 Task: Find a guest house in Lexington-Fayette, United States, for 6 guests from 7th to 15th July, with a price range of ₹15,000 to ₹20,000, 3 bedrooms, 3 beds, 3 bathrooms, self check-in, and English-speaking host.
Action: Mouse moved to (558, 137)
Screenshot: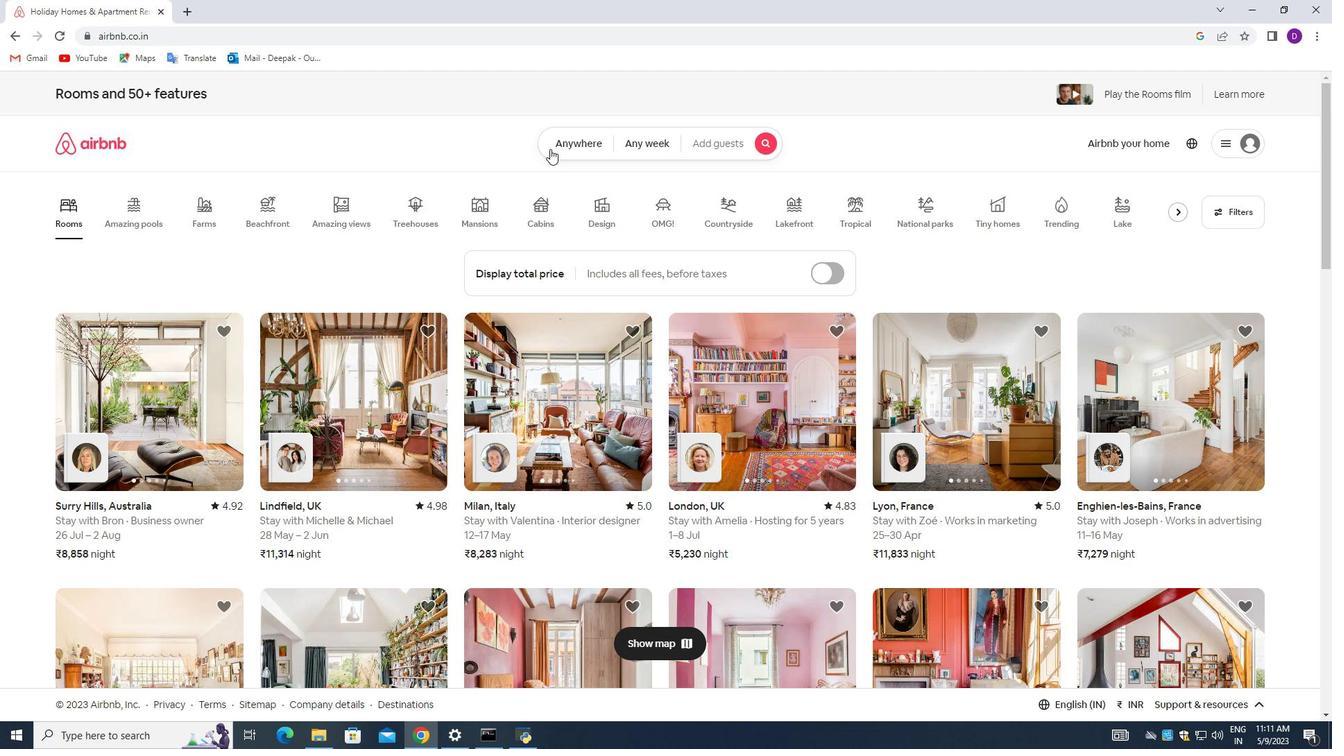 
Action: Mouse pressed left at (558, 137)
Screenshot: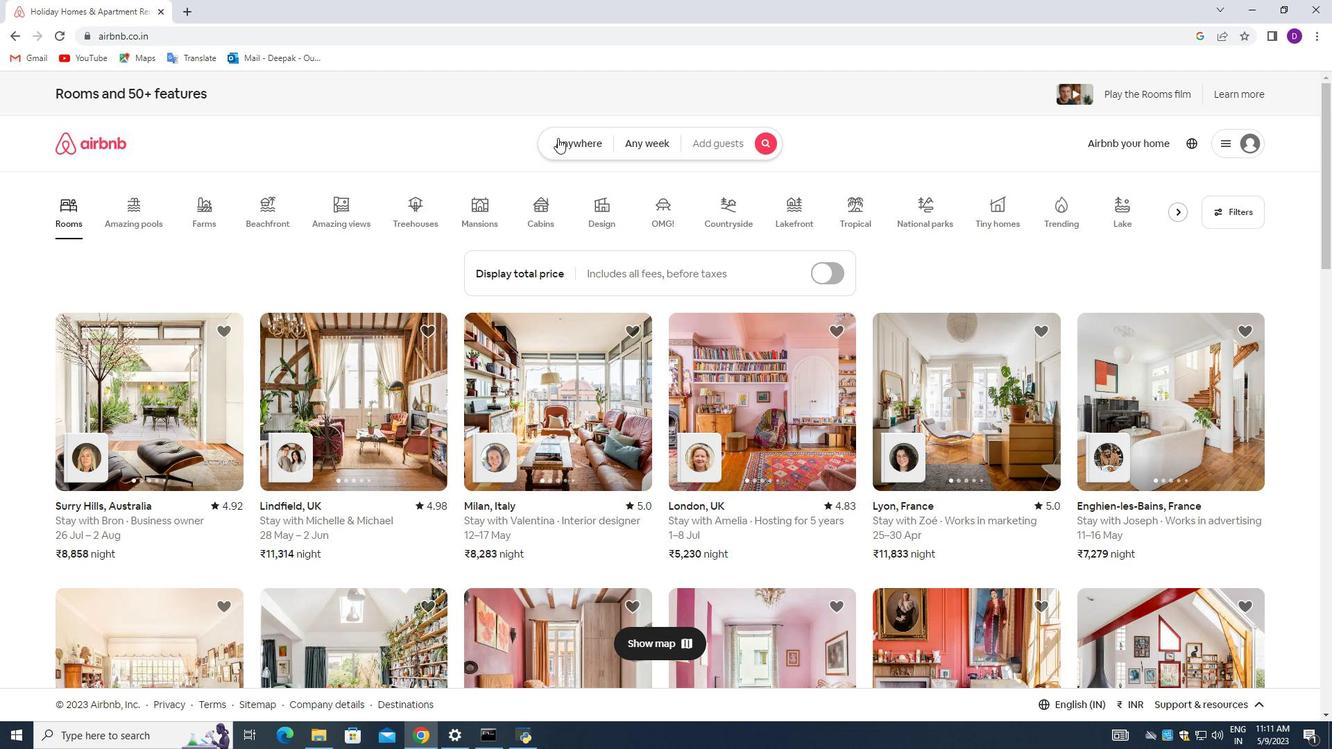
Action: Mouse moved to (463, 196)
Screenshot: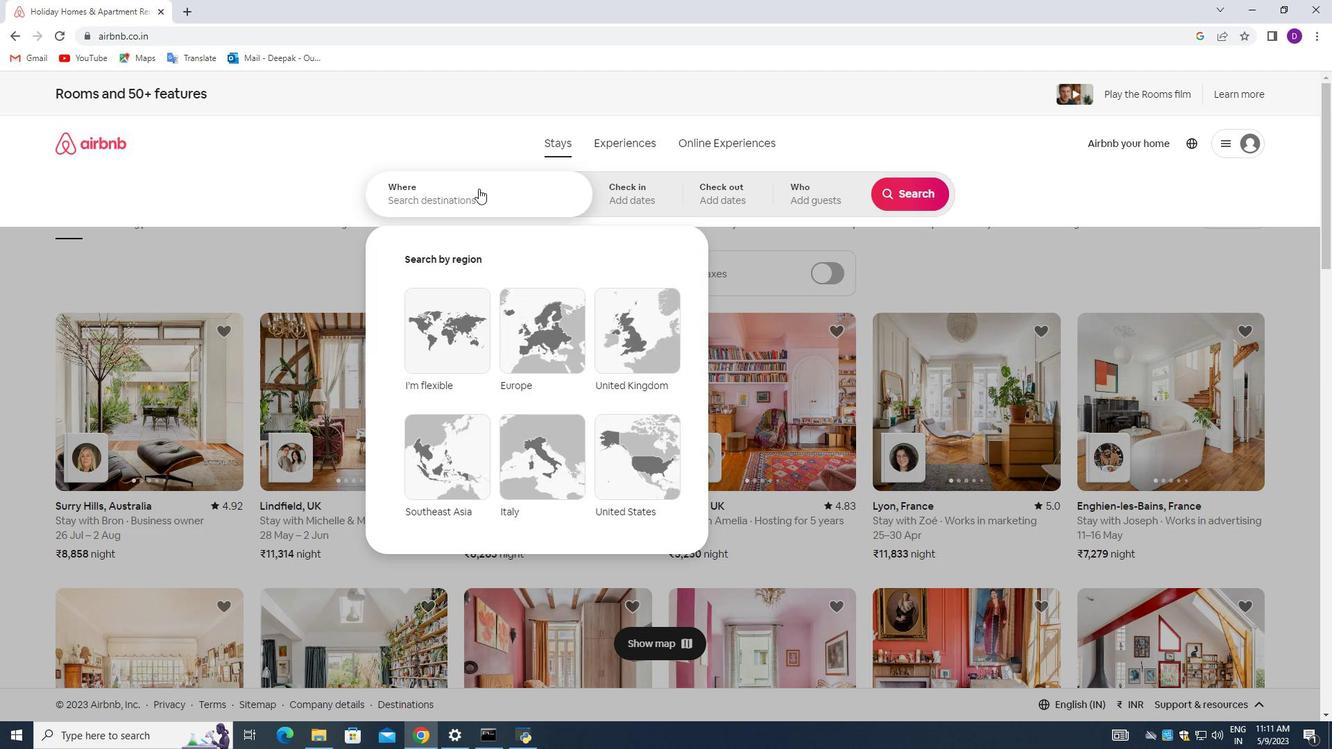 
Action: Mouse pressed left at (463, 196)
Screenshot: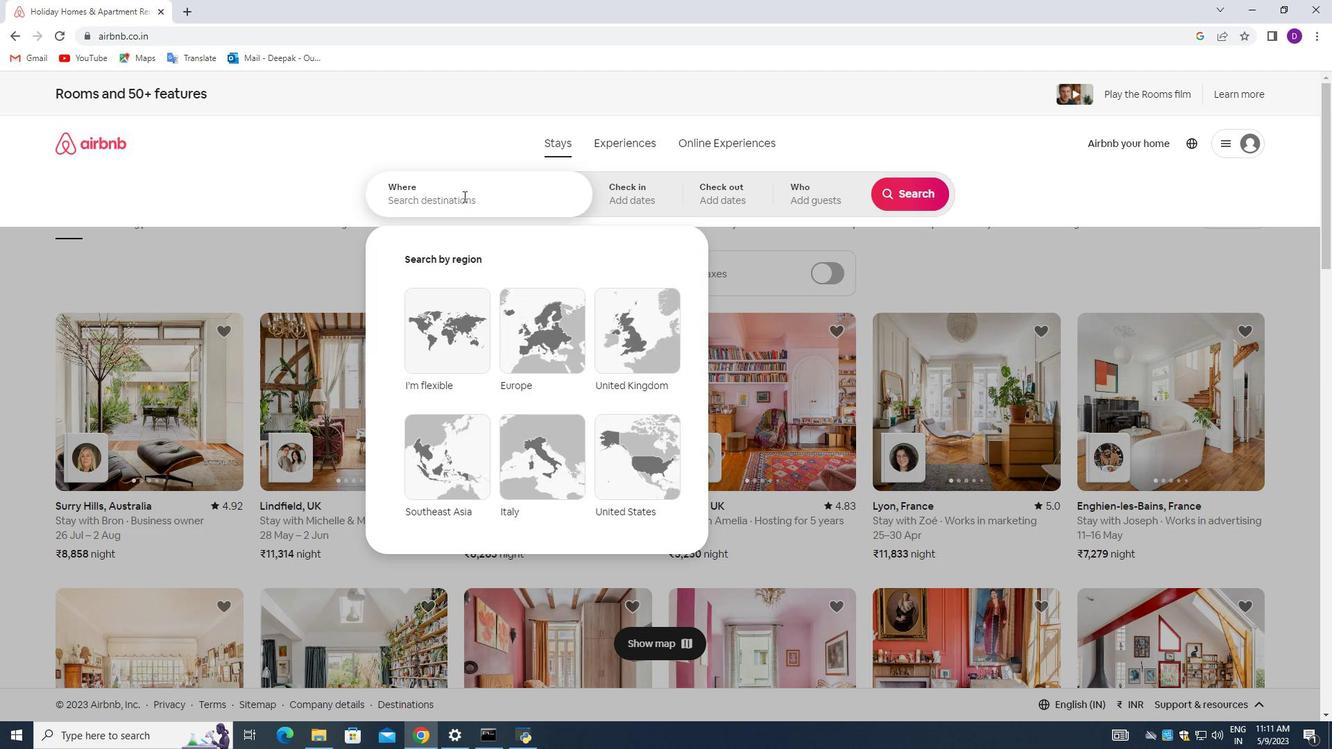 
Action: Mouse moved to (292, 279)
Screenshot: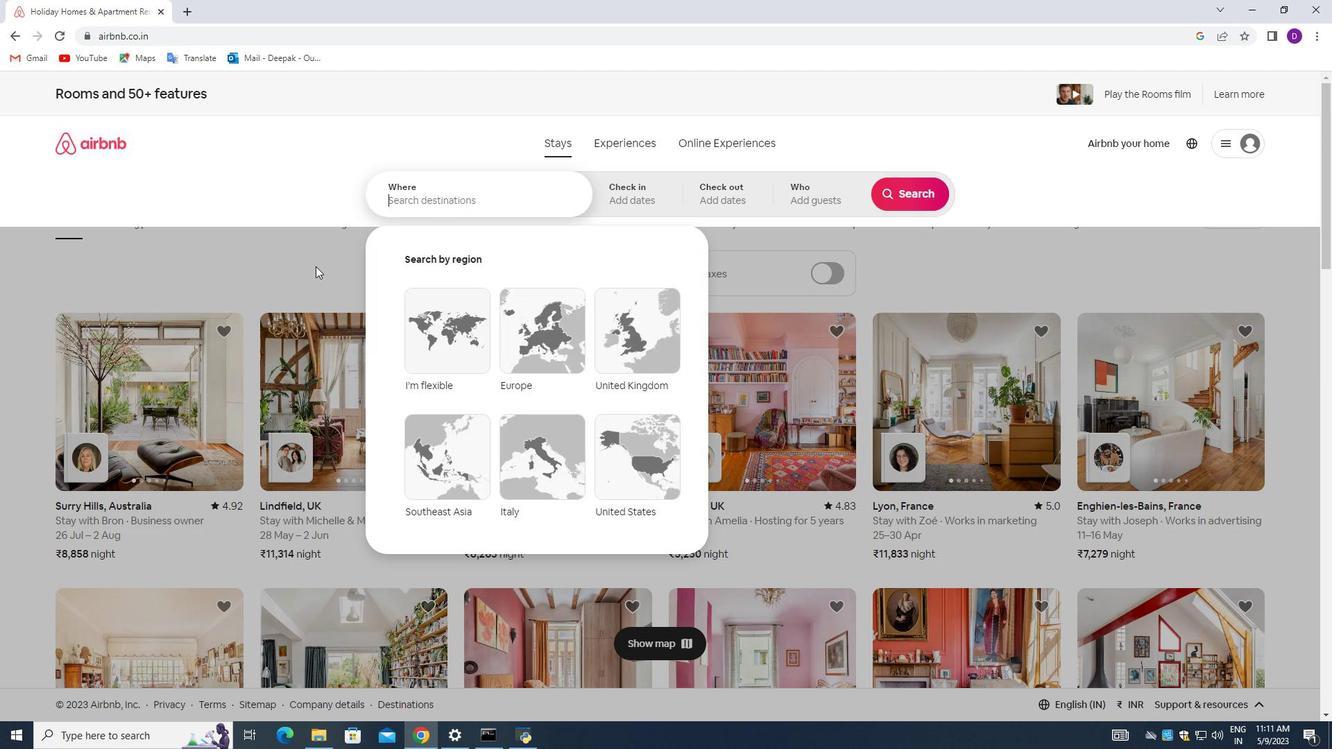 
Action: Key pressed <Key.shift>Lexington-<Key.shift_r>Fayette,<Key.space><Key.shift>Unites<Key.space><Key.backspace><Key.backspace>d<Key.space><Key.shift_r>States<Key.enter>
Screenshot: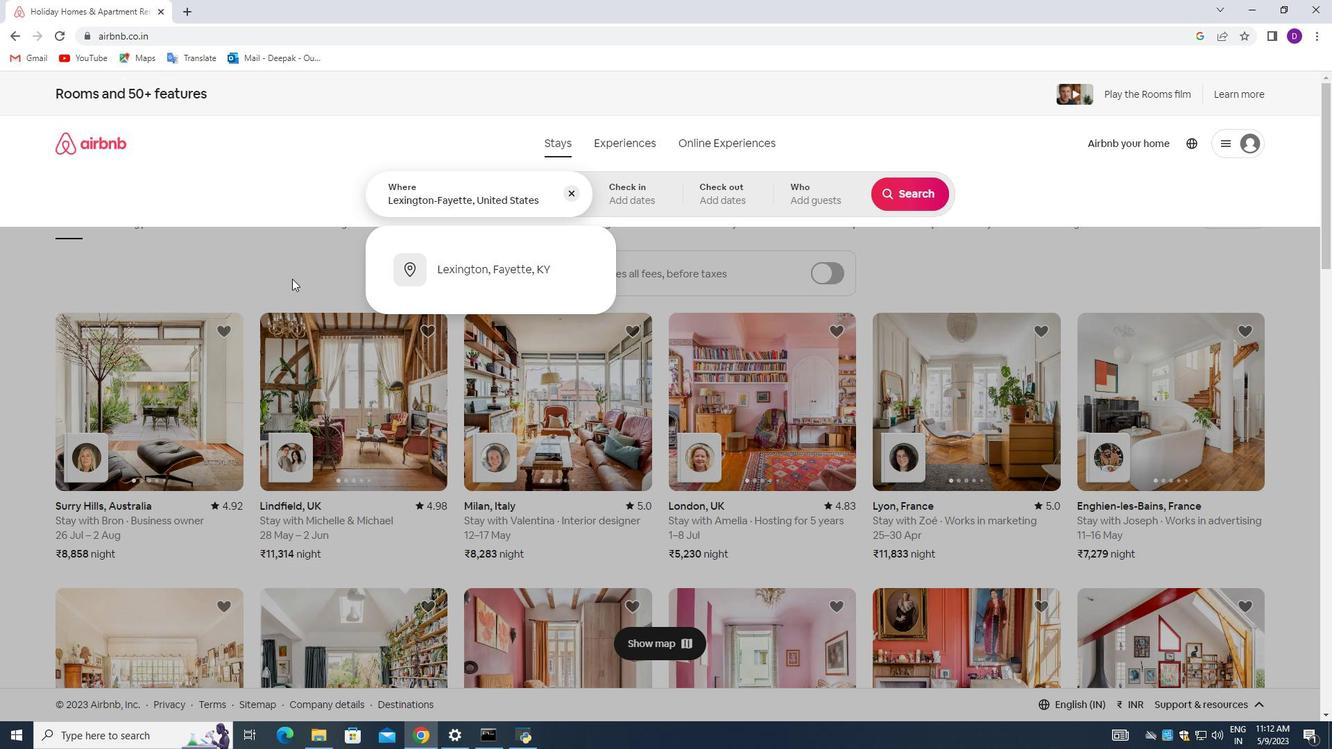 
Action: Mouse moved to (905, 304)
Screenshot: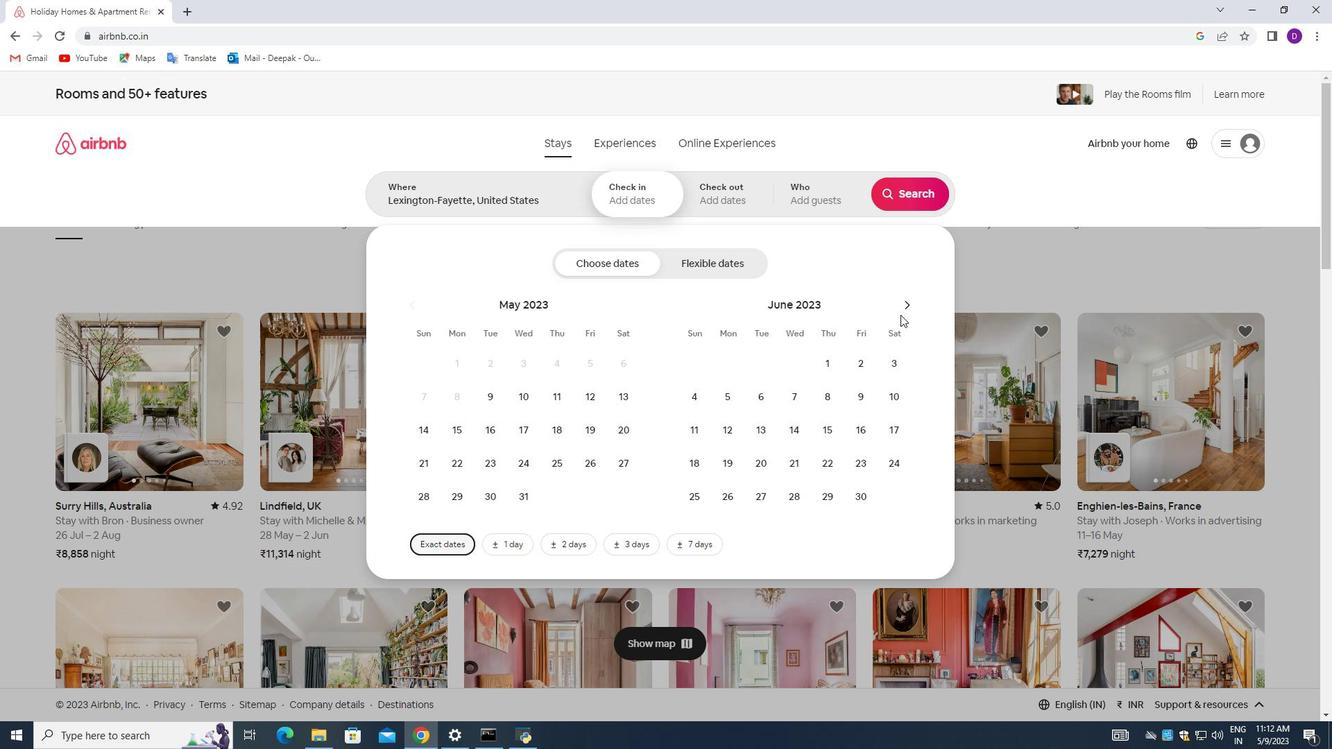 
Action: Mouse pressed left at (905, 304)
Screenshot: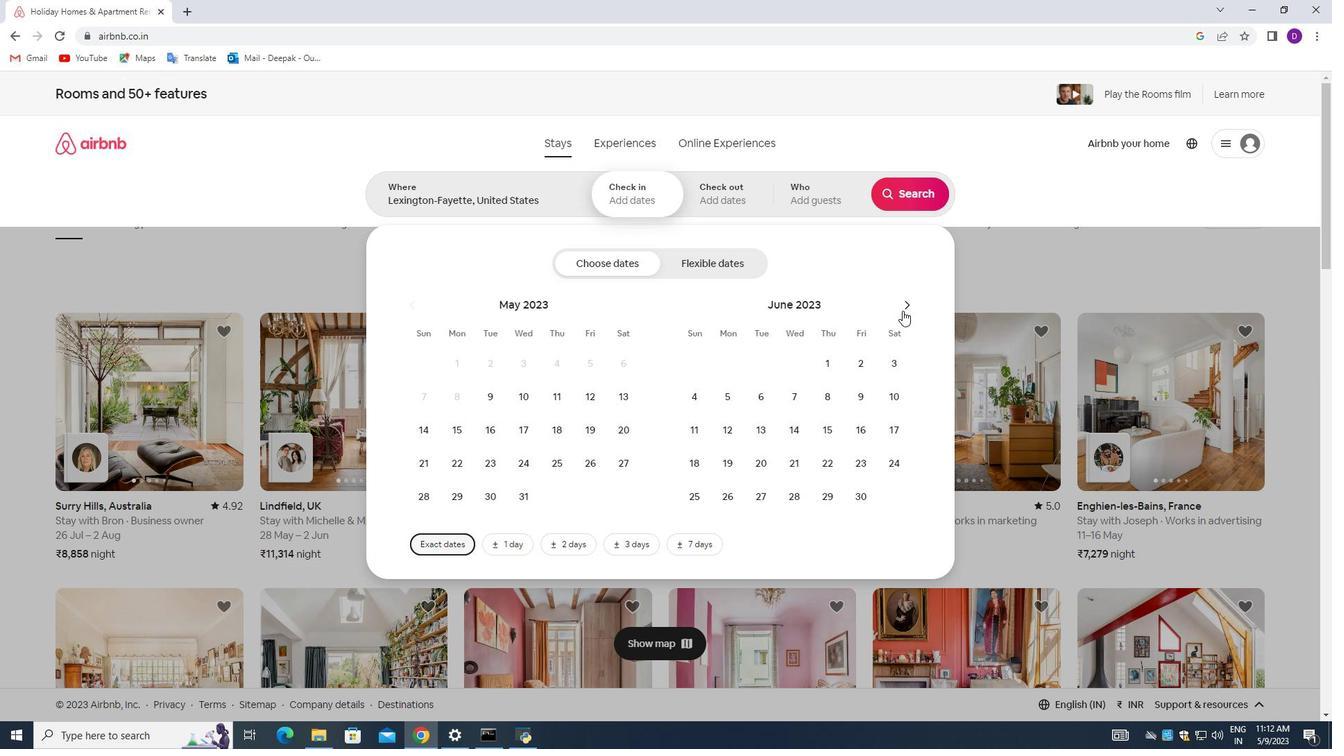 
Action: Mouse moved to (857, 392)
Screenshot: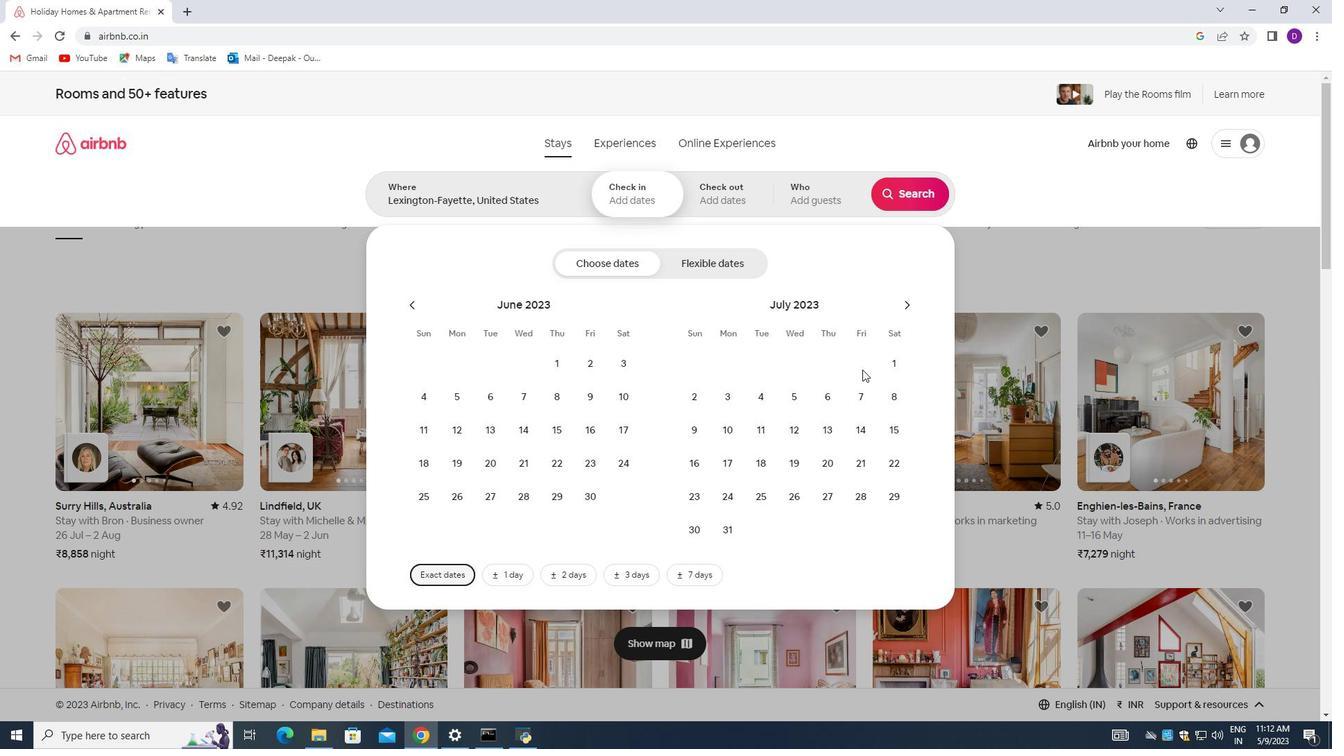 
Action: Mouse pressed left at (857, 392)
Screenshot: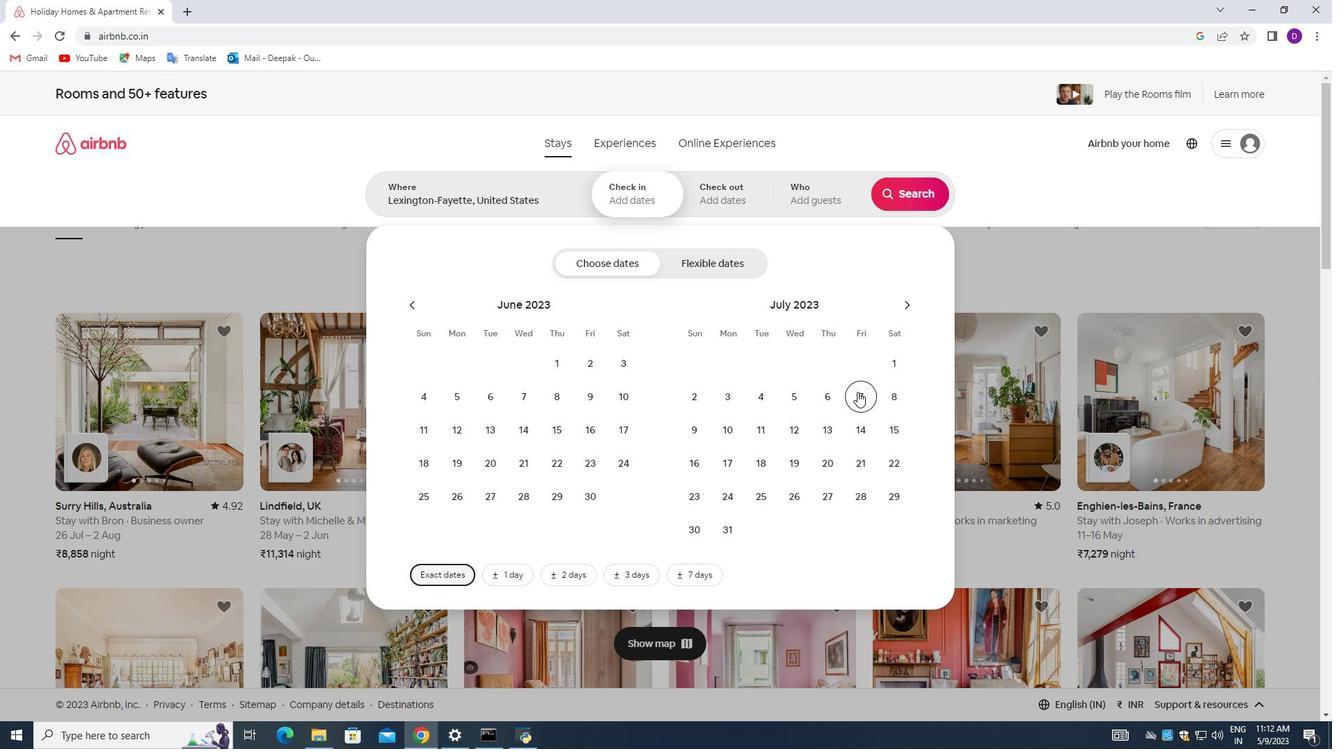 
Action: Mouse moved to (882, 417)
Screenshot: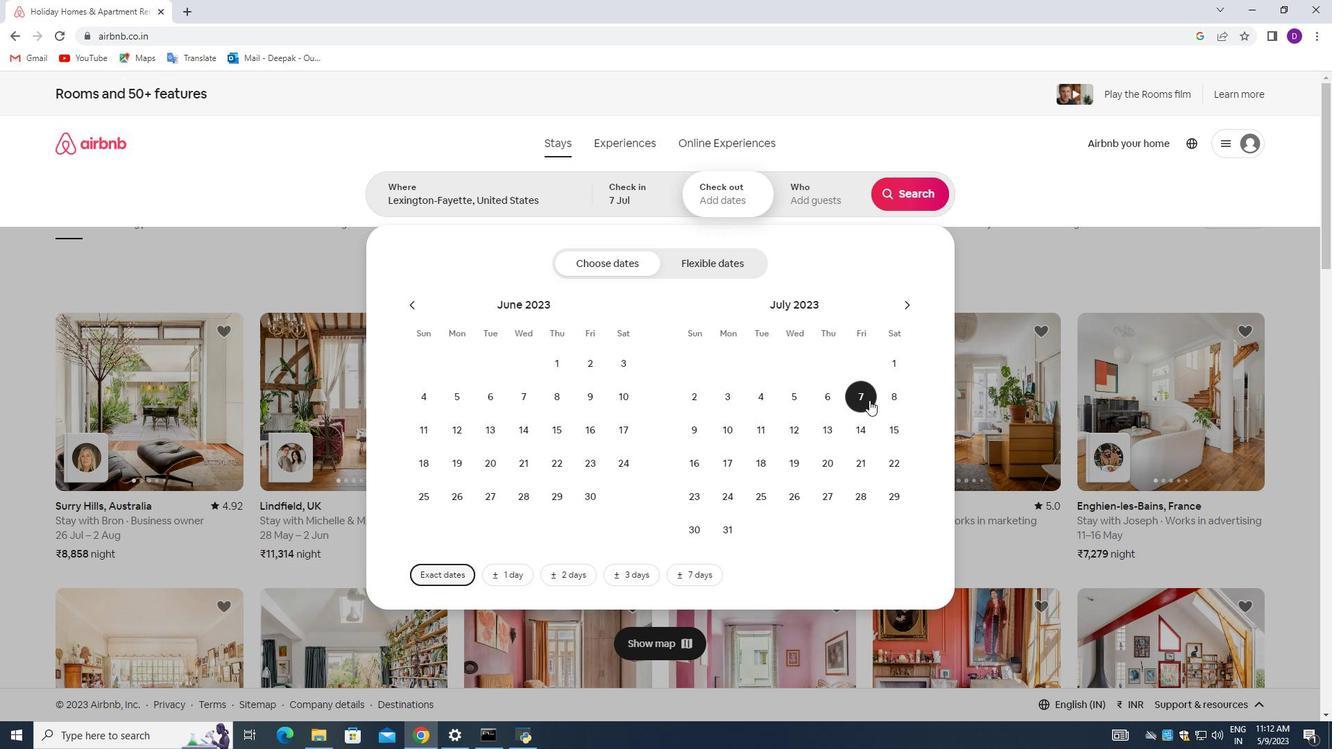 
Action: Mouse pressed left at (882, 417)
Screenshot: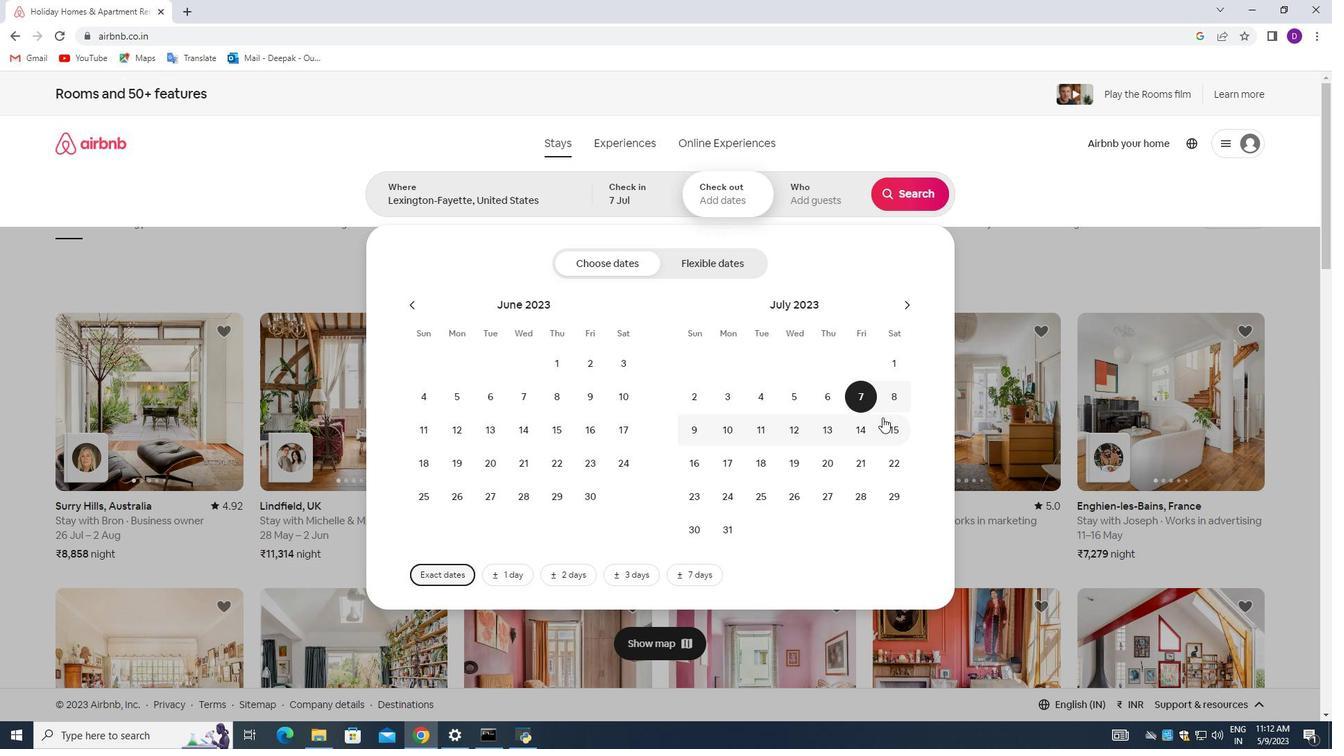 
Action: Mouse moved to (803, 208)
Screenshot: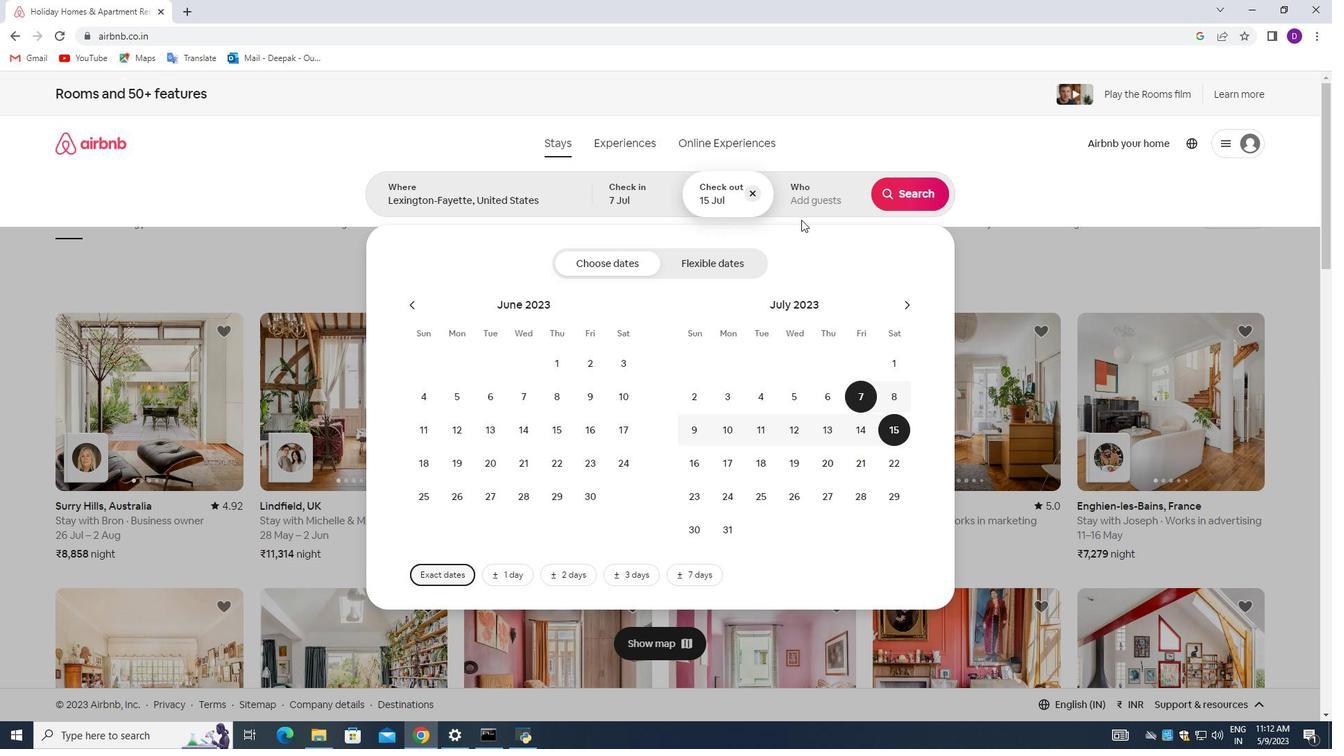 
Action: Mouse pressed left at (803, 208)
Screenshot: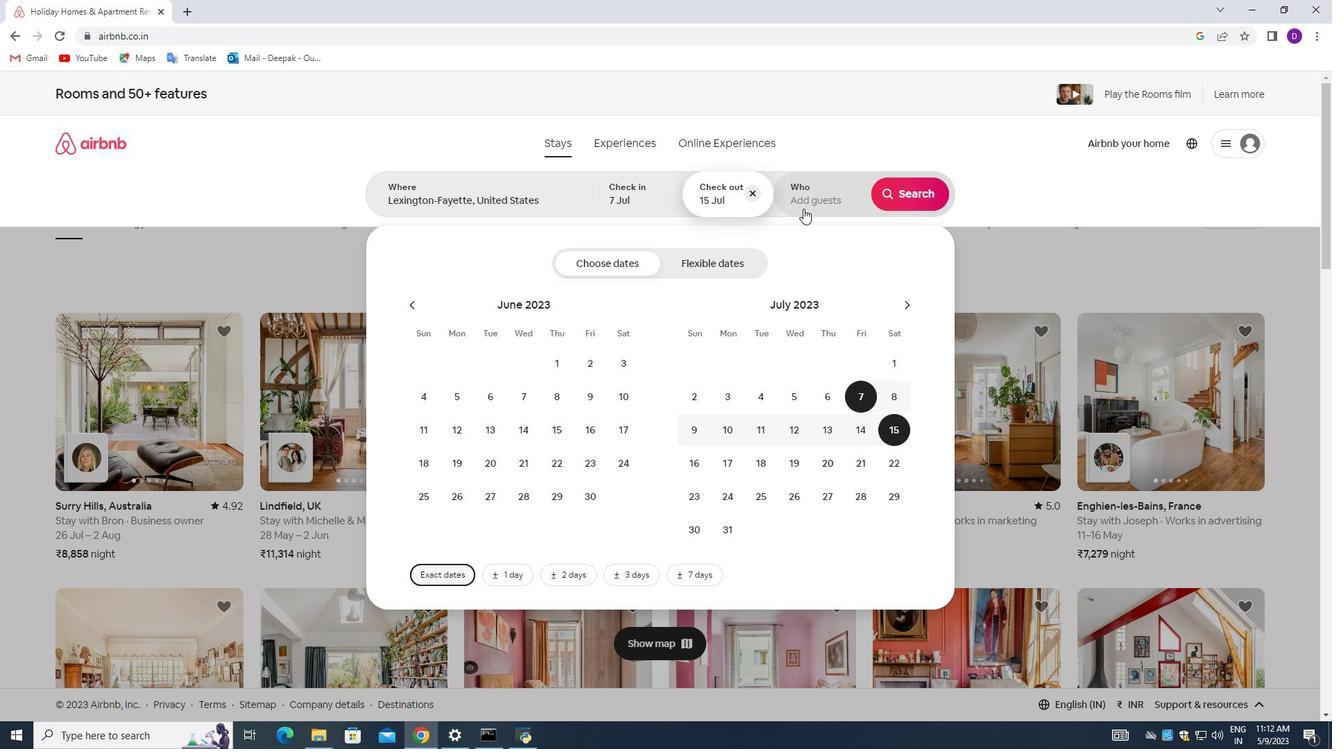
Action: Mouse moved to (905, 271)
Screenshot: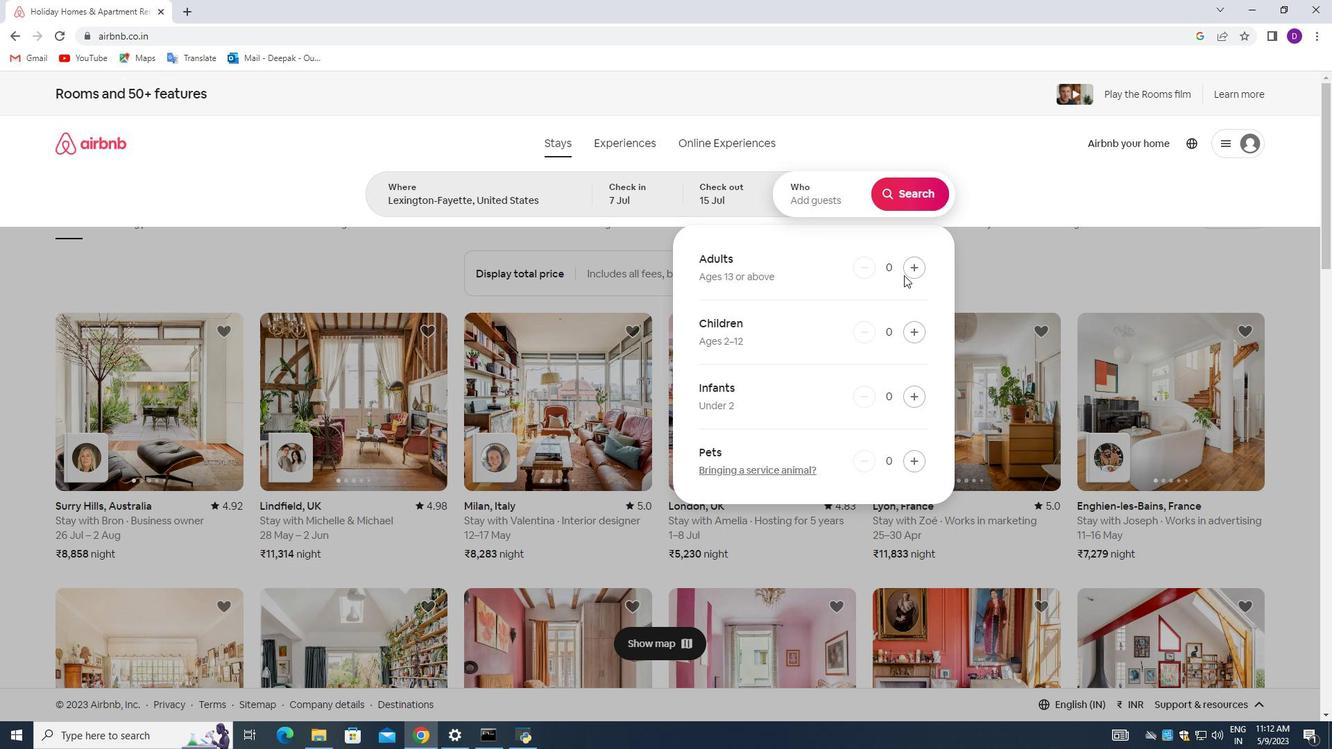 
Action: Mouse pressed left at (905, 271)
Screenshot: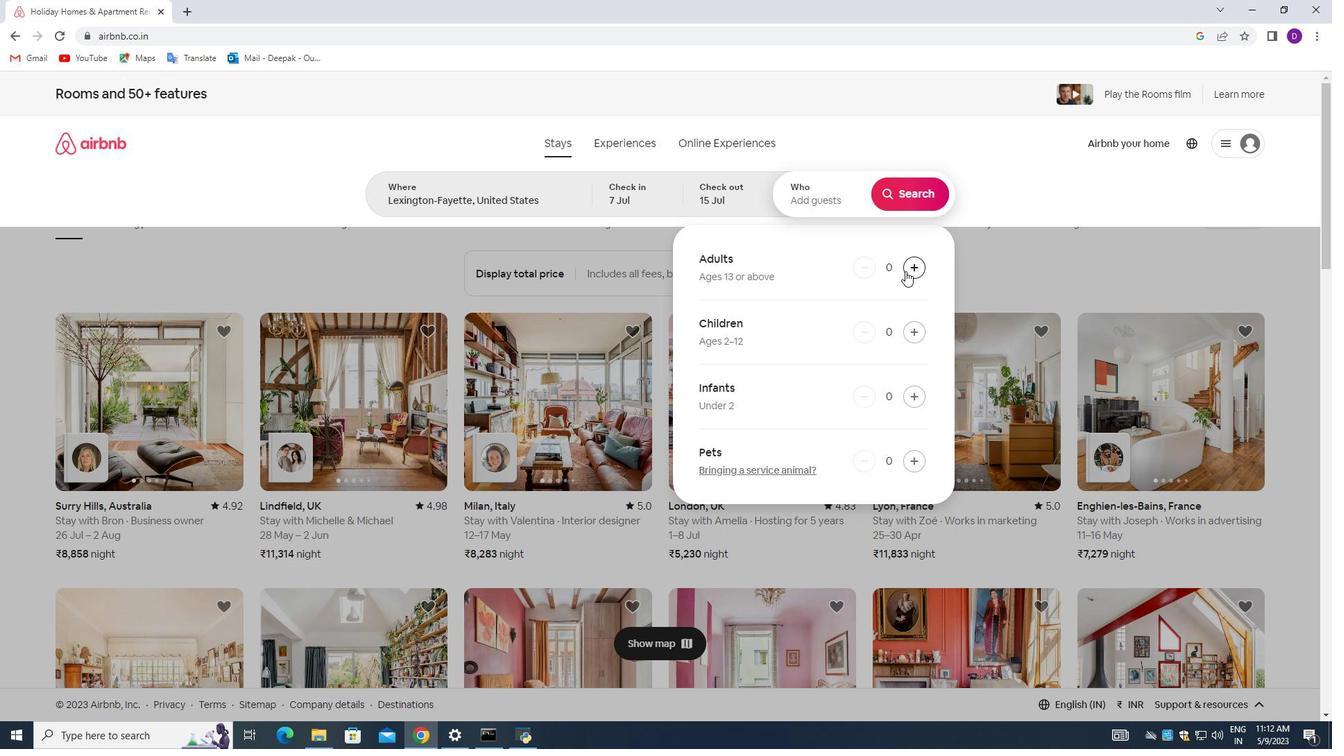 
Action: Mouse moved to (907, 270)
Screenshot: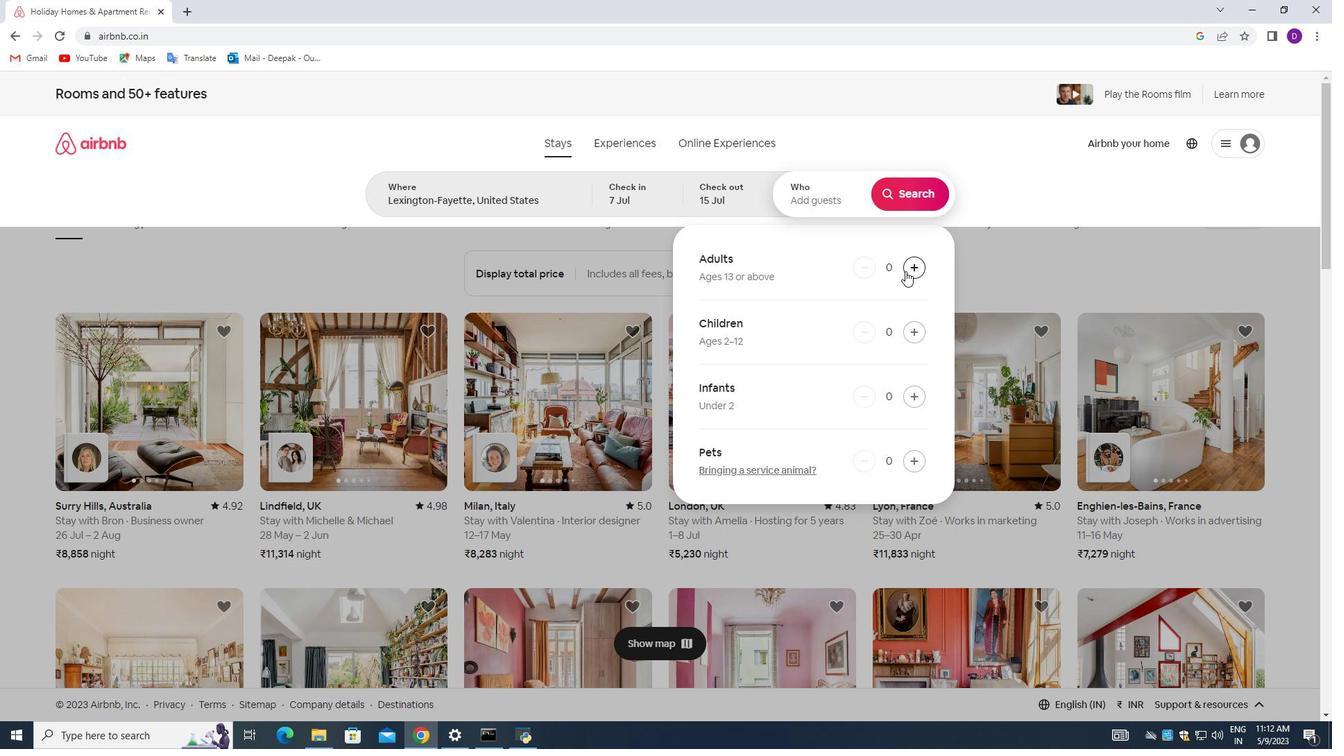 
Action: Mouse pressed left at (907, 270)
Screenshot: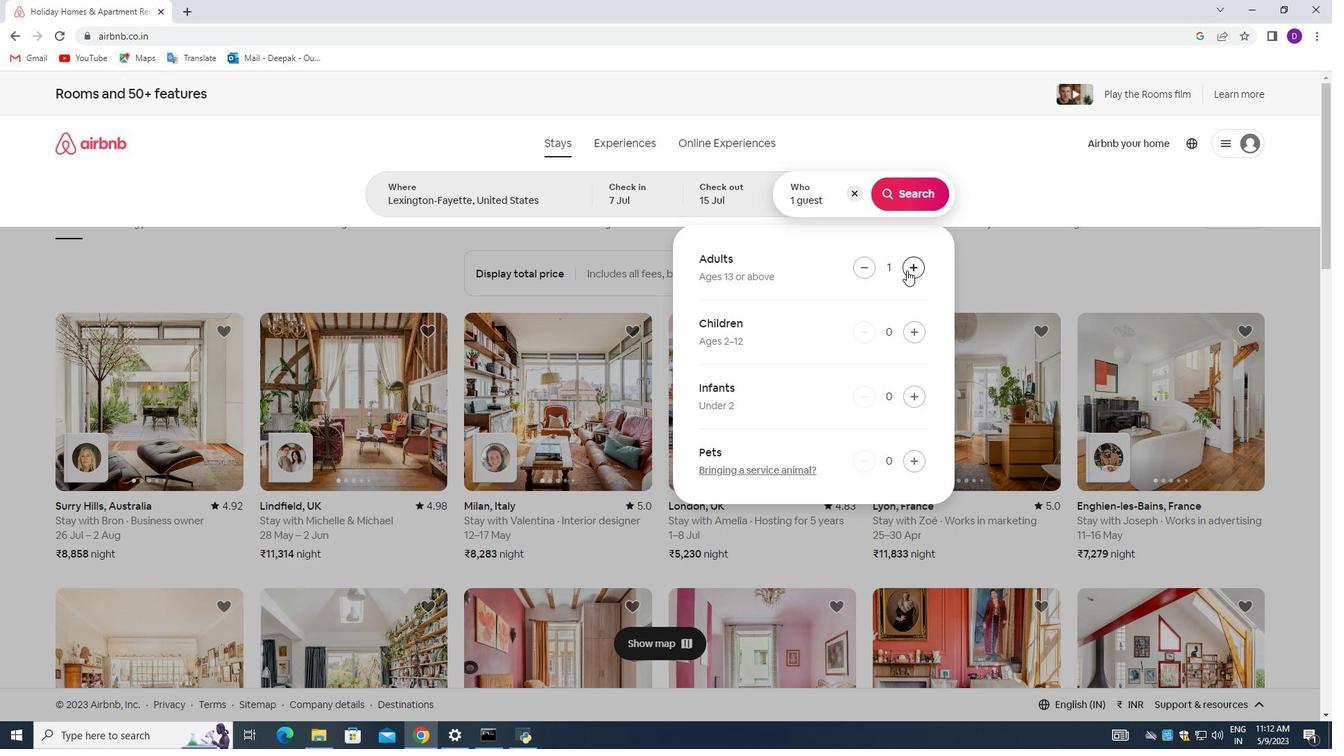 
Action: Mouse pressed left at (907, 270)
Screenshot: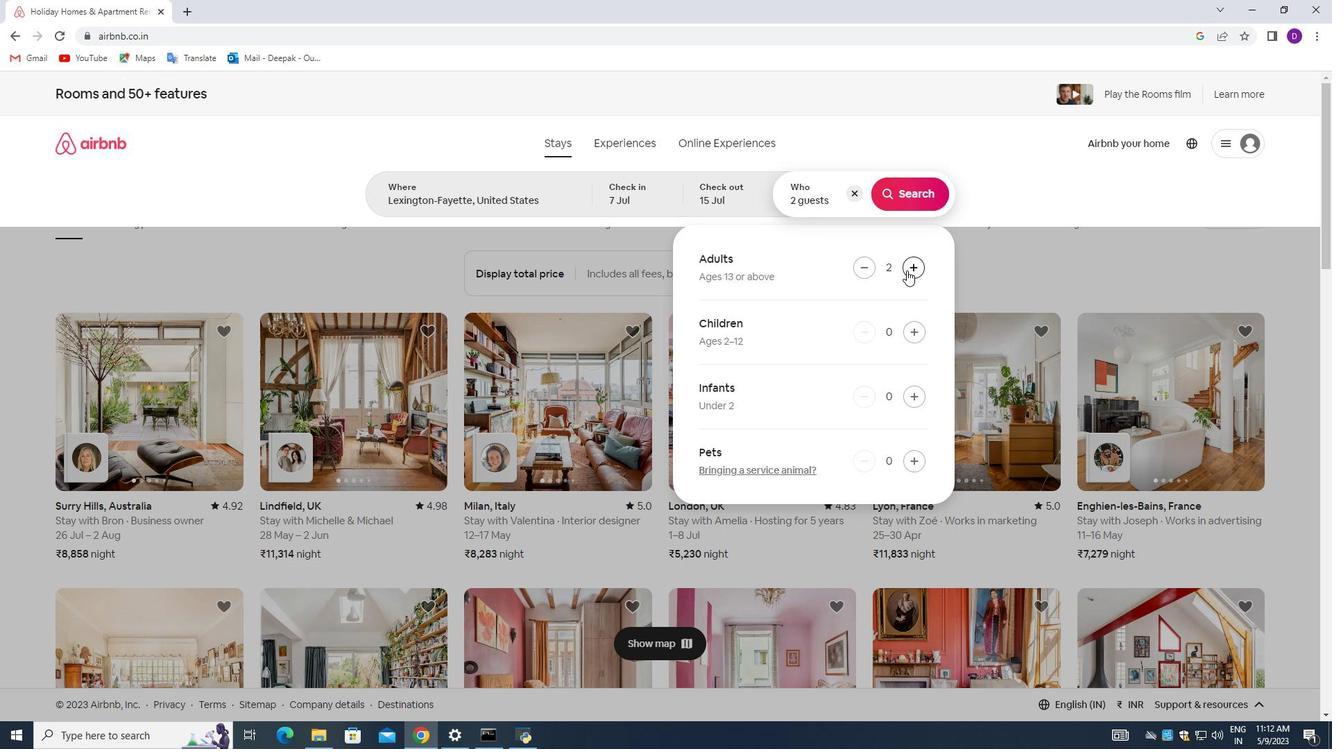 
Action: Mouse pressed left at (907, 270)
Screenshot: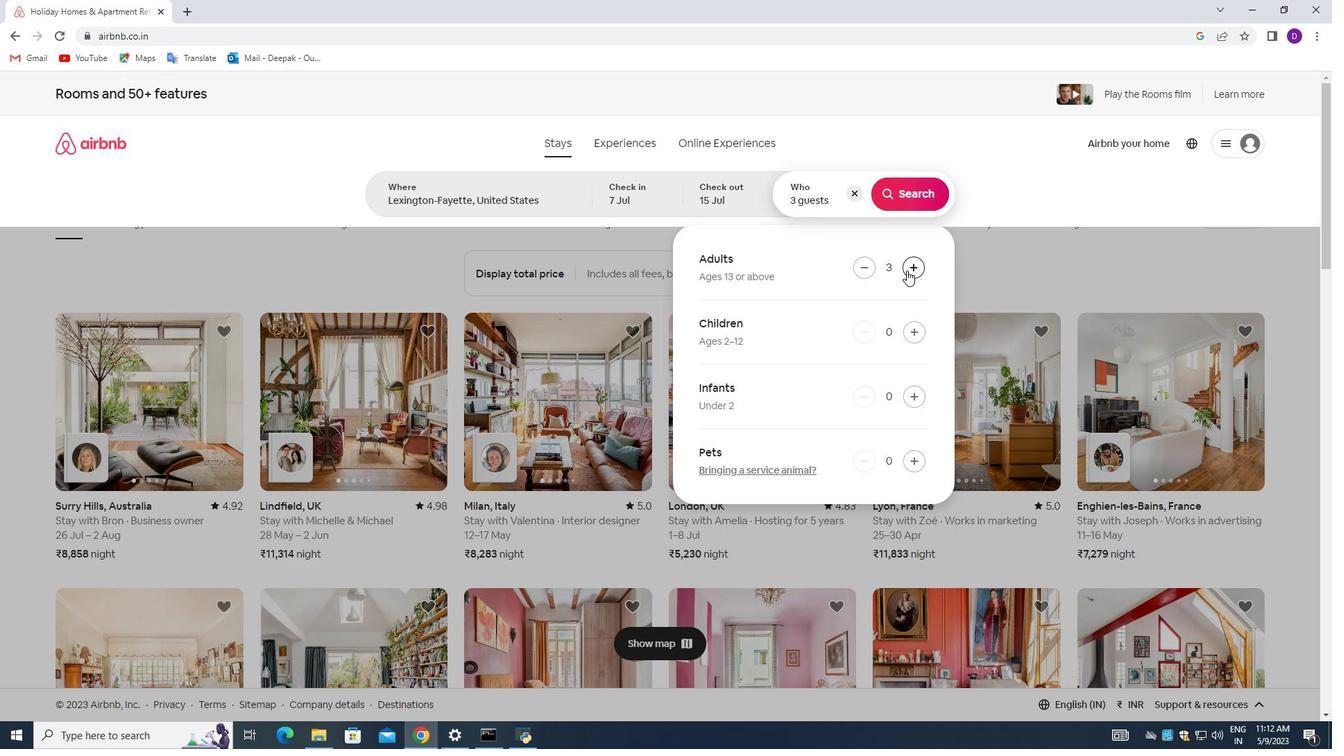 
Action: Mouse pressed left at (907, 270)
Screenshot: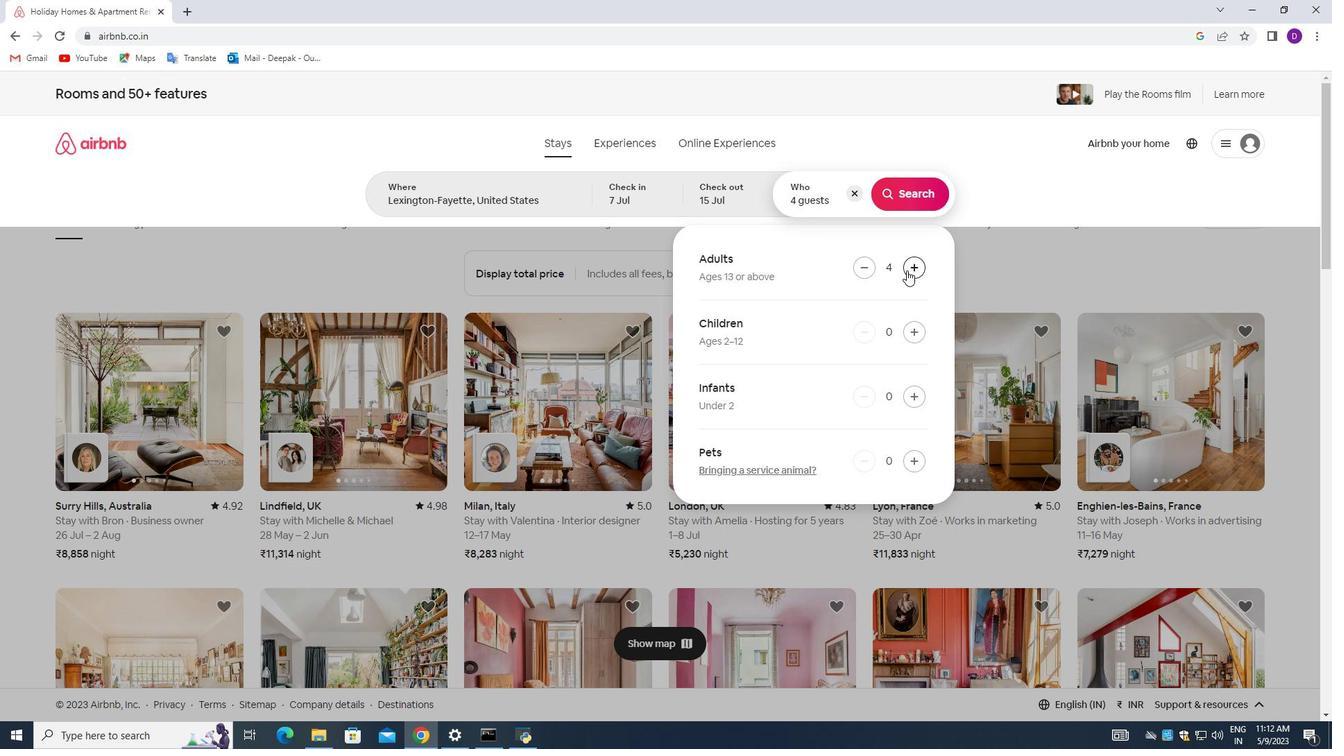 
Action: Mouse pressed left at (907, 270)
Screenshot: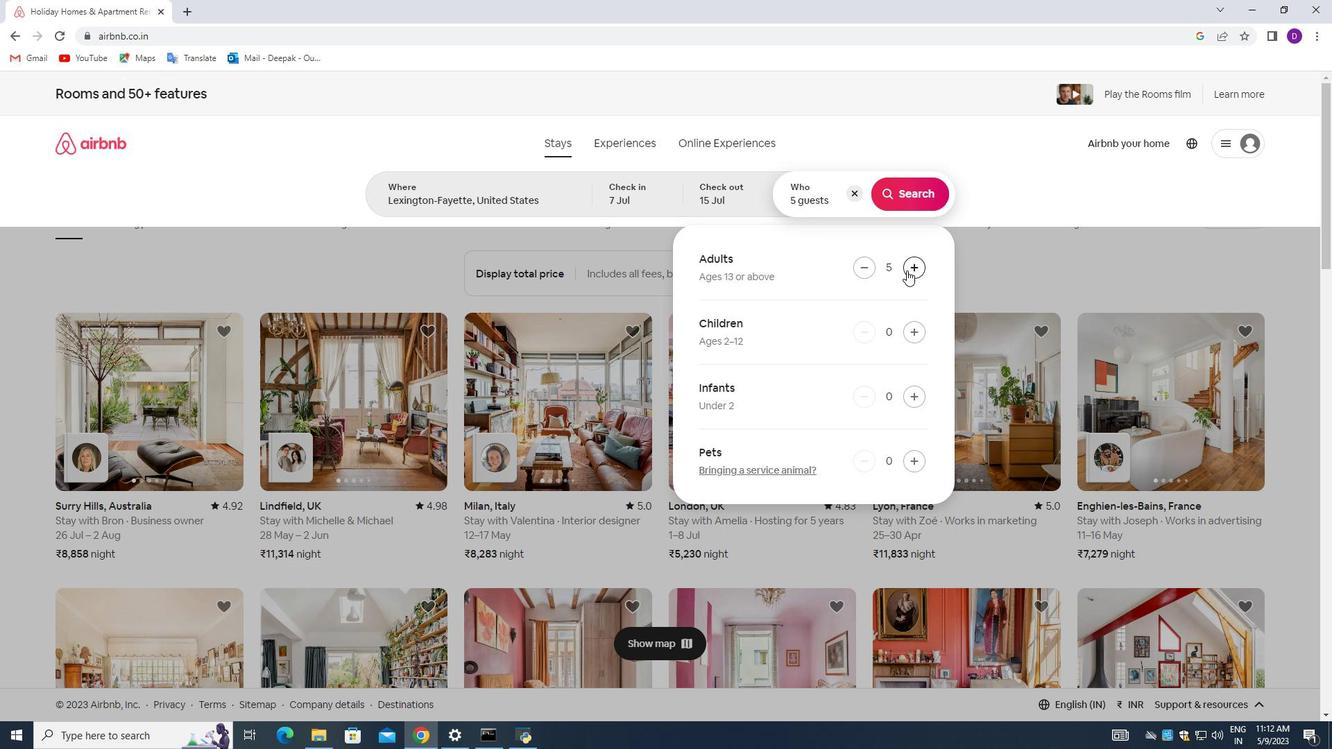 
Action: Mouse moved to (905, 200)
Screenshot: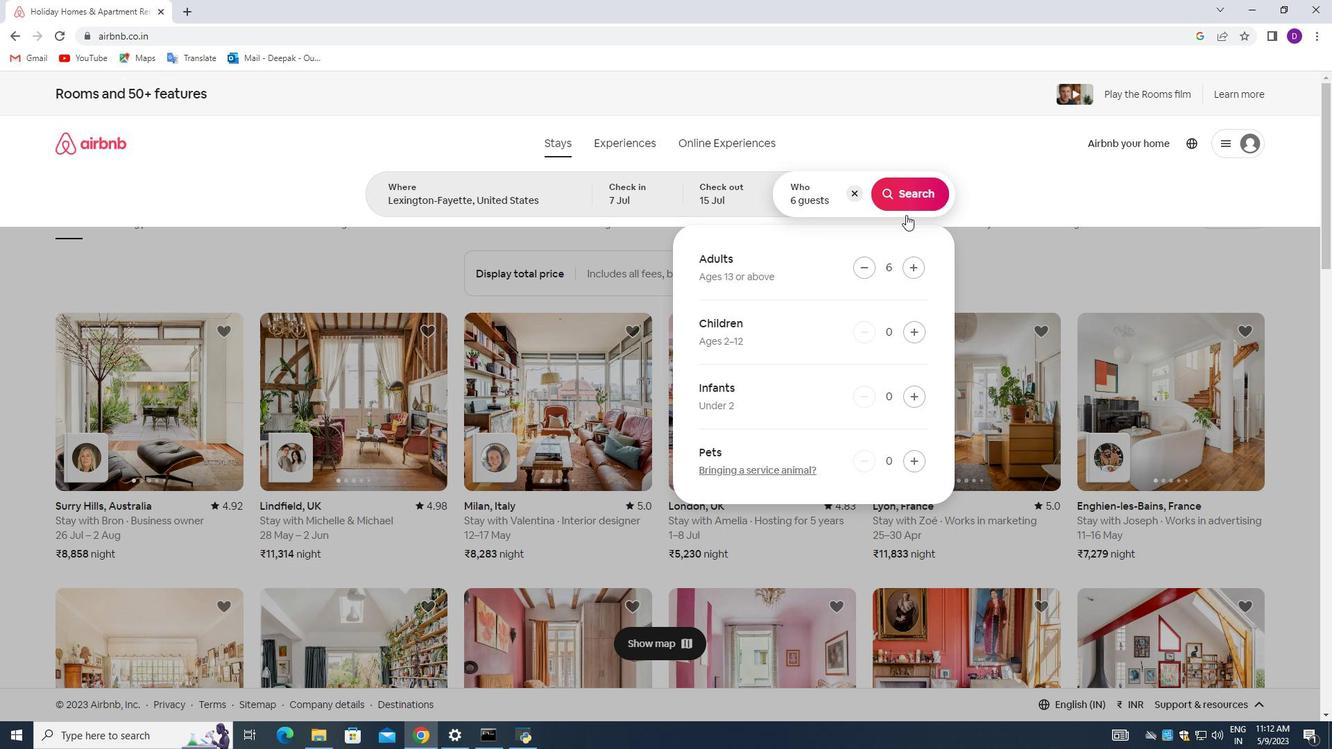 
Action: Mouse pressed left at (905, 200)
Screenshot: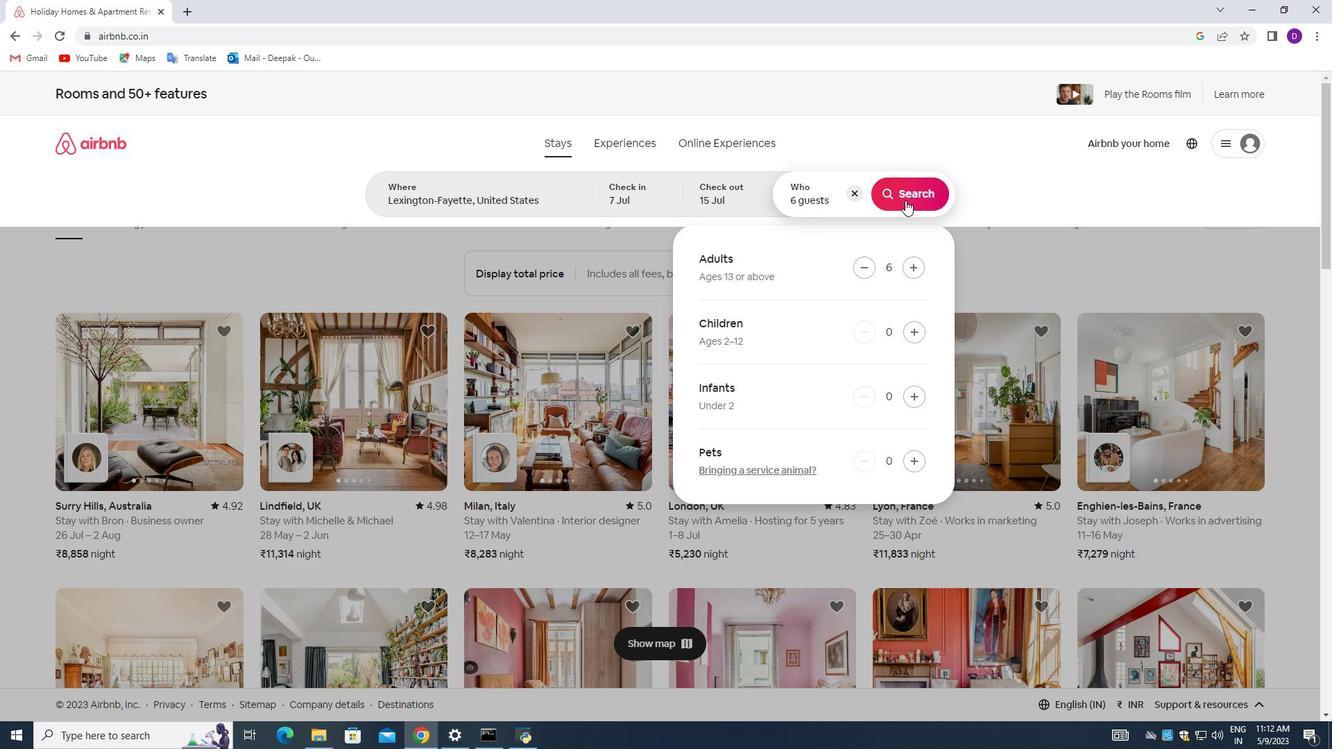 
Action: Mouse moved to (1261, 154)
Screenshot: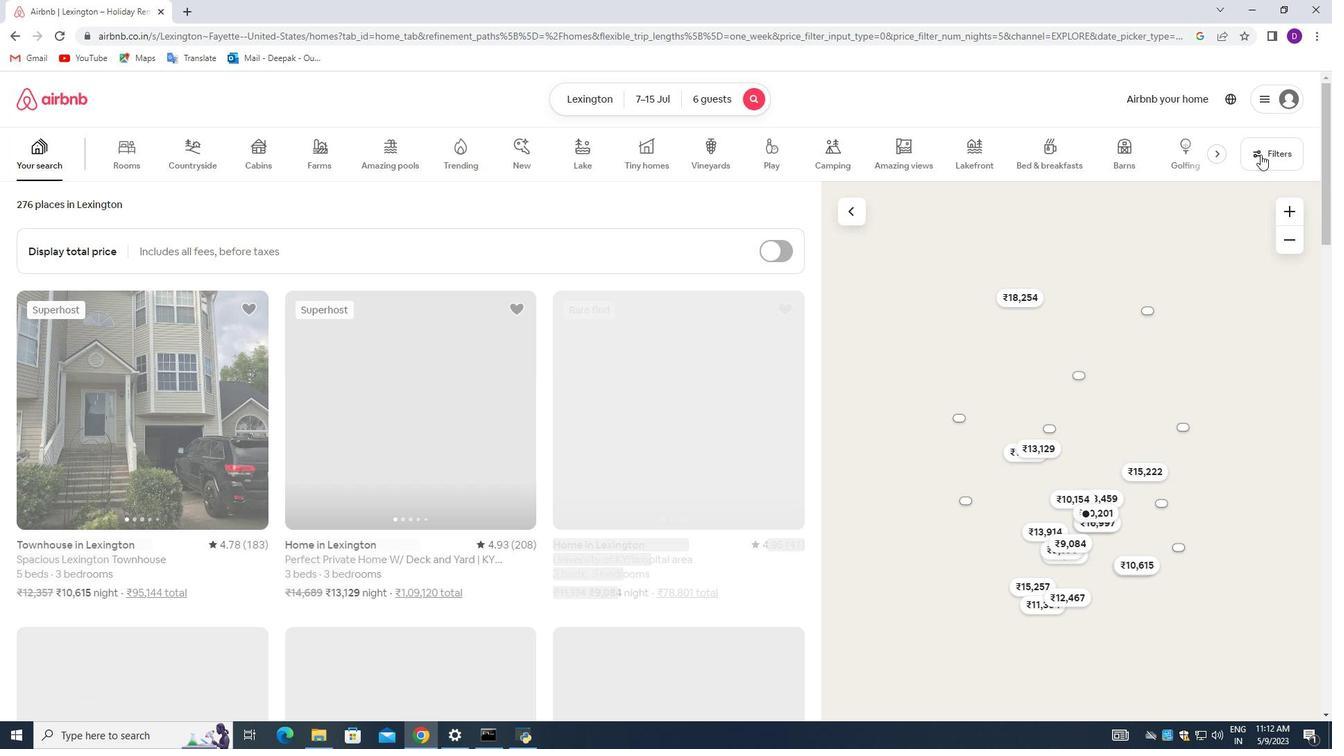
Action: Mouse pressed left at (1261, 154)
Screenshot: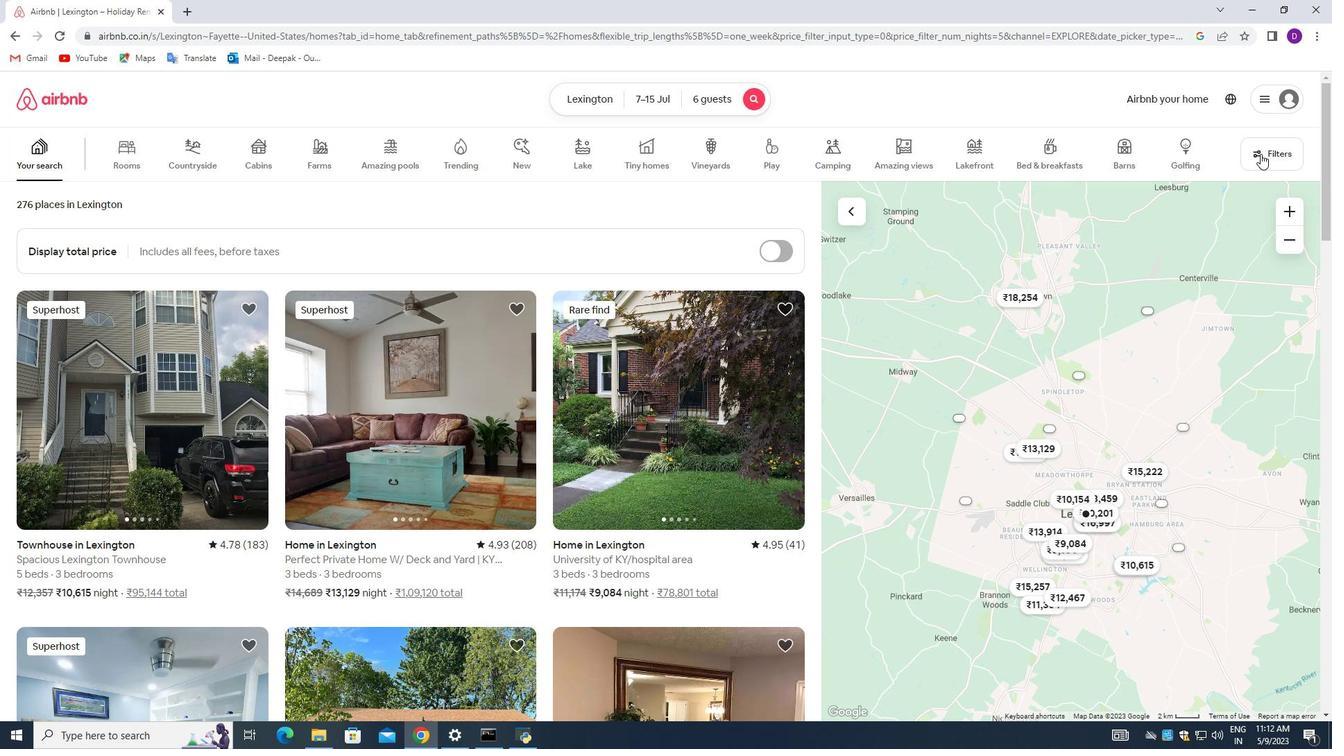 
Action: Mouse moved to (497, 493)
Screenshot: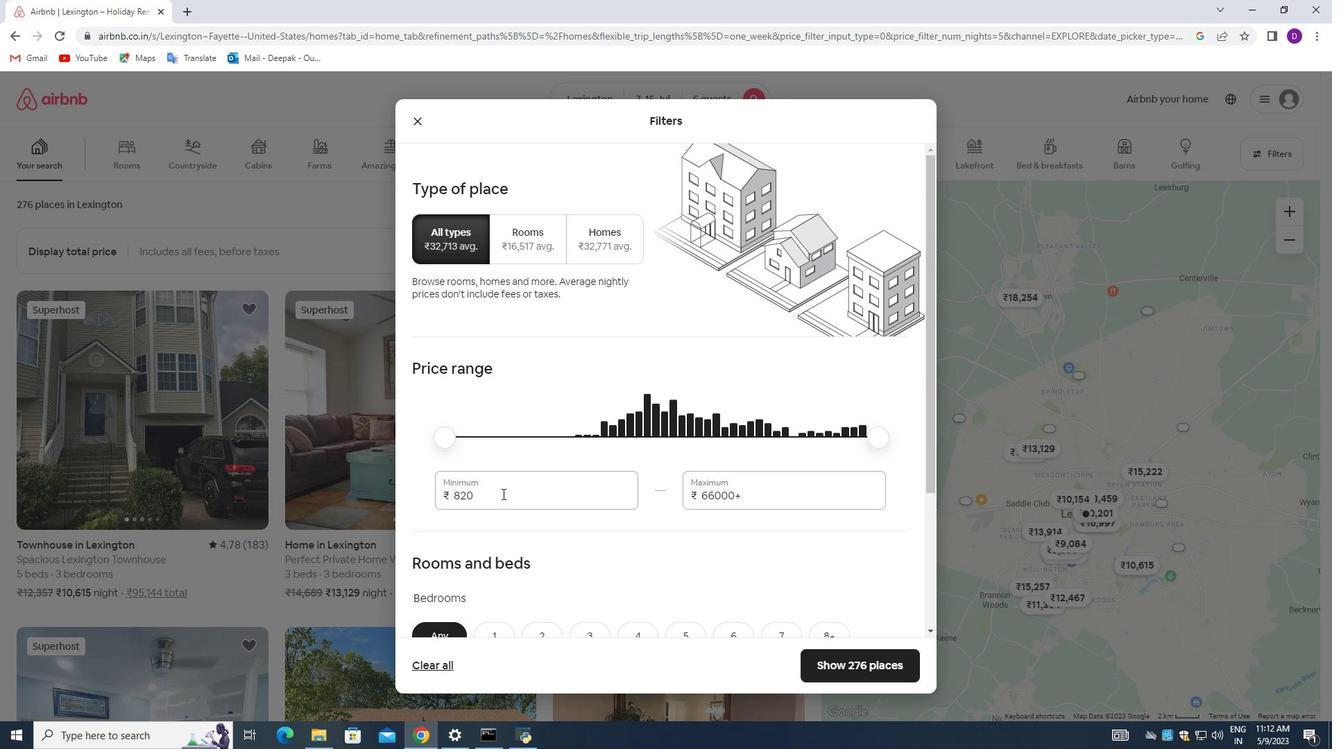 
Action: Mouse pressed left at (497, 493)
Screenshot: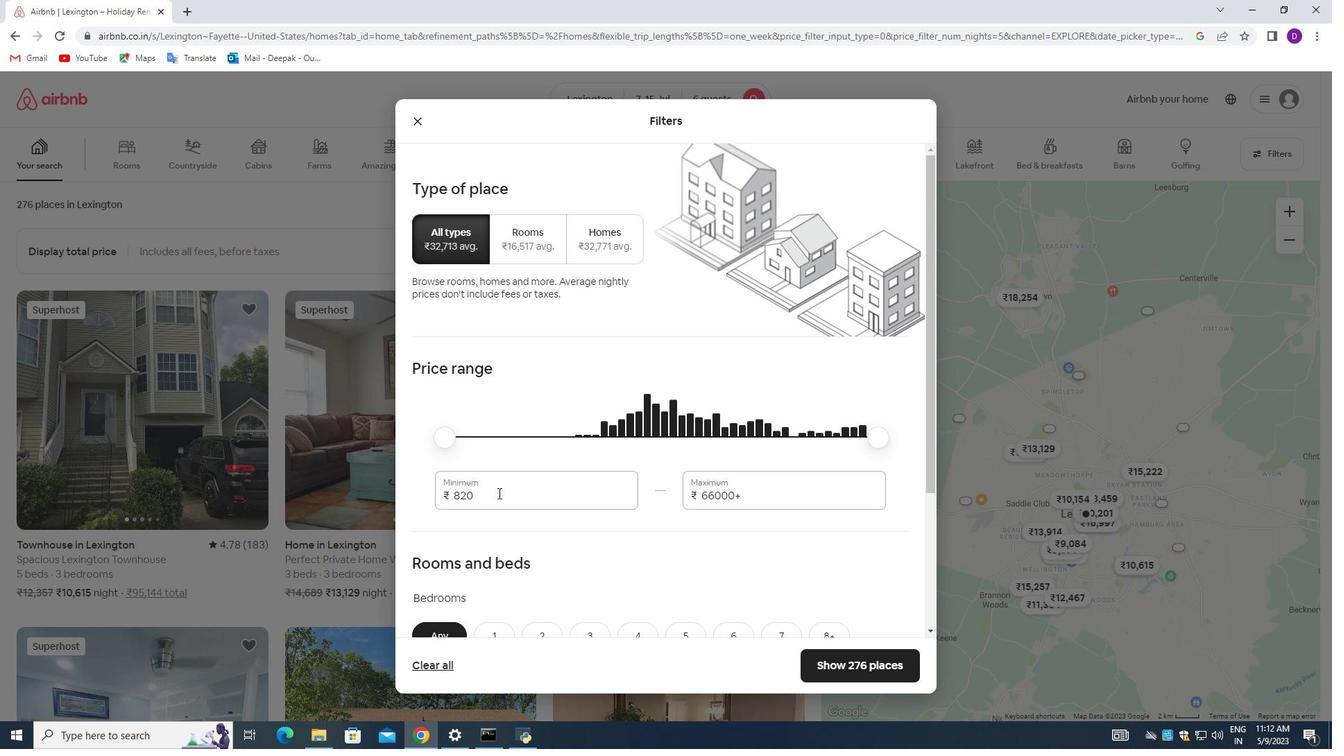 
Action: Mouse pressed left at (497, 493)
Screenshot: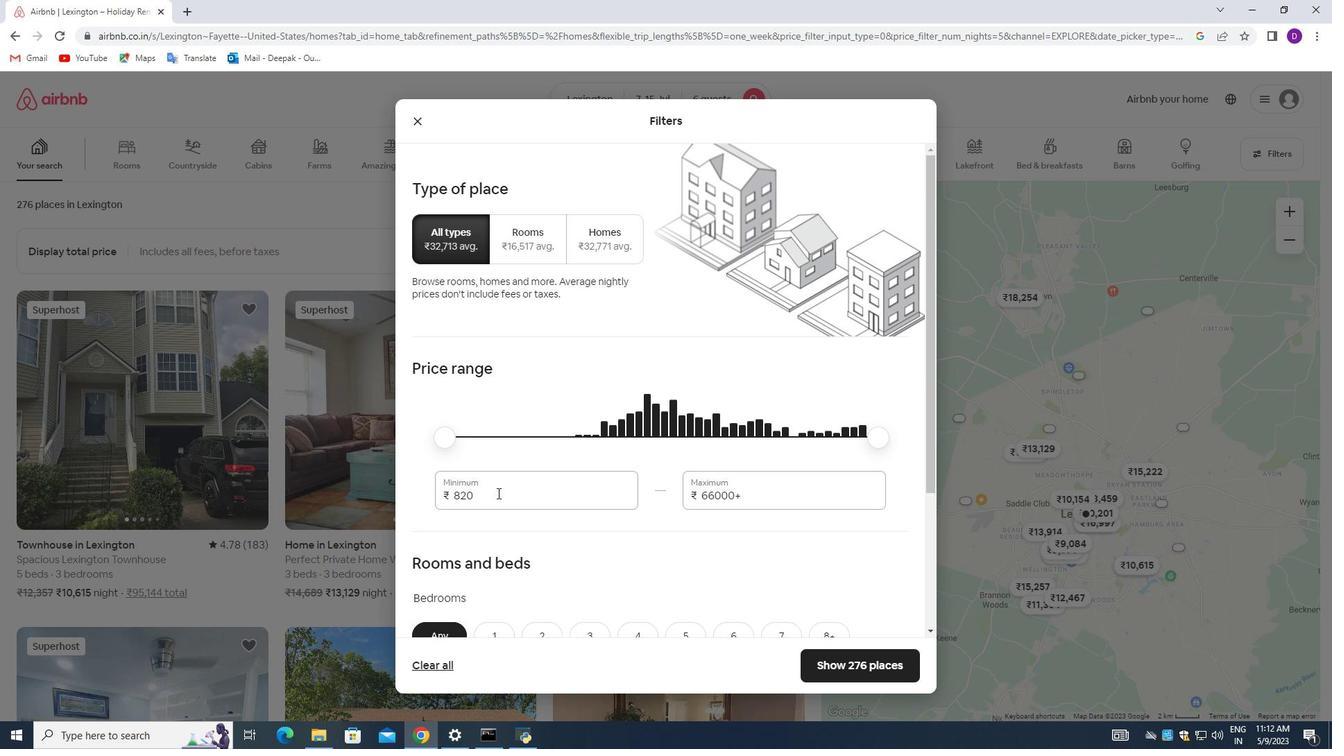 
Action: Key pressed 15000<Key.tab>20000
Screenshot: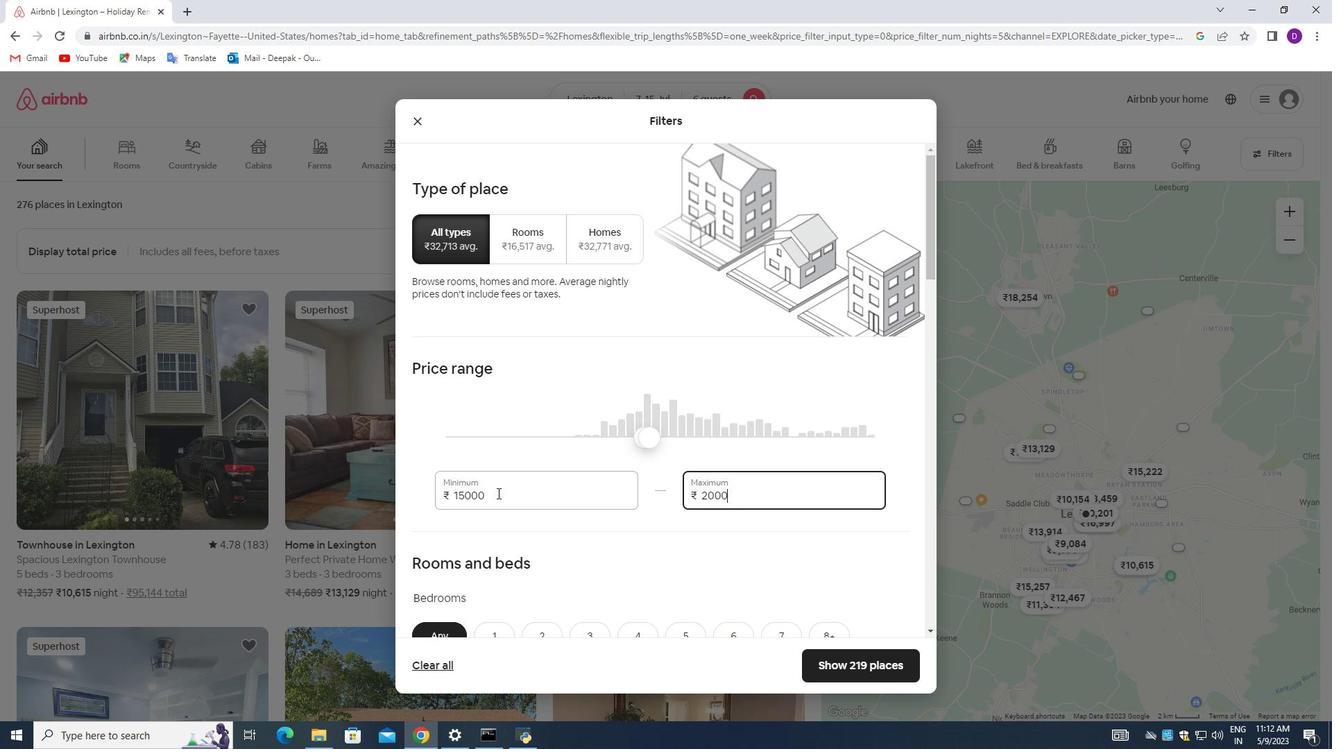 
Action: Mouse moved to (623, 446)
Screenshot: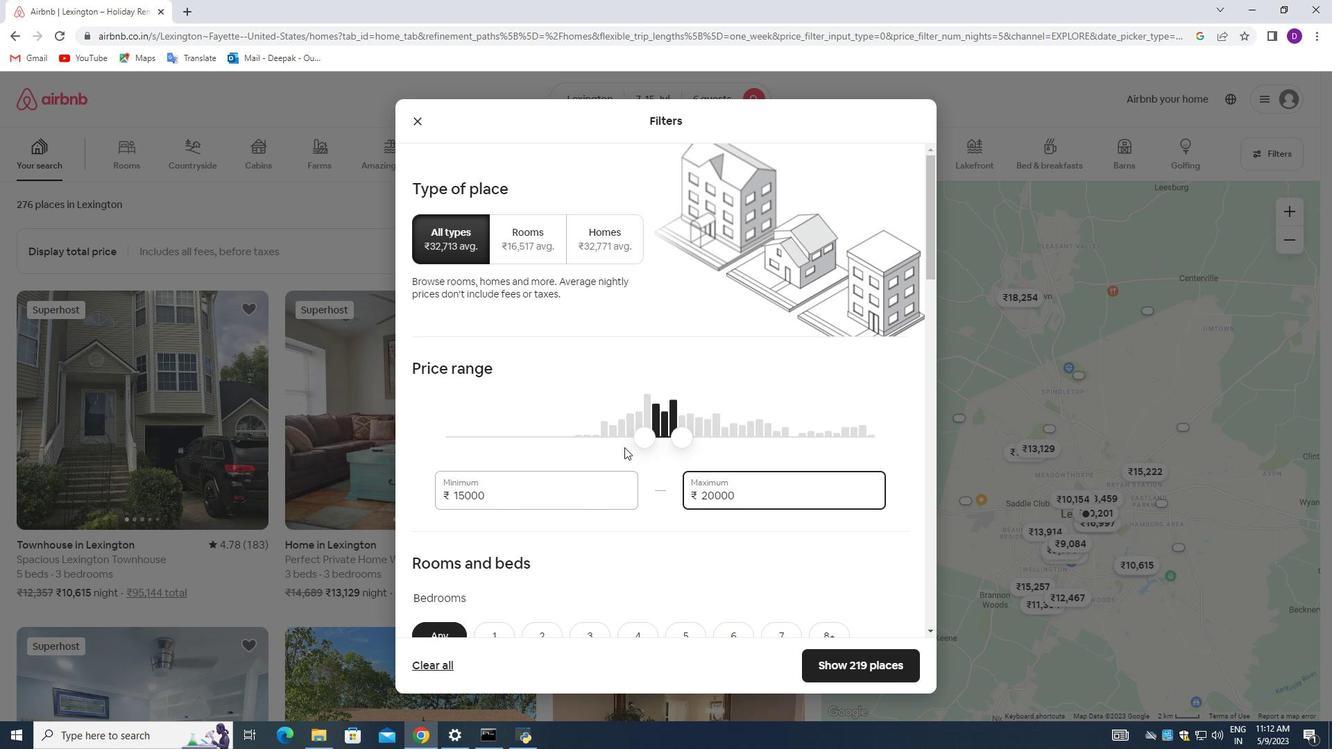 
Action: Mouse scrolled (623, 445) with delta (0, 0)
Screenshot: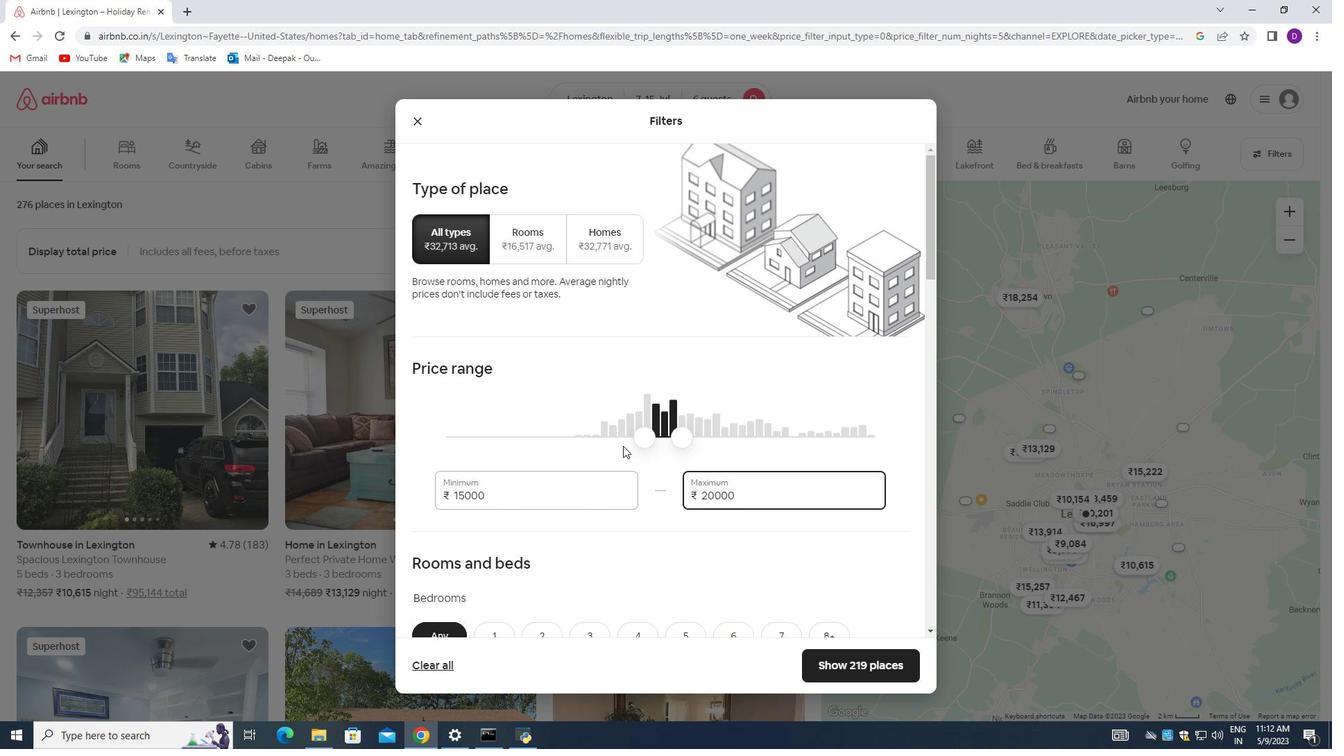 
Action: Mouse scrolled (623, 445) with delta (0, 0)
Screenshot: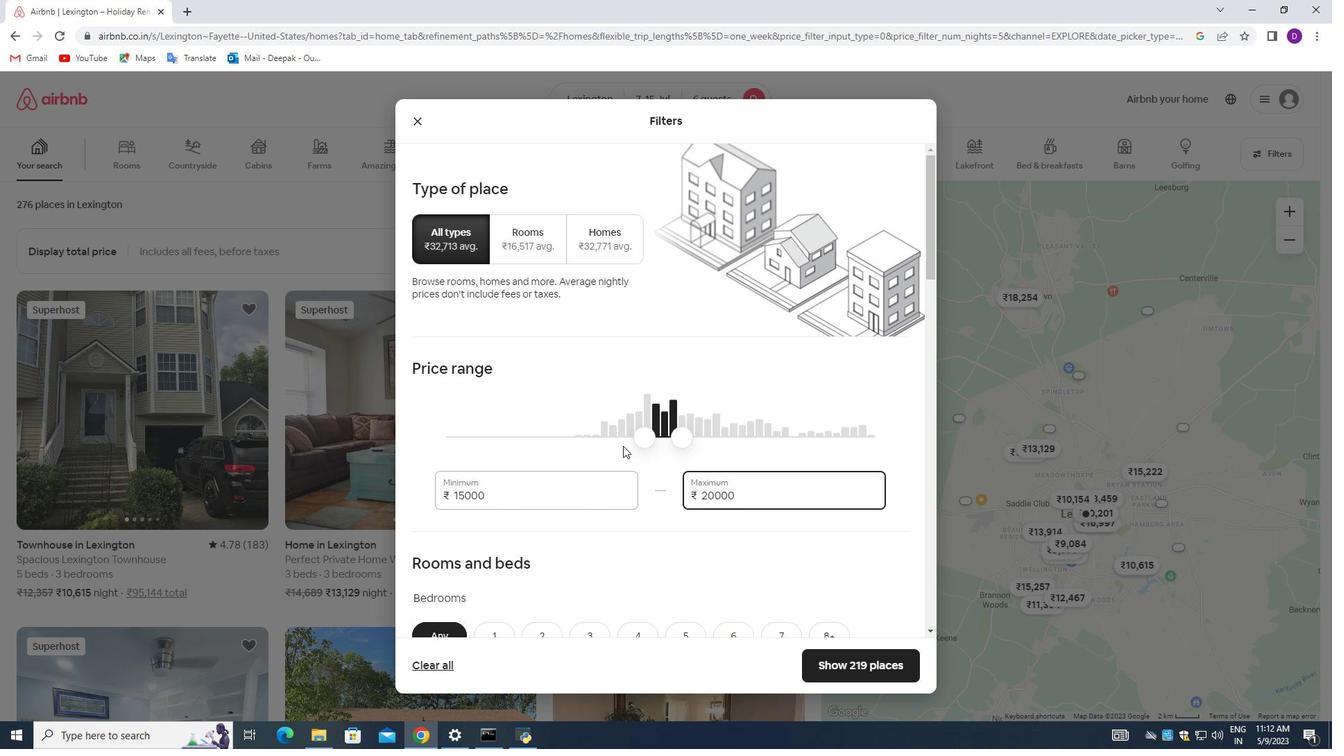 
Action: Mouse scrolled (623, 445) with delta (0, 0)
Screenshot: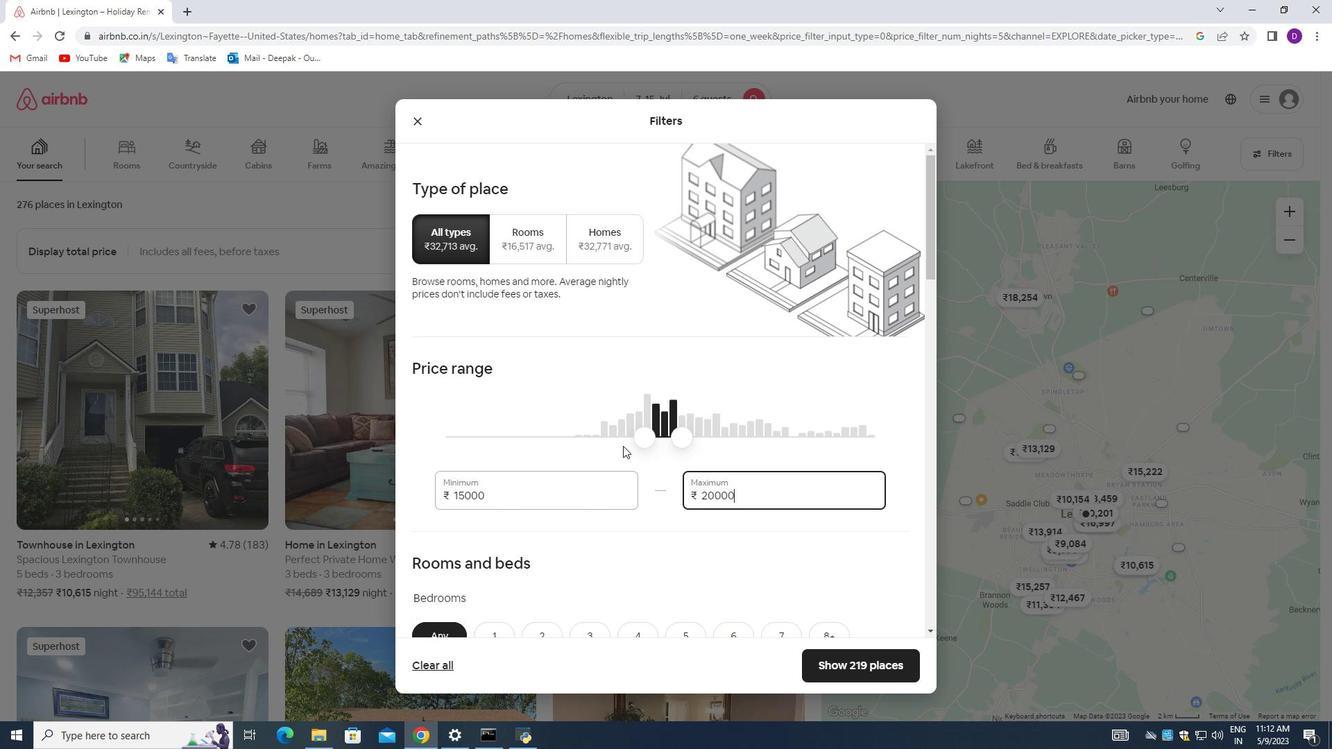 
Action: Mouse scrolled (623, 445) with delta (0, 0)
Screenshot: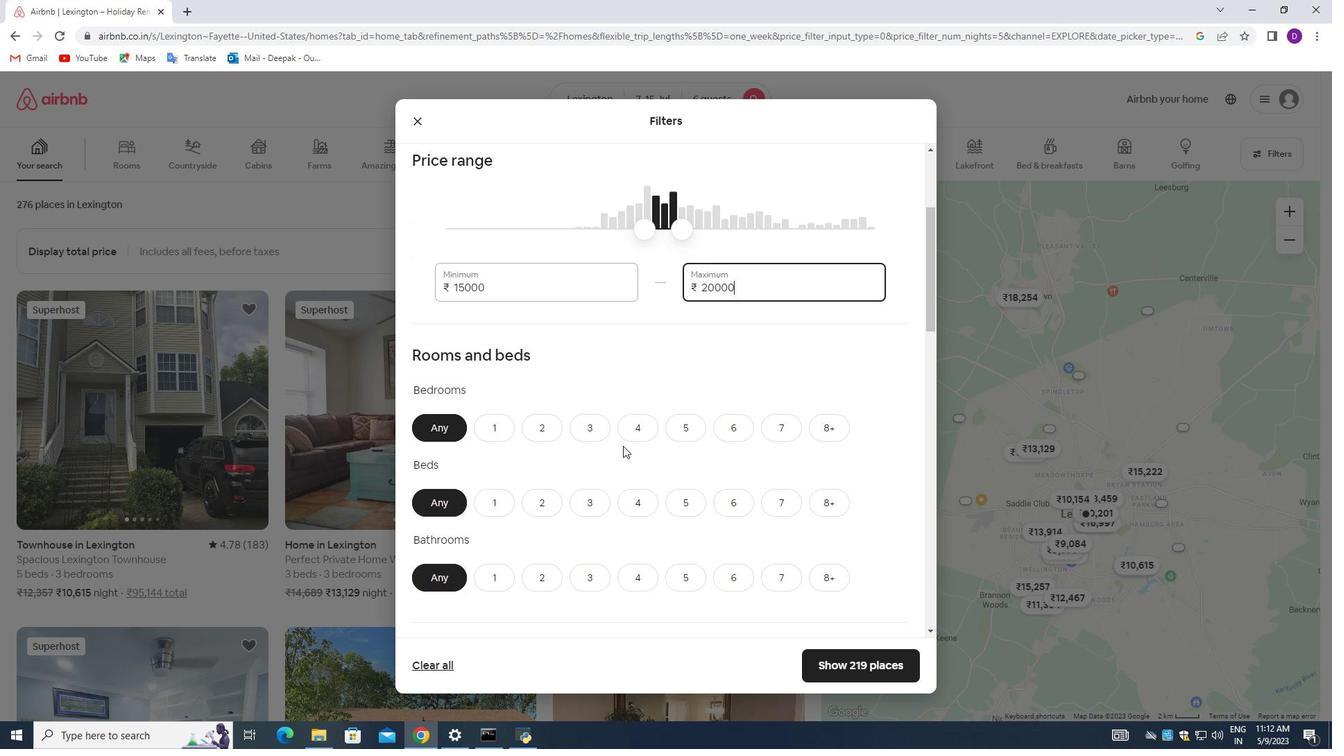 
Action: Mouse moved to (587, 366)
Screenshot: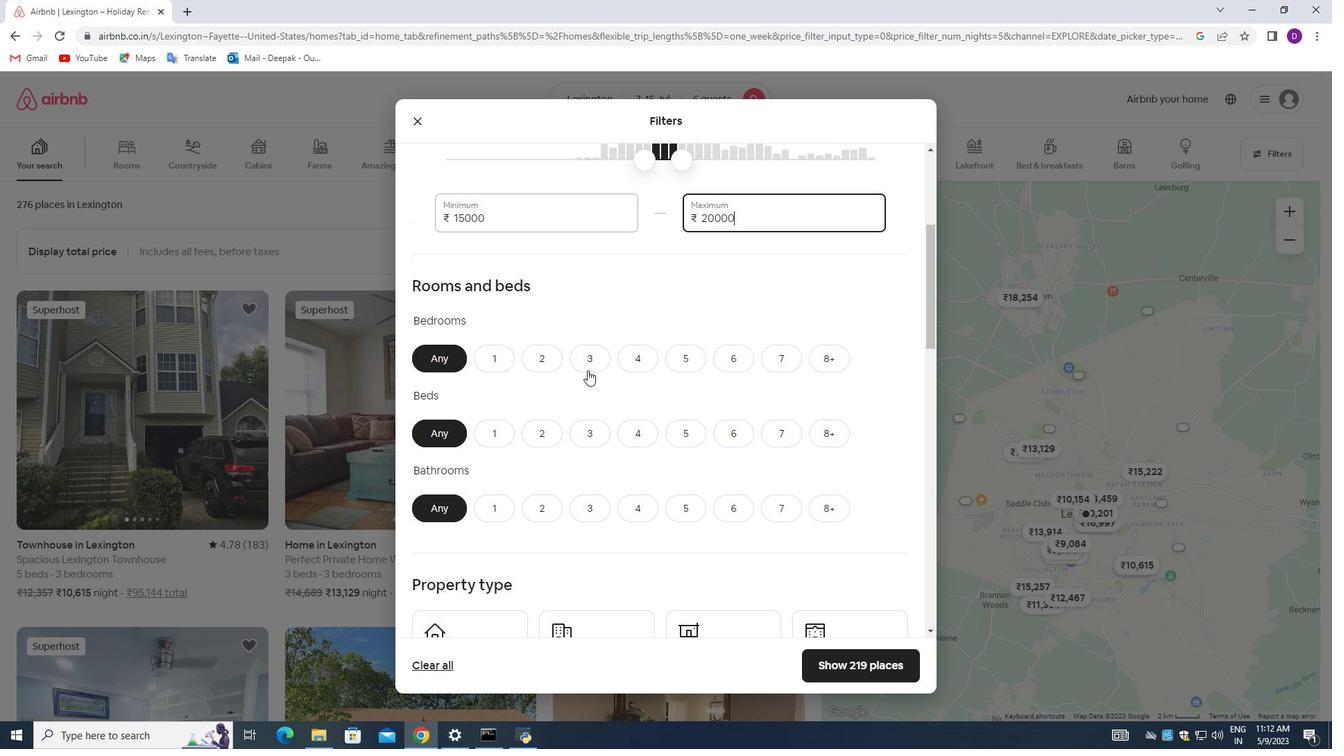 
Action: Mouse pressed left at (587, 366)
Screenshot: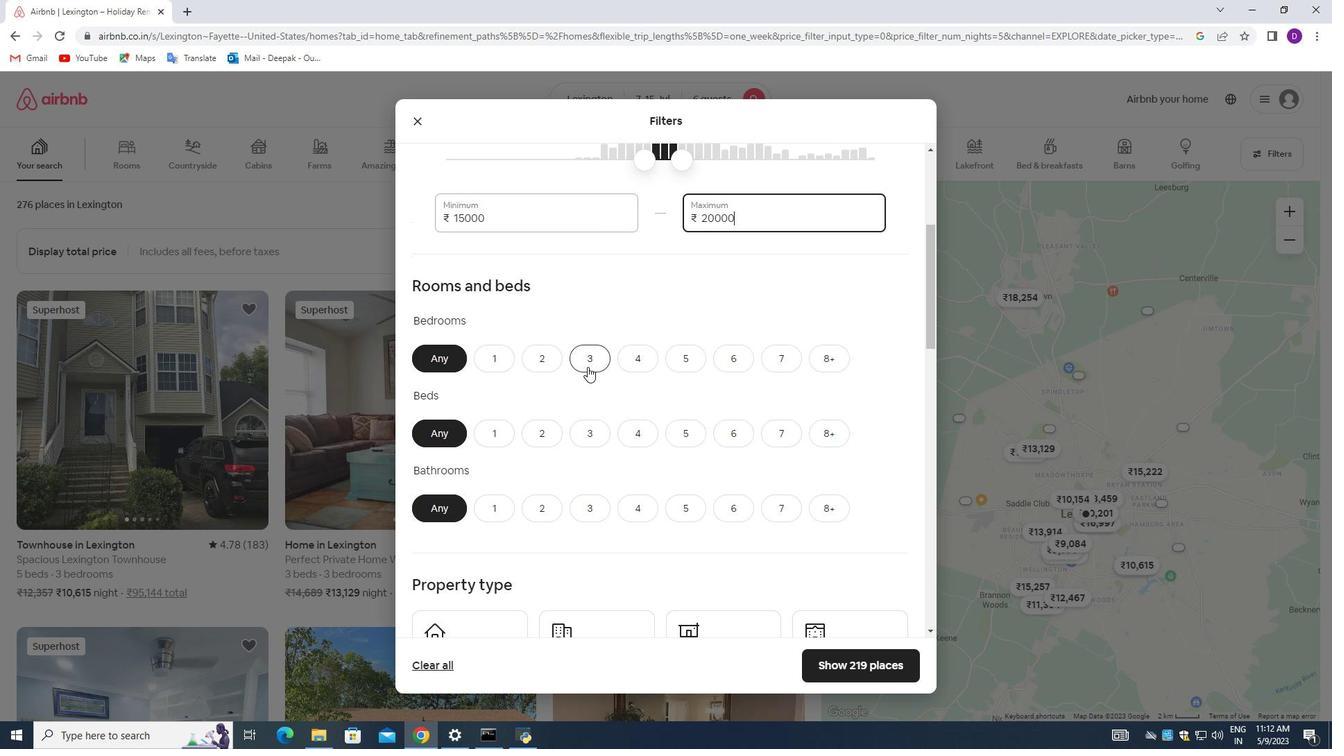 
Action: Mouse moved to (589, 429)
Screenshot: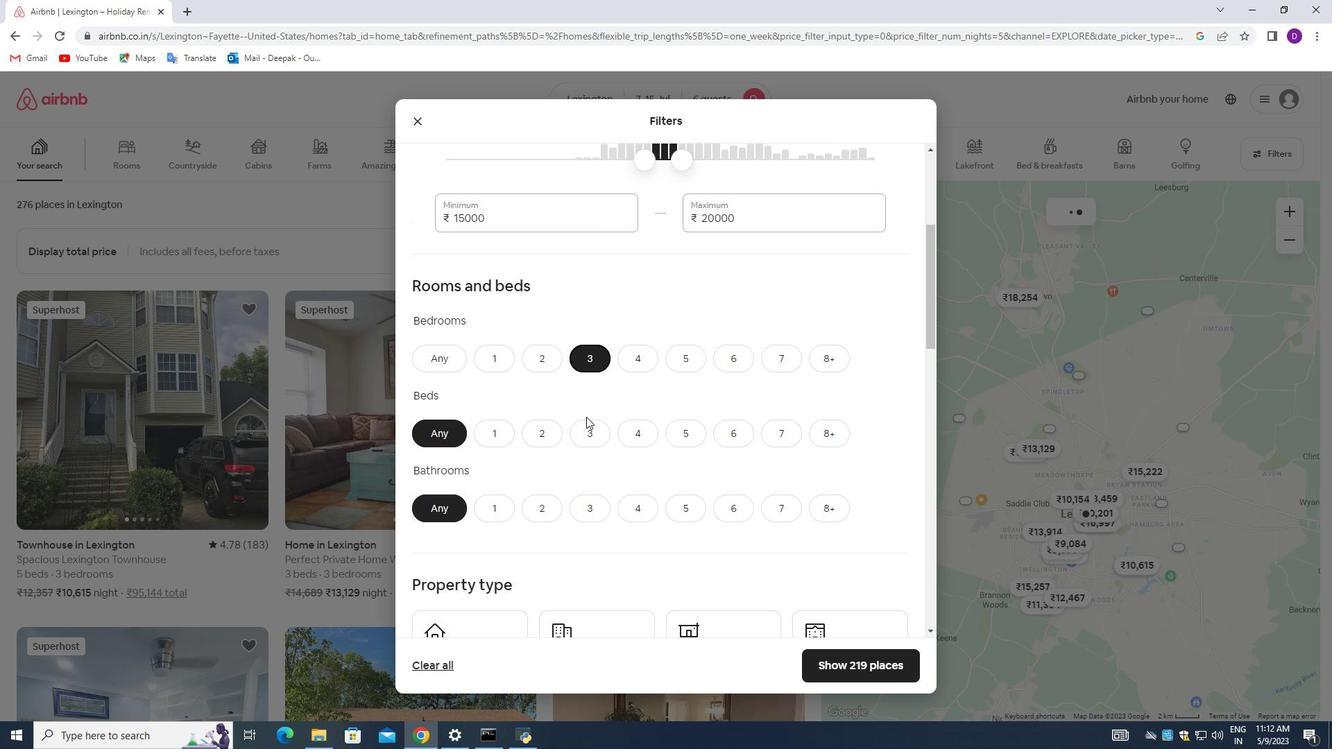 
Action: Mouse pressed left at (589, 429)
Screenshot: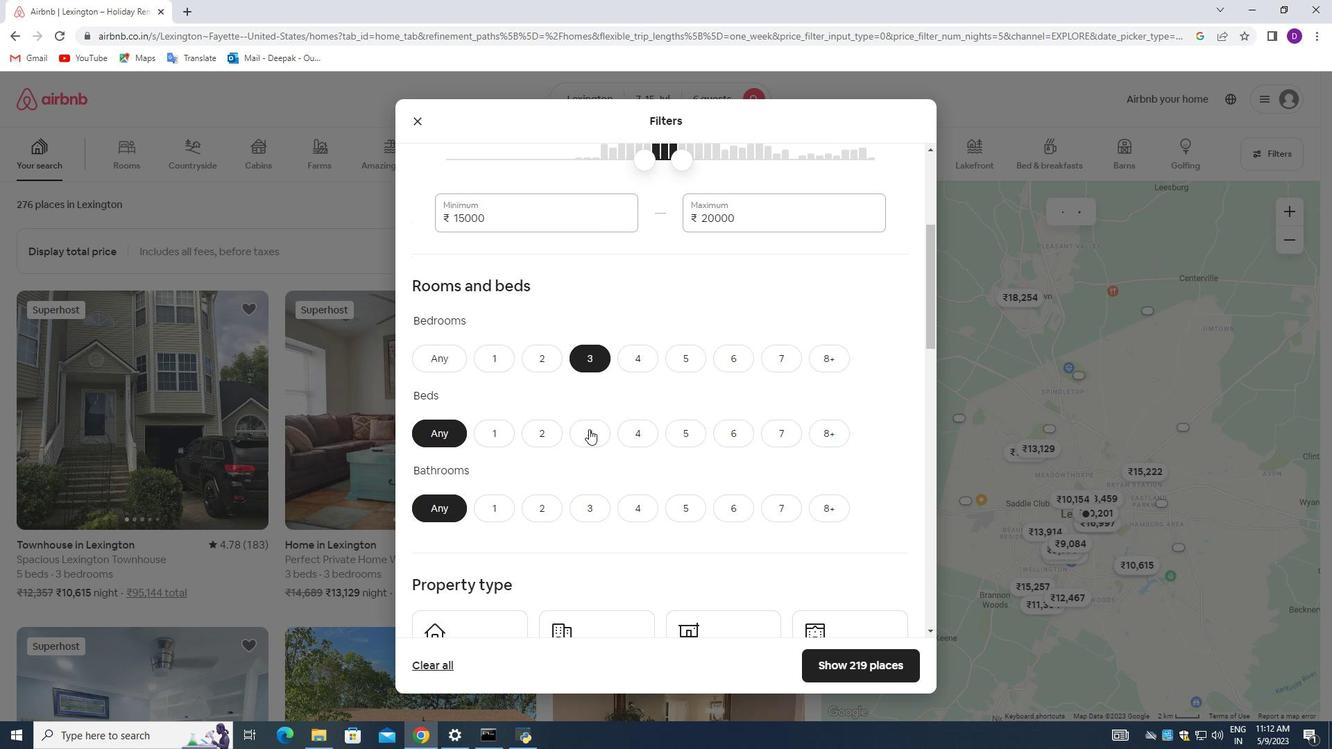
Action: Mouse moved to (596, 508)
Screenshot: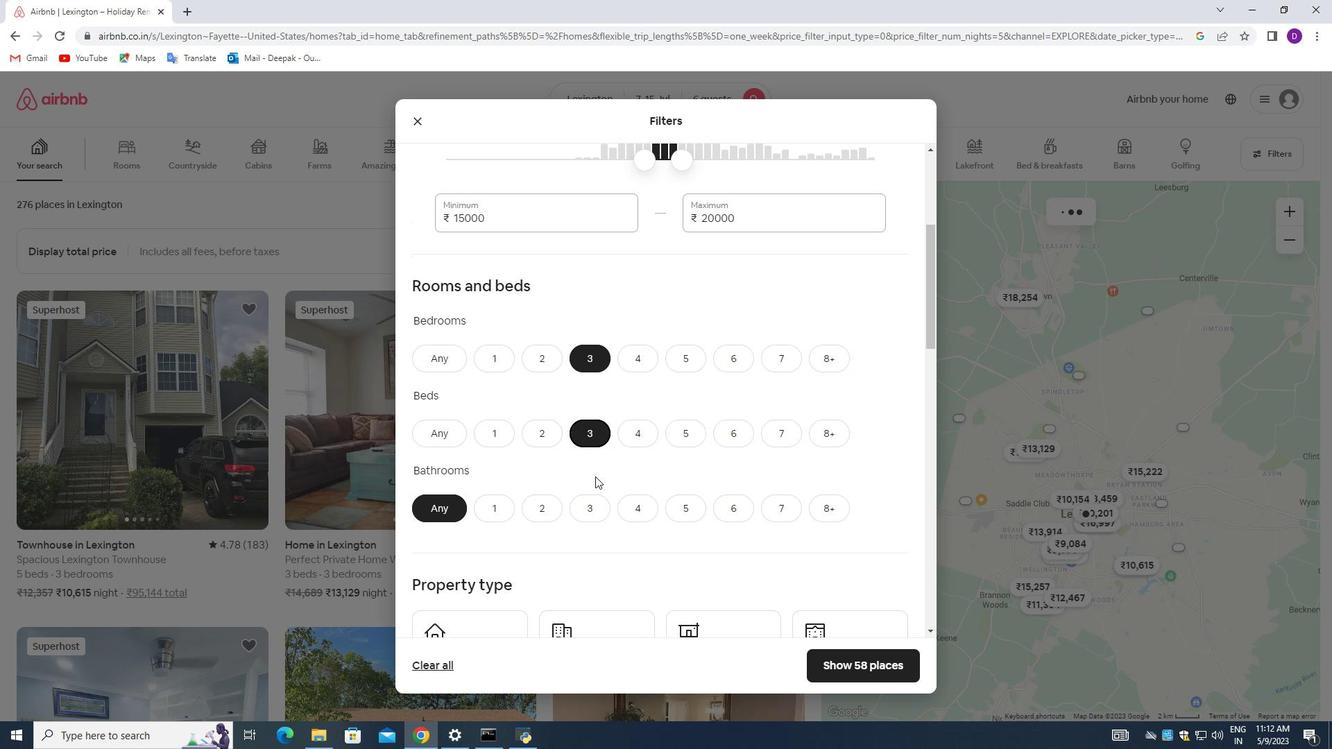 
Action: Mouse pressed left at (596, 508)
Screenshot: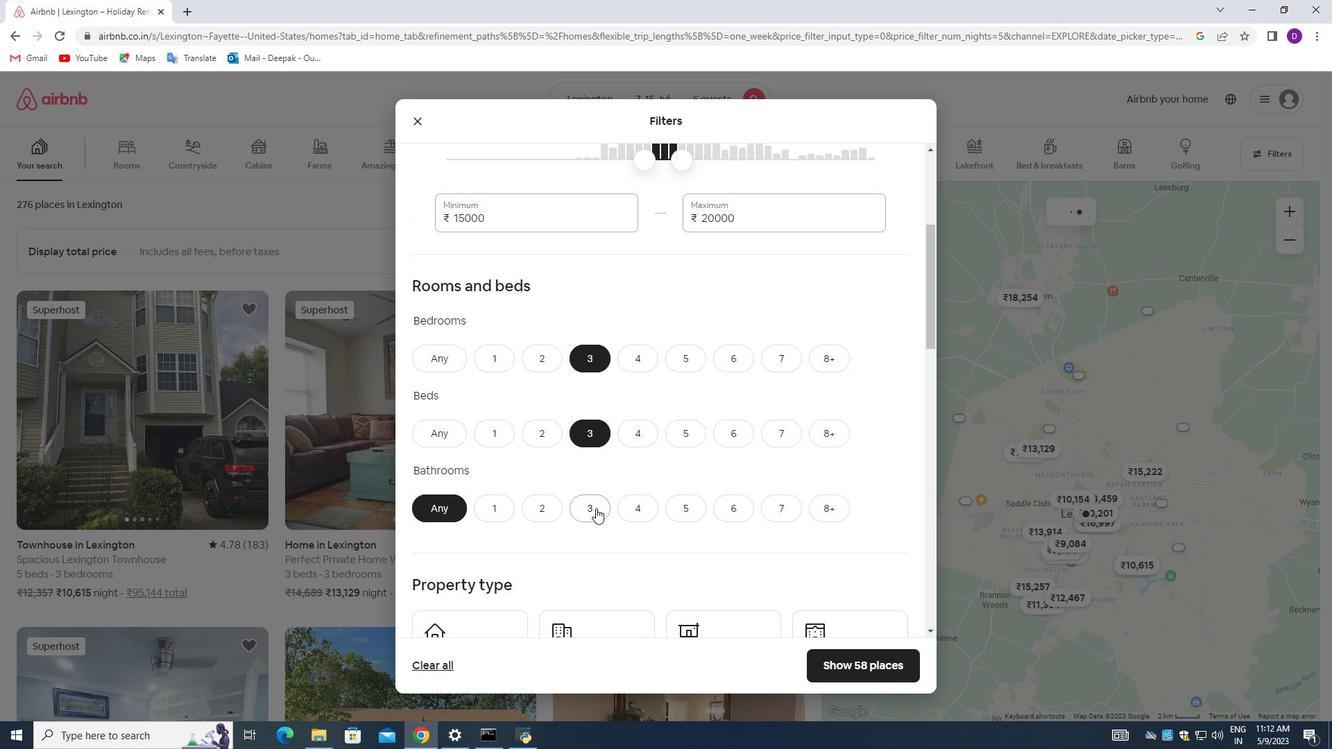
Action: Mouse moved to (600, 423)
Screenshot: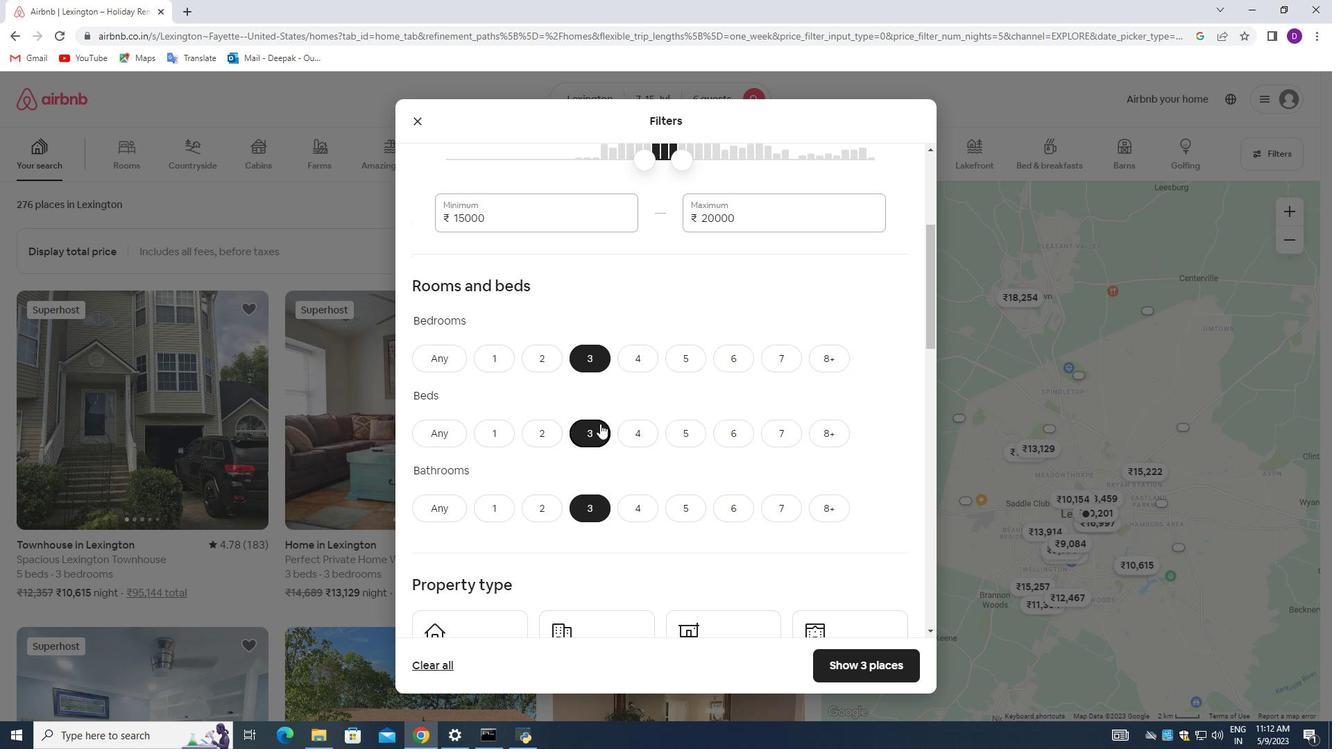 
Action: Mouse scrolled (600, 422) with delta (0, 0)
Screenshot: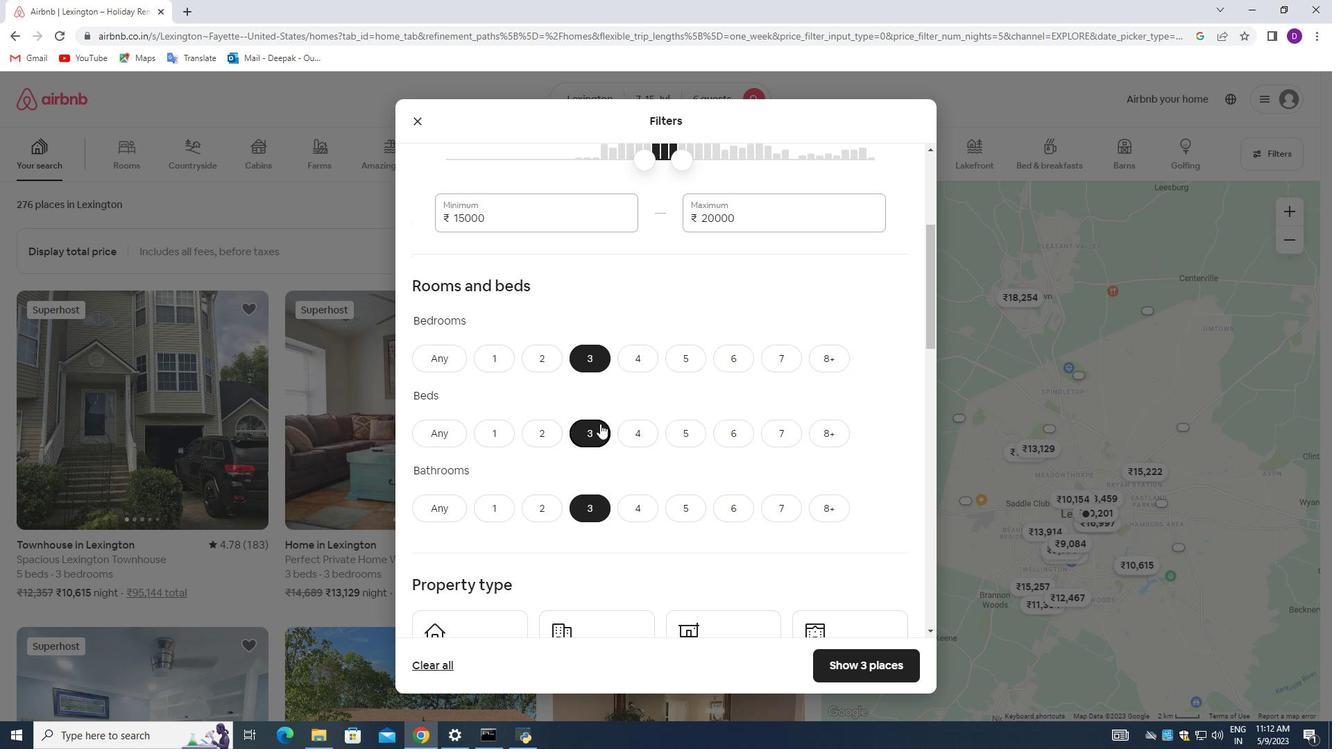 
Action: Mouse moved to (604, 422)
Screenshot: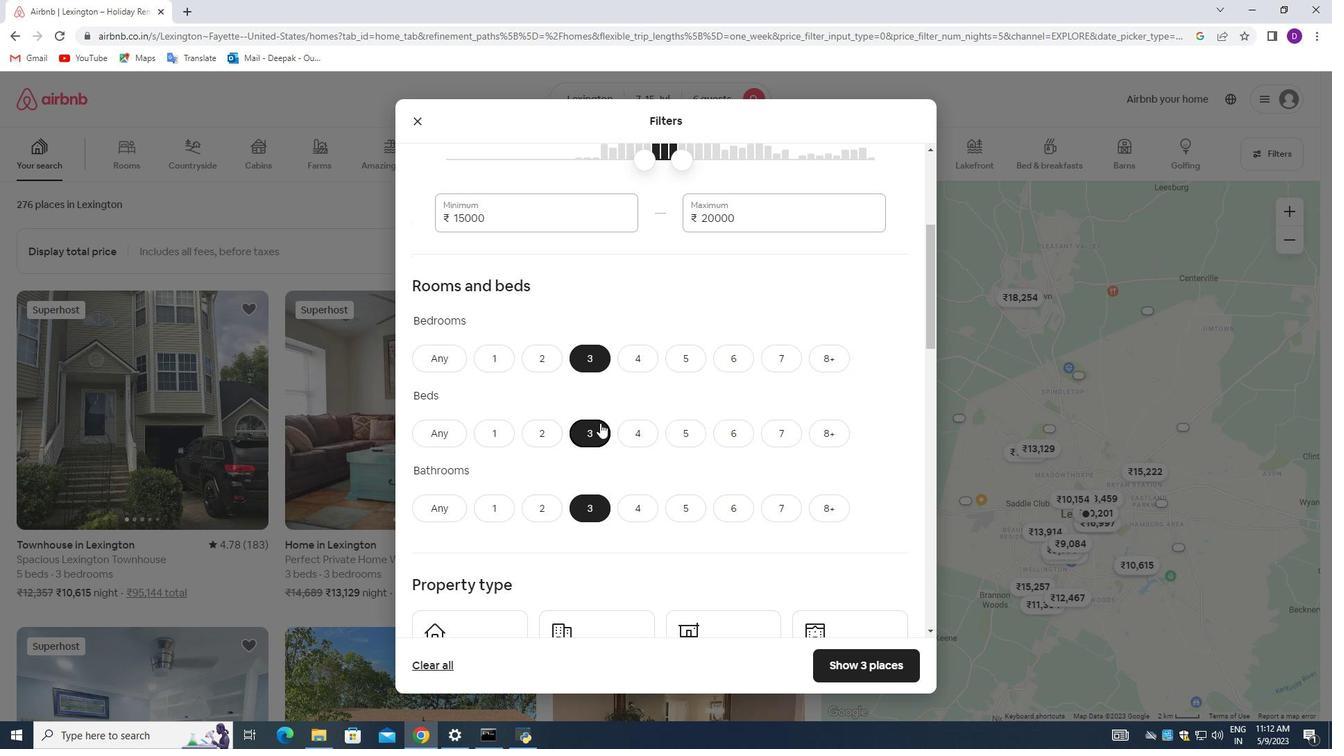 
Action: Mouse scrolled (604, 421) with delta (0, 0)
Screenshot: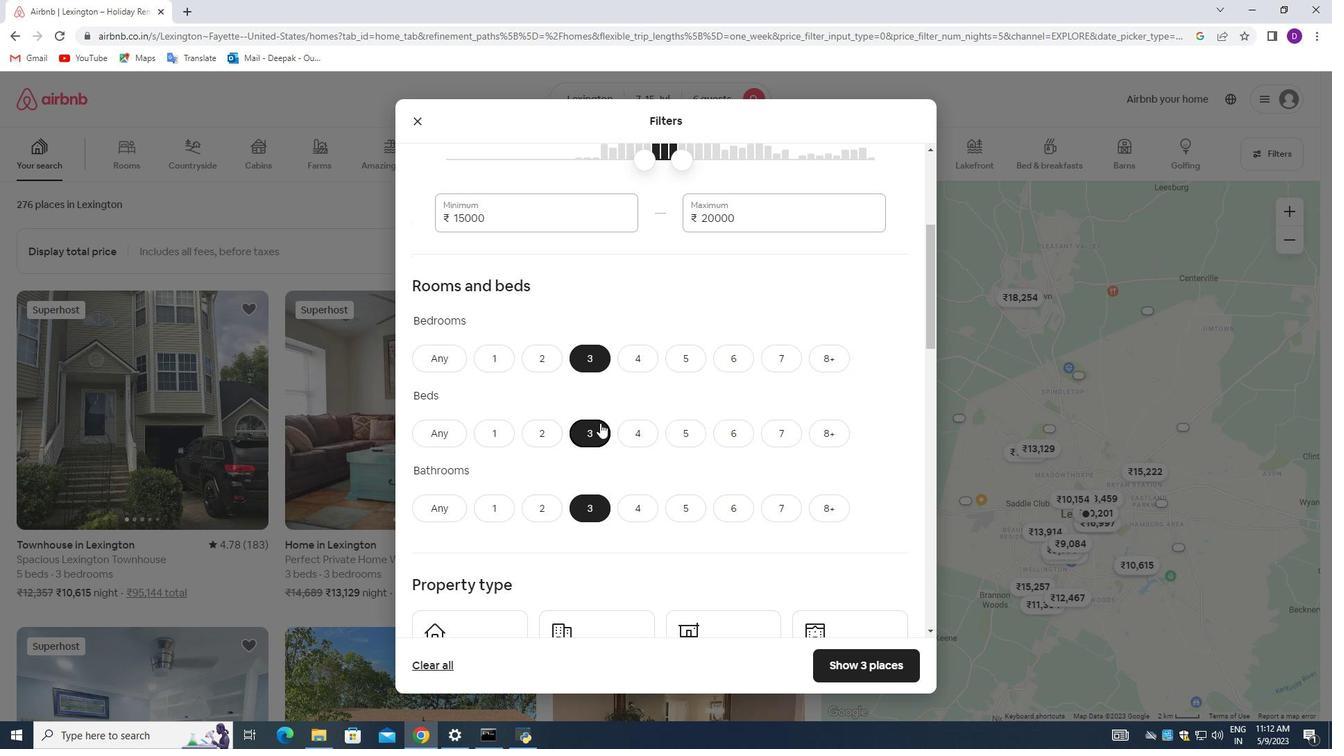 
Action: Mouse moved to (629, 410)
Screenshot: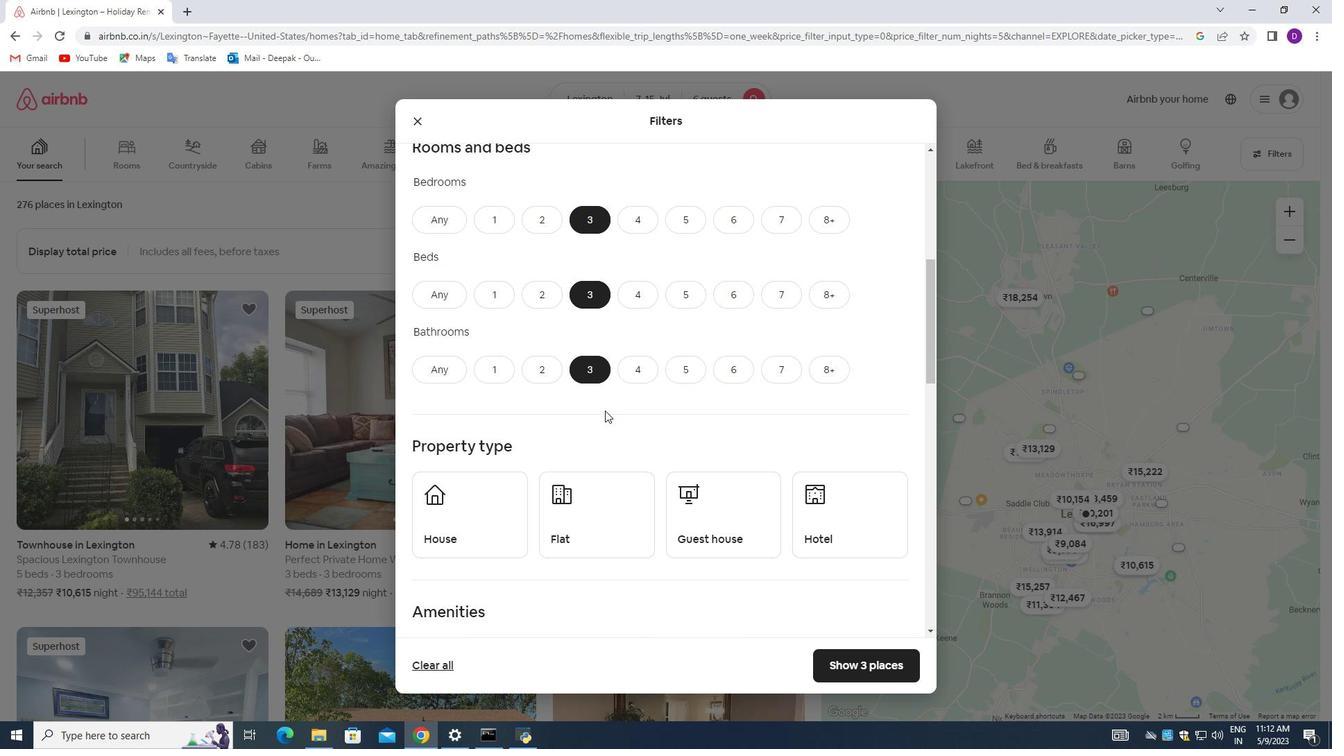 
Action: Mouse scrolled (629, 410) with delta (0, 0)
Screenshot: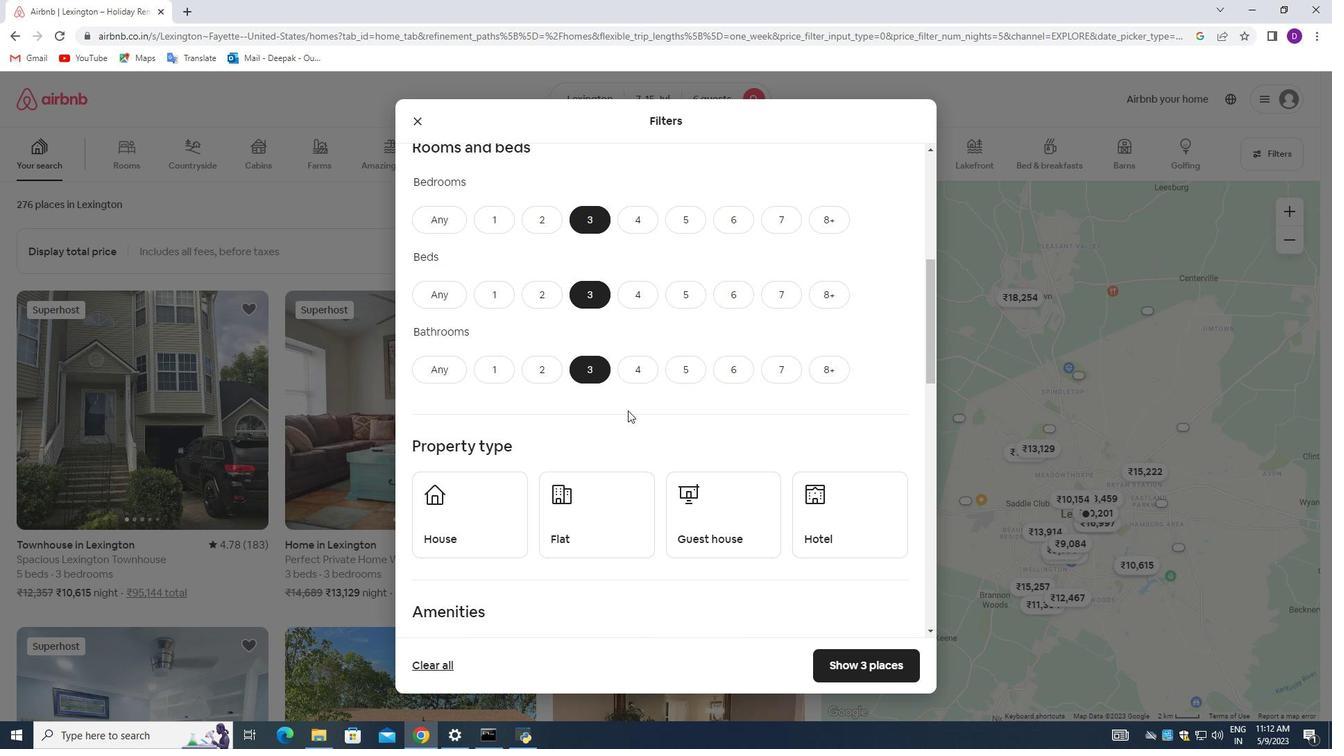 
Action: Mouse scrolled (629, 410) with delta (0, 0)
Screenshot: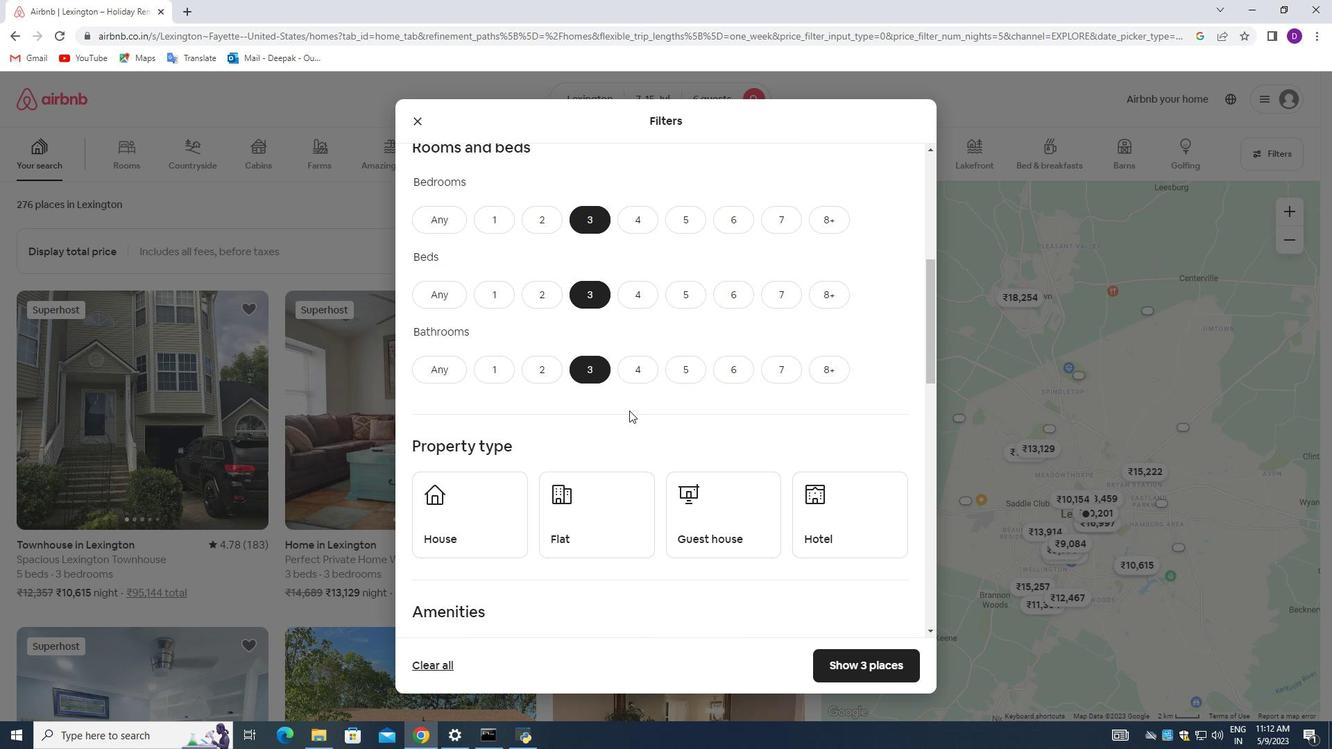 
Action: Mouse scrolled (629, 410) with delta (0, 0)
Screenshot: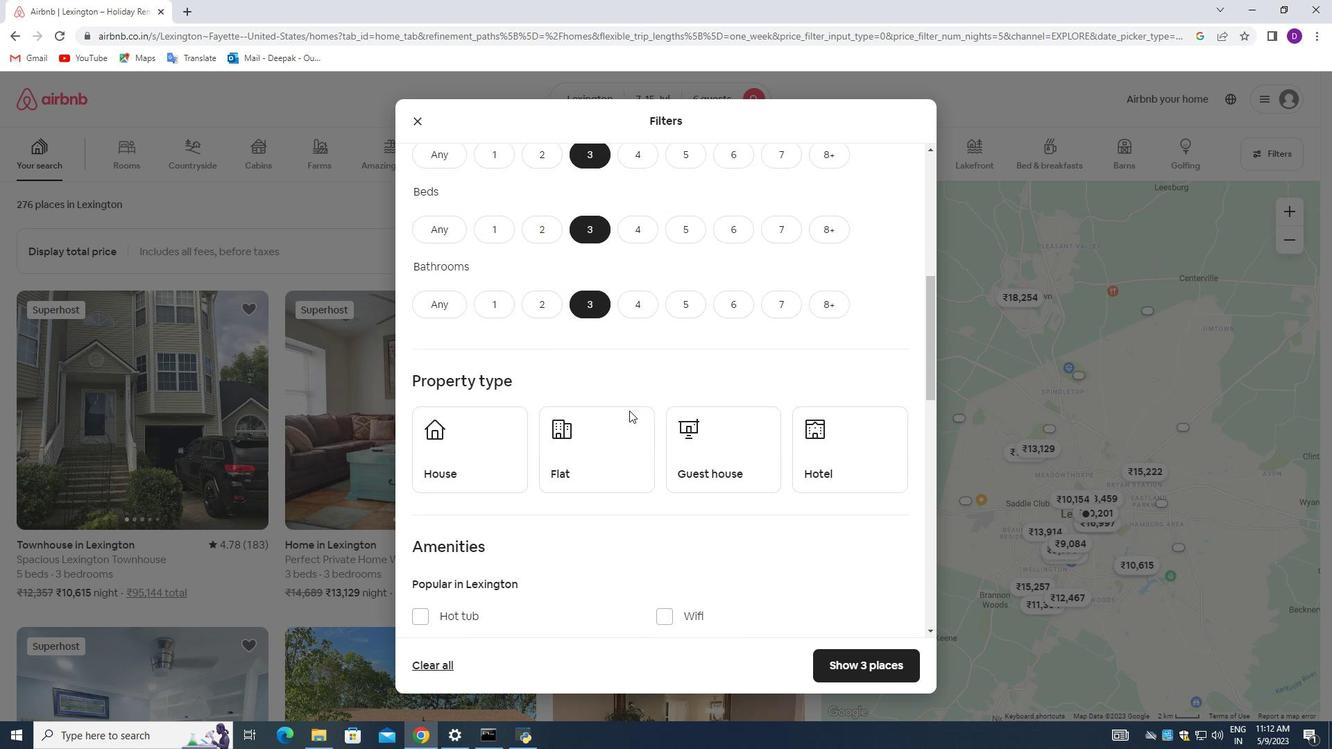 
Action: Mouse moved to (487, 322)
Screenshot: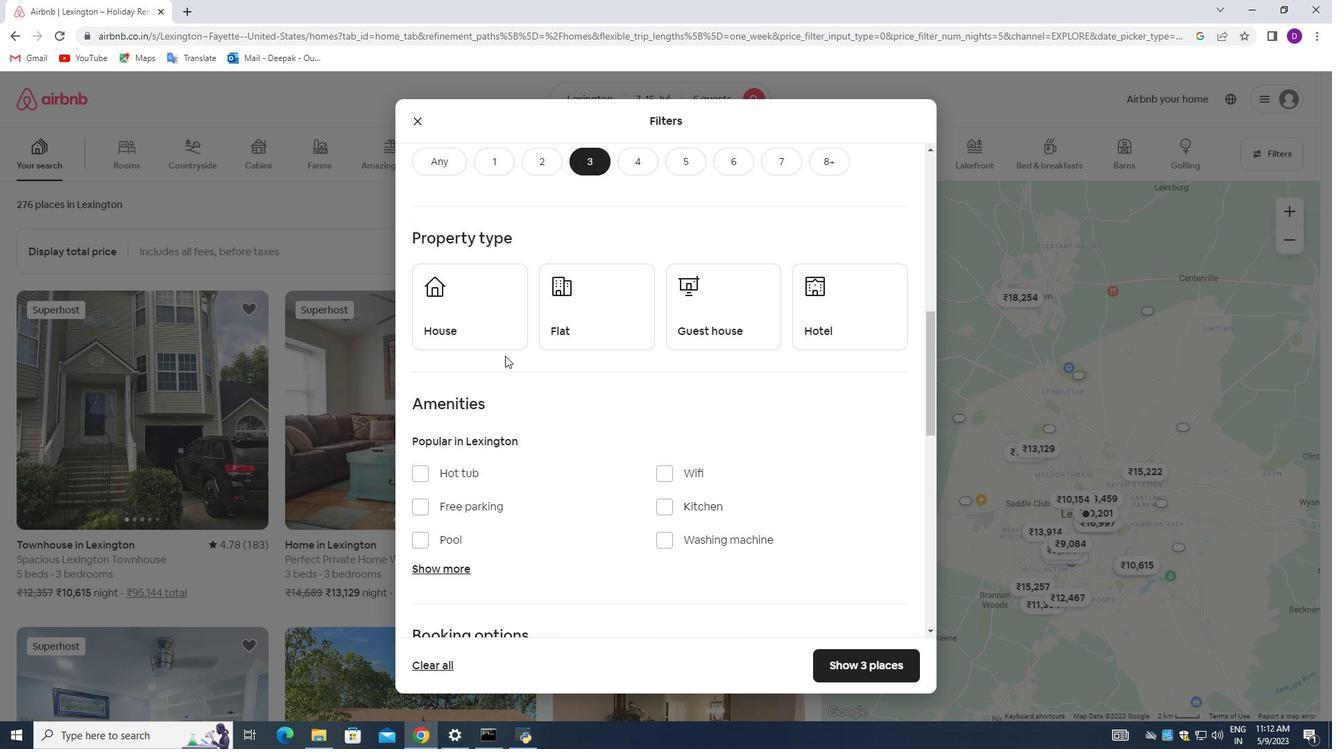 
Action: Mouse pressed left at (487, 322)
Screenshot: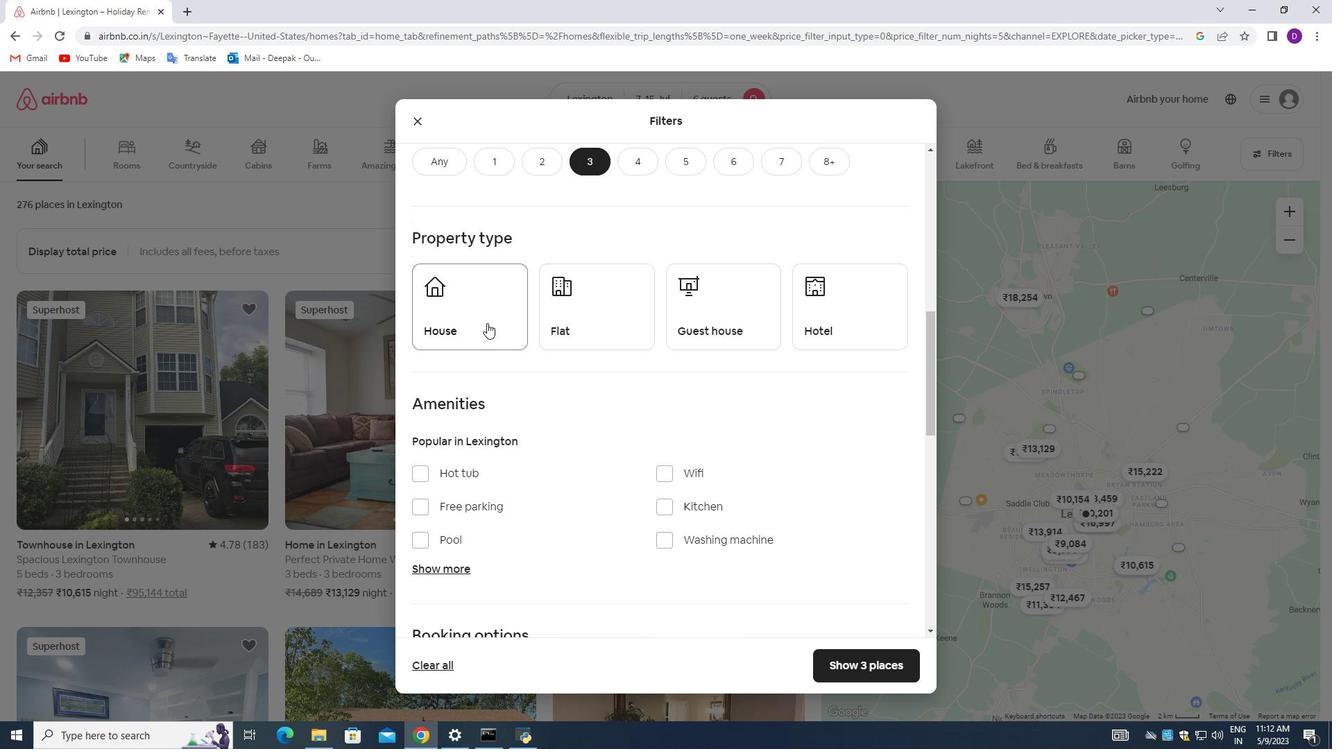 
Action: Mouse moved to (608, 331)
Screenshot: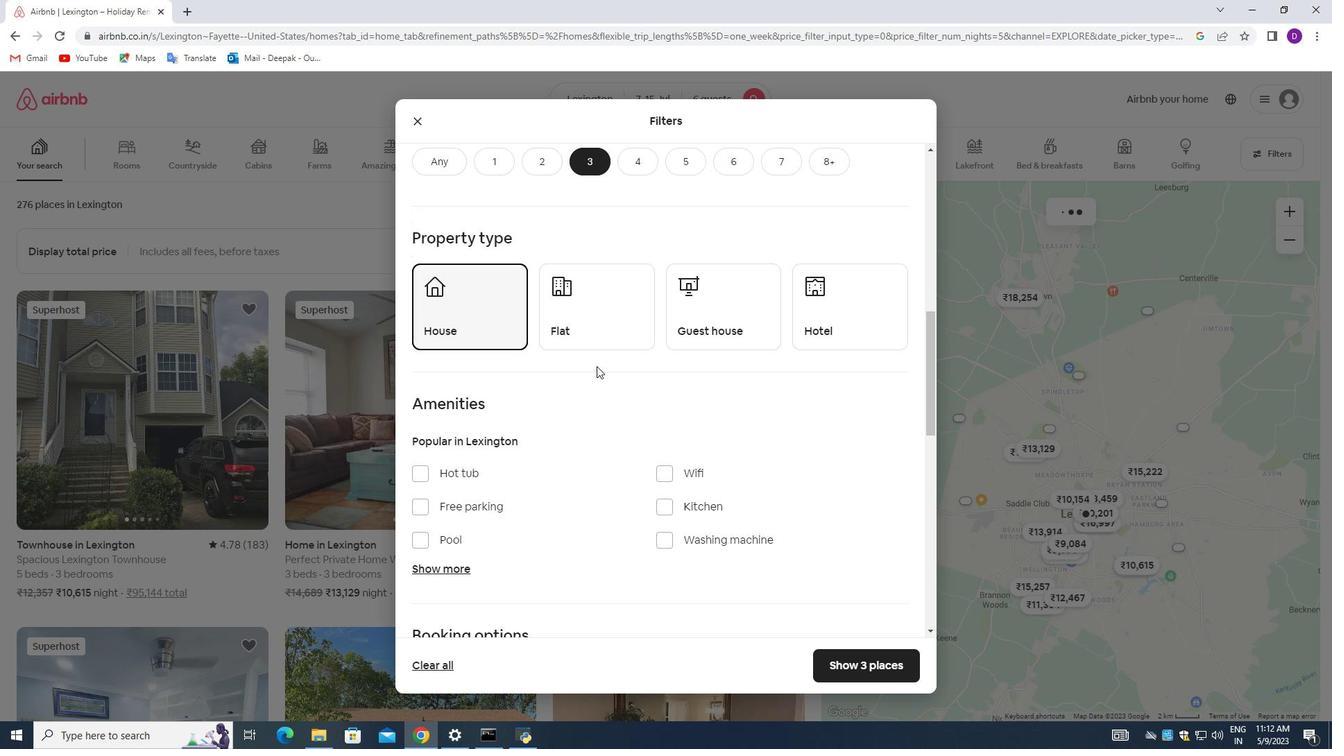 
Action: Mouse pressed left at (608, 331)
Screenshot: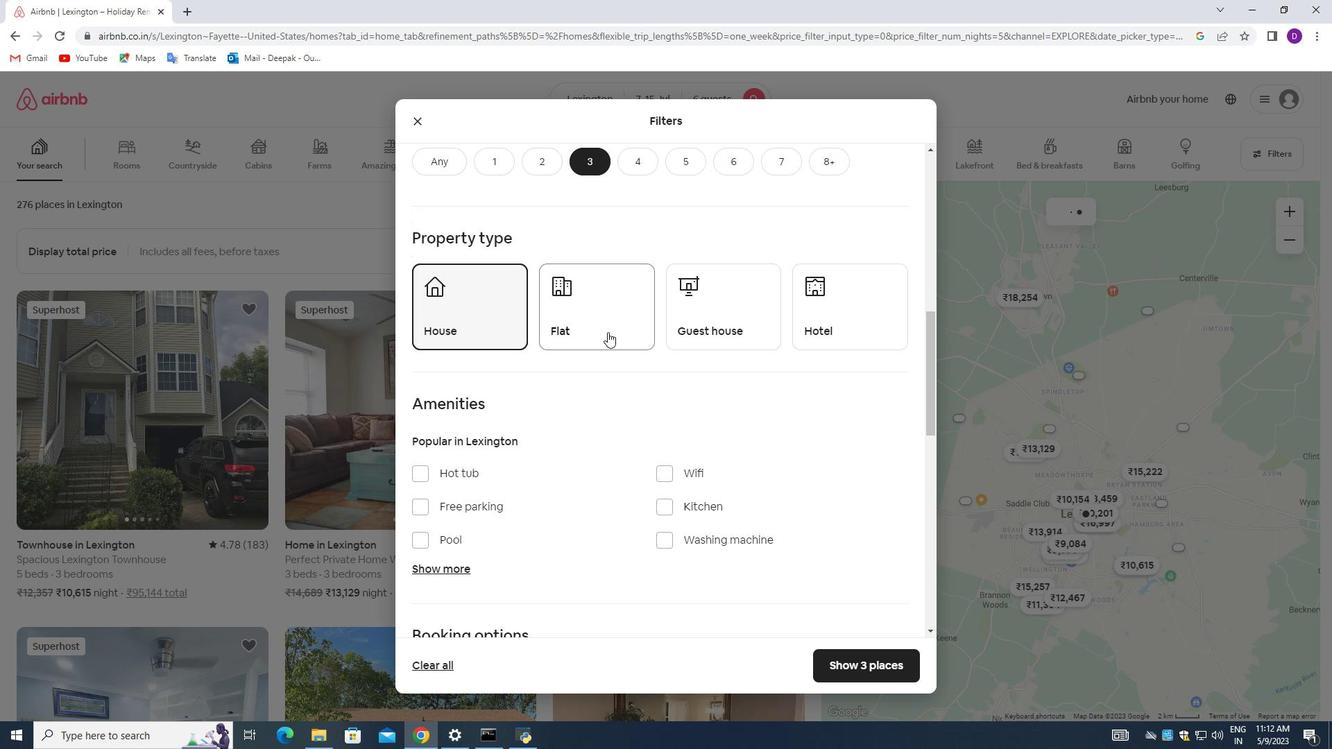 
Action: Mouse moved to (725, 317)
Screenshot: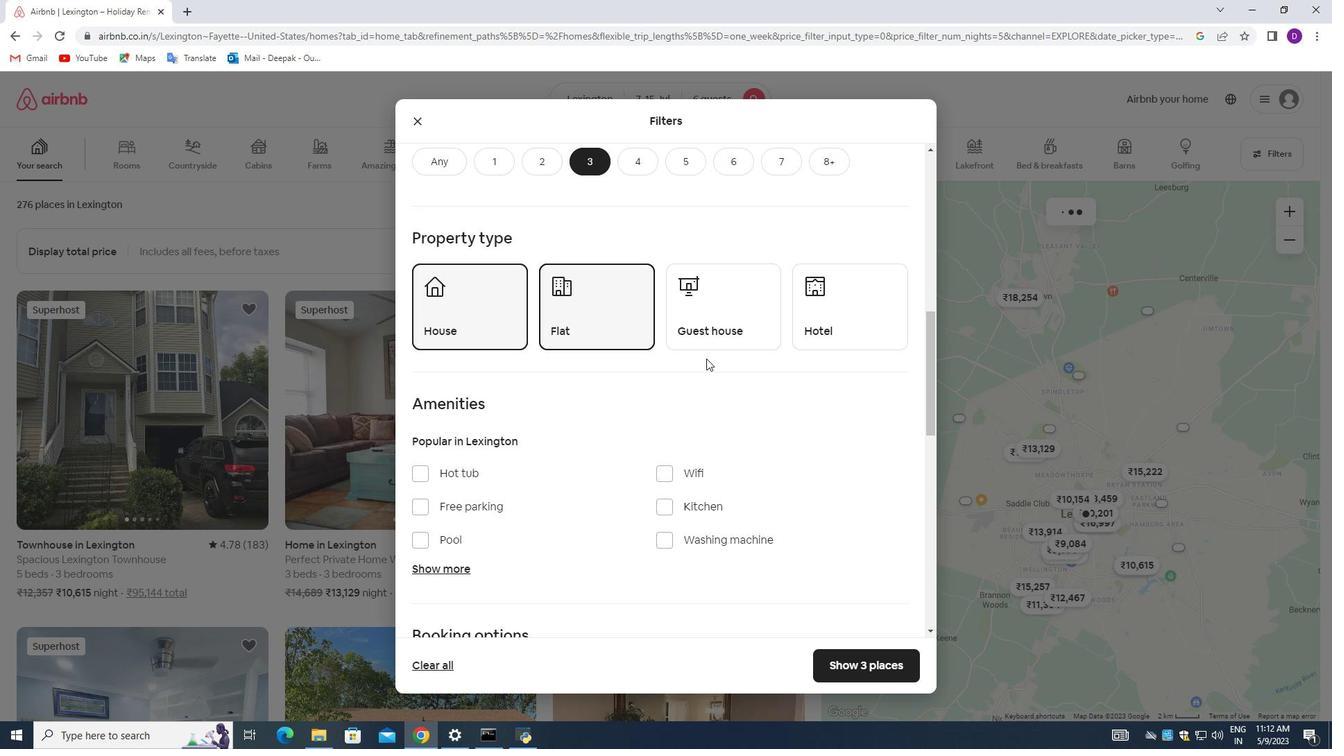 
Action: Mouse pressed left at (725, 317)
Screenshot: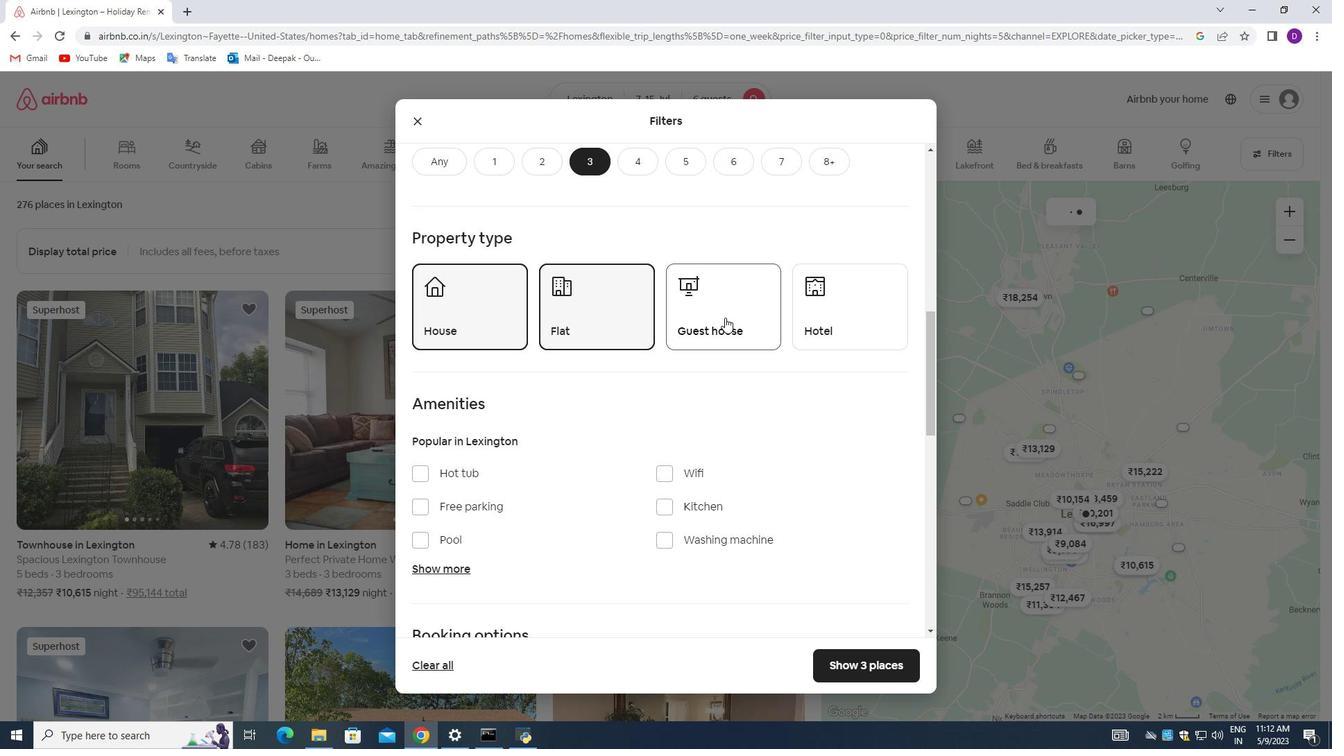 
Action: Mouse moved to (581, 396)
Screenshot: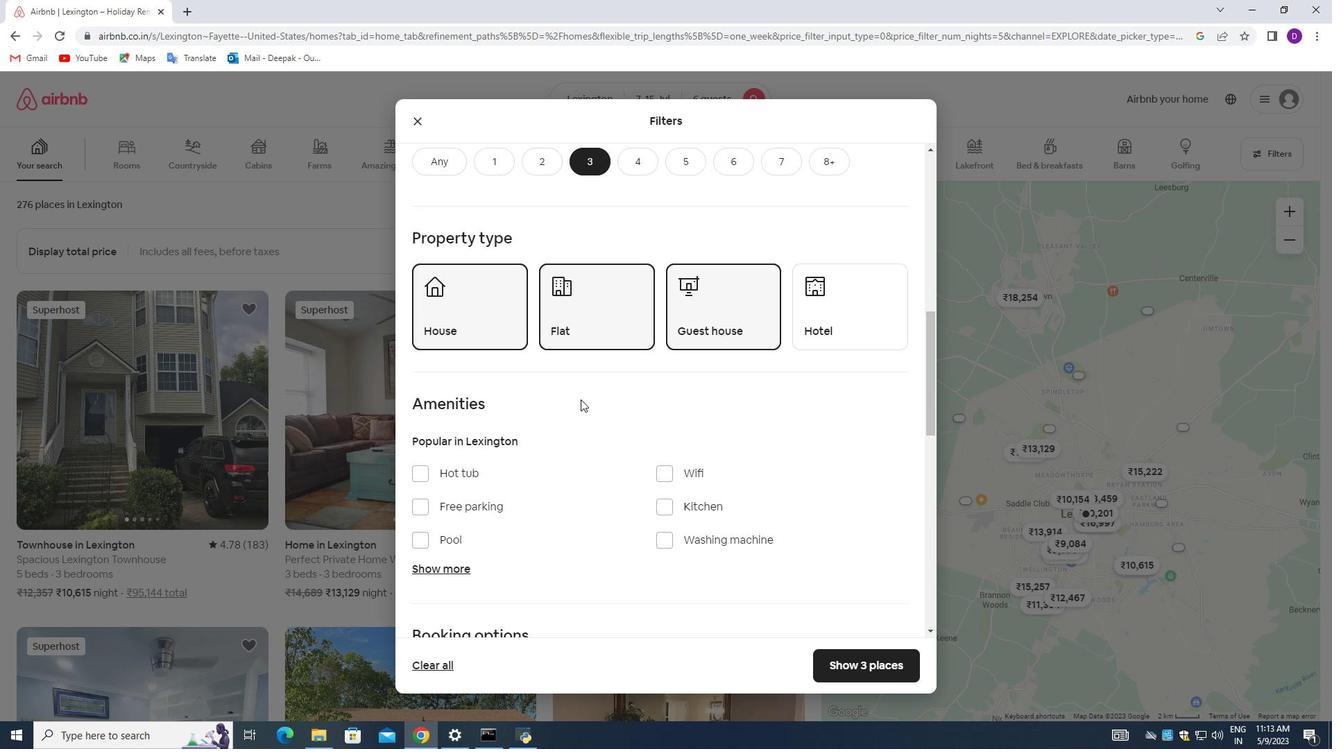 
Action: Mouse scrolled (581, 395) with delta (0, 0)
Screenshot: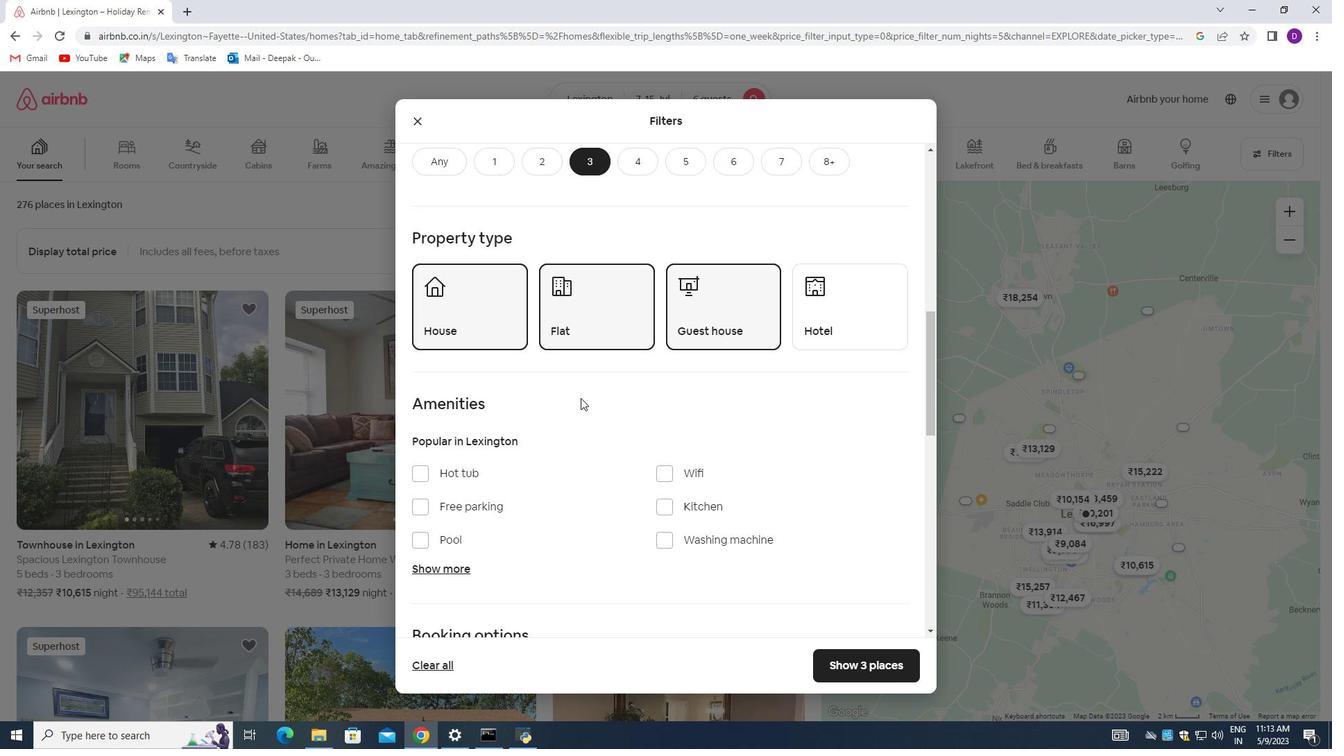 
Action: Mouse moved to (581, 395)
Screenshot: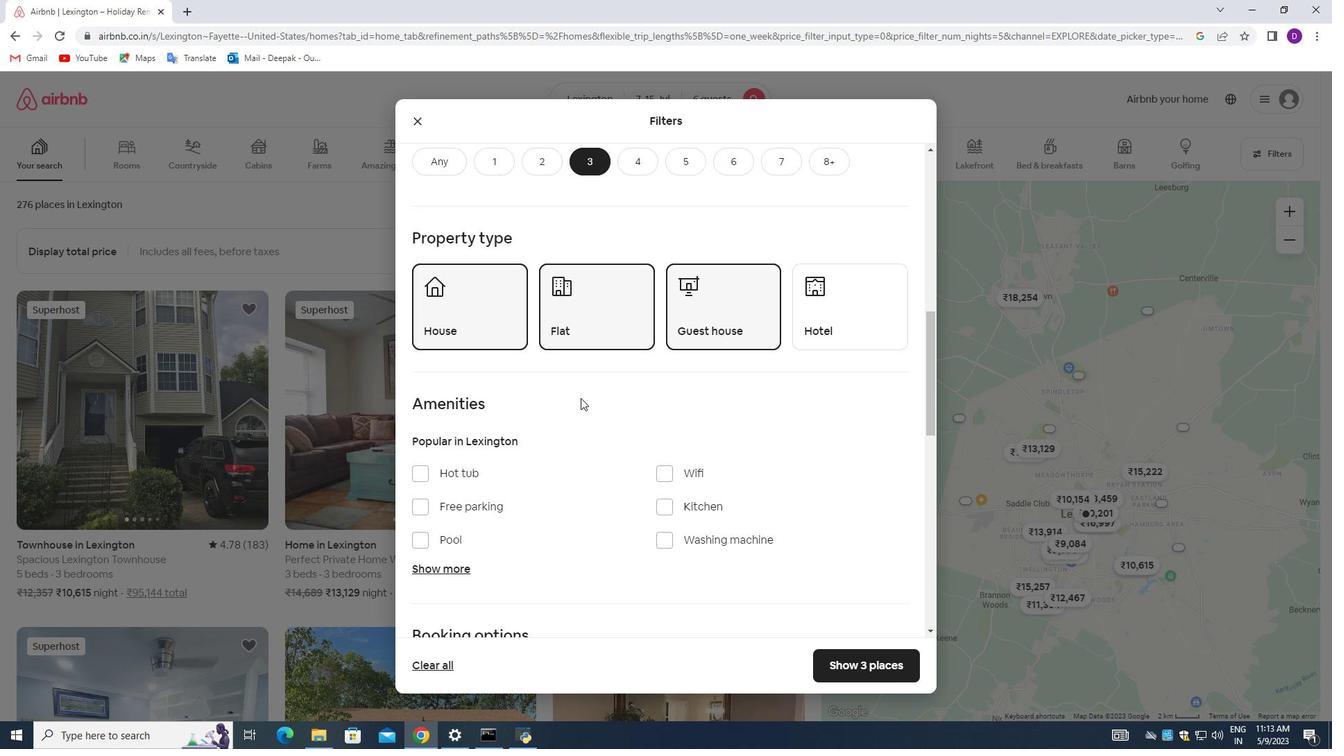 
Action: Mouse scrolled (581, 394) with delta (0, 0)
Screenshot: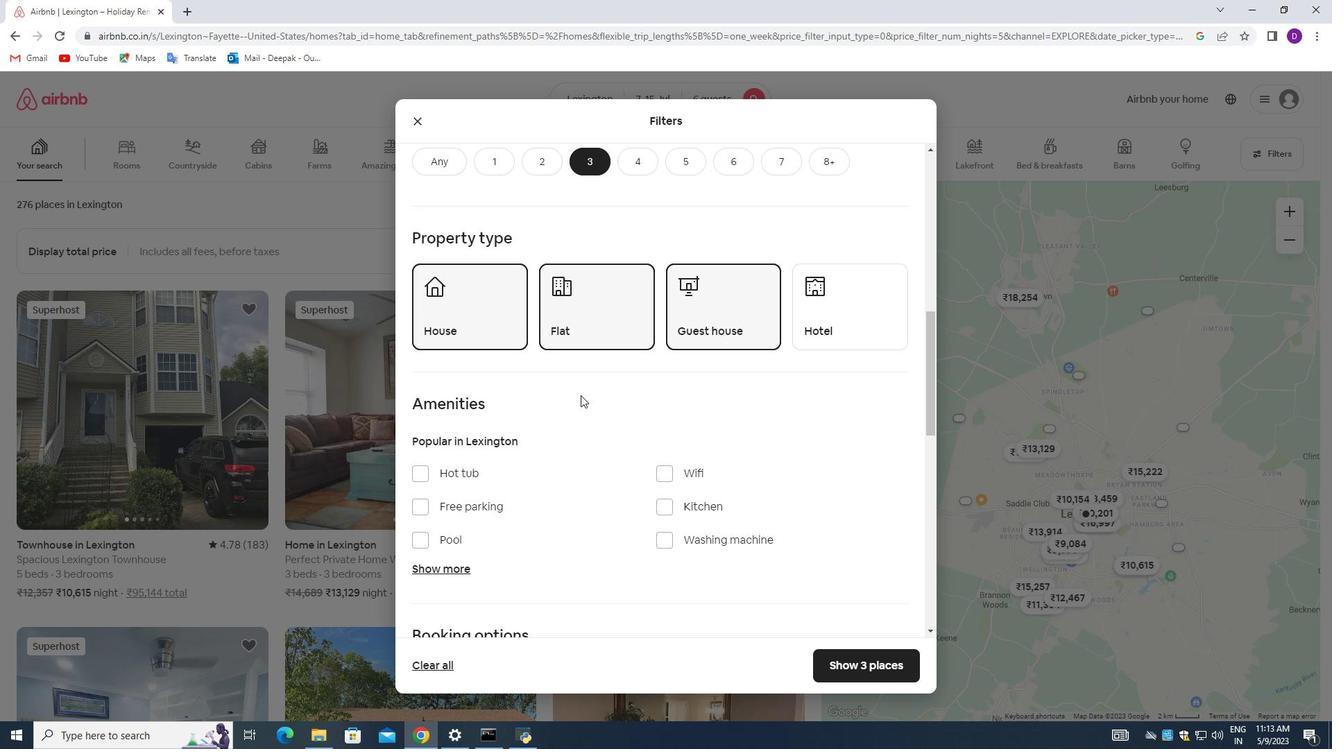 
Action: Mouse moved to (577, 391)
Screenshot: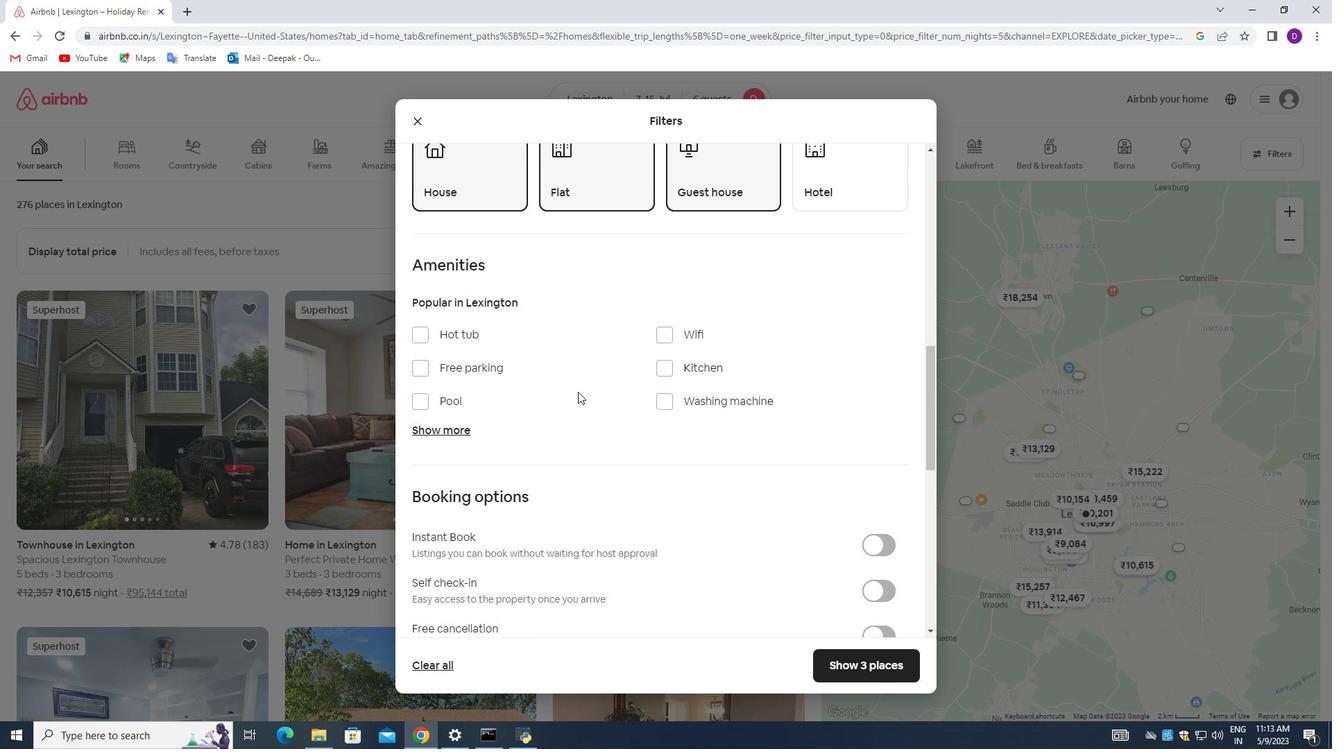 
Action: Mouse scrolled (577, 390) with delta (0, 0)
Screenshot: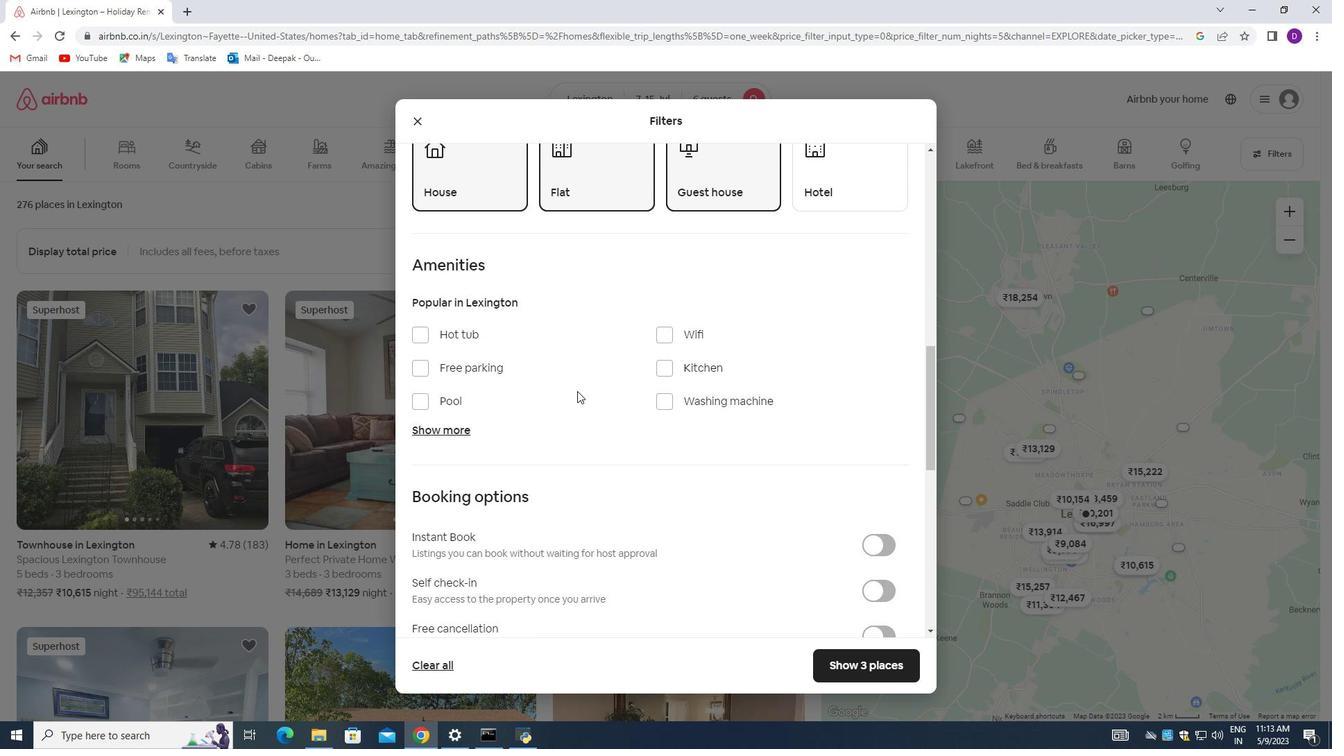 
Action: Mouse scrolled (577, 390) with delta (0, 0)
Screenshot: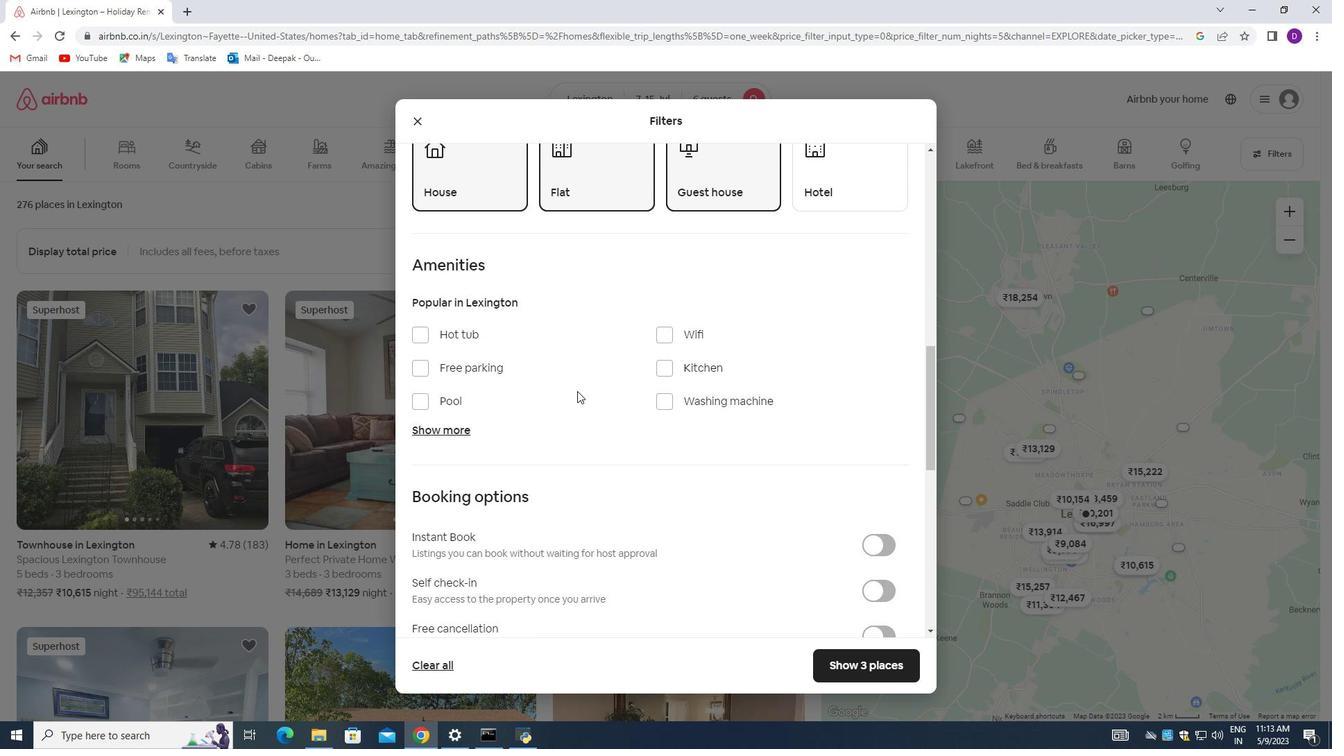 
Action: Mouse moved to (871, 453)
Screenshot: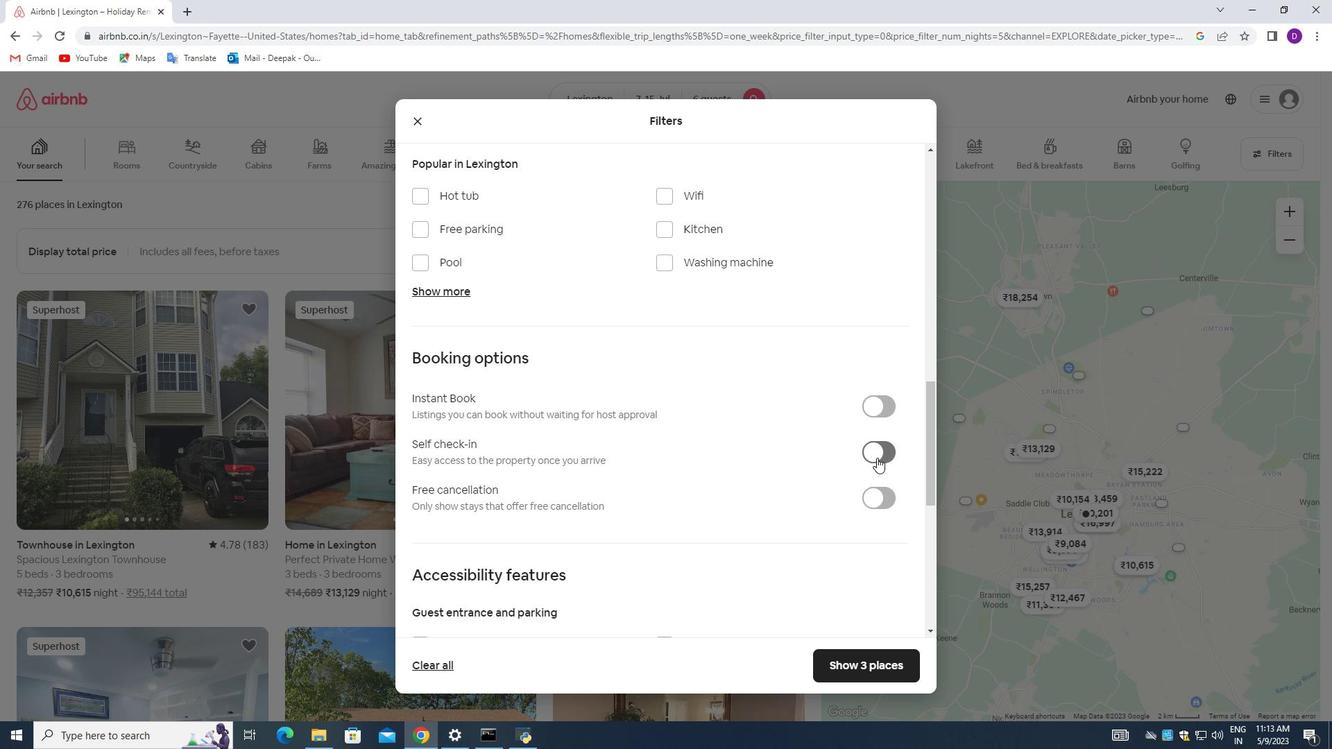 
Action: Mouse pressed left at (871, 453)
Screenshot: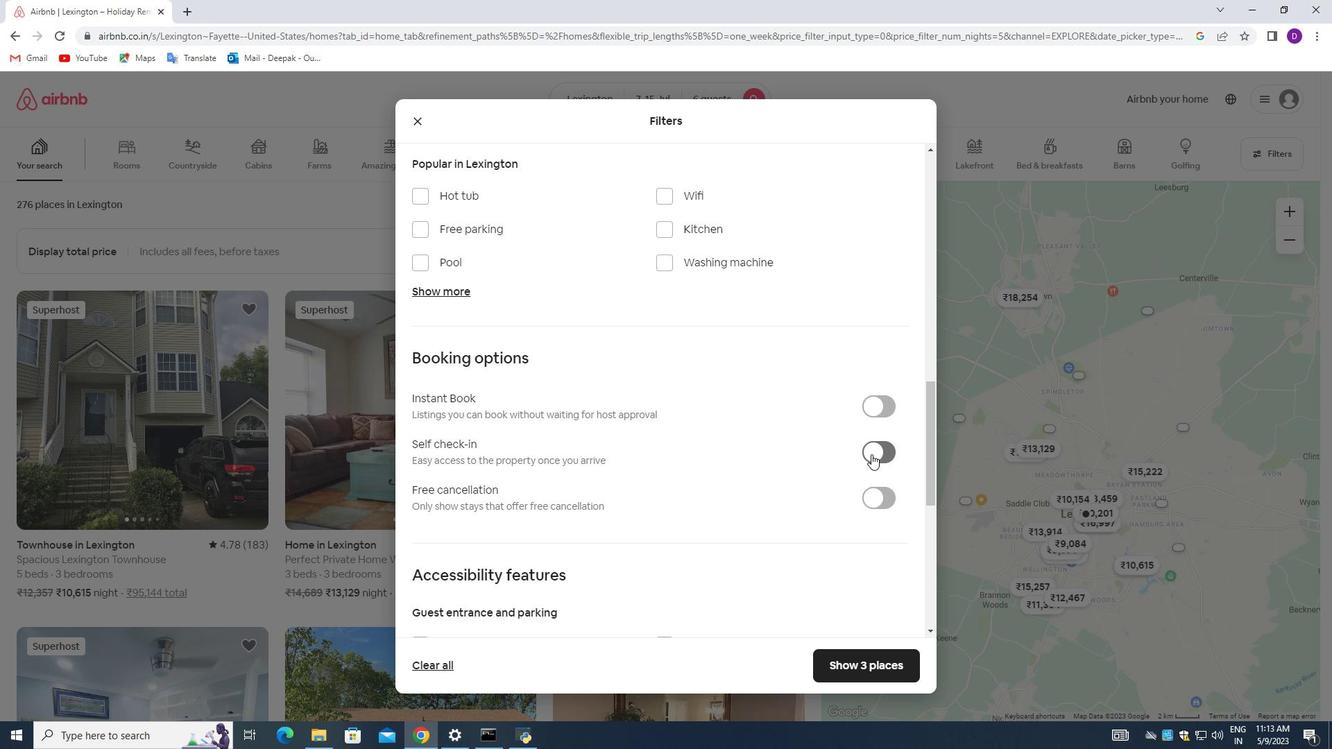 
Action: Mouse moved to (706, 473)
Screenshot: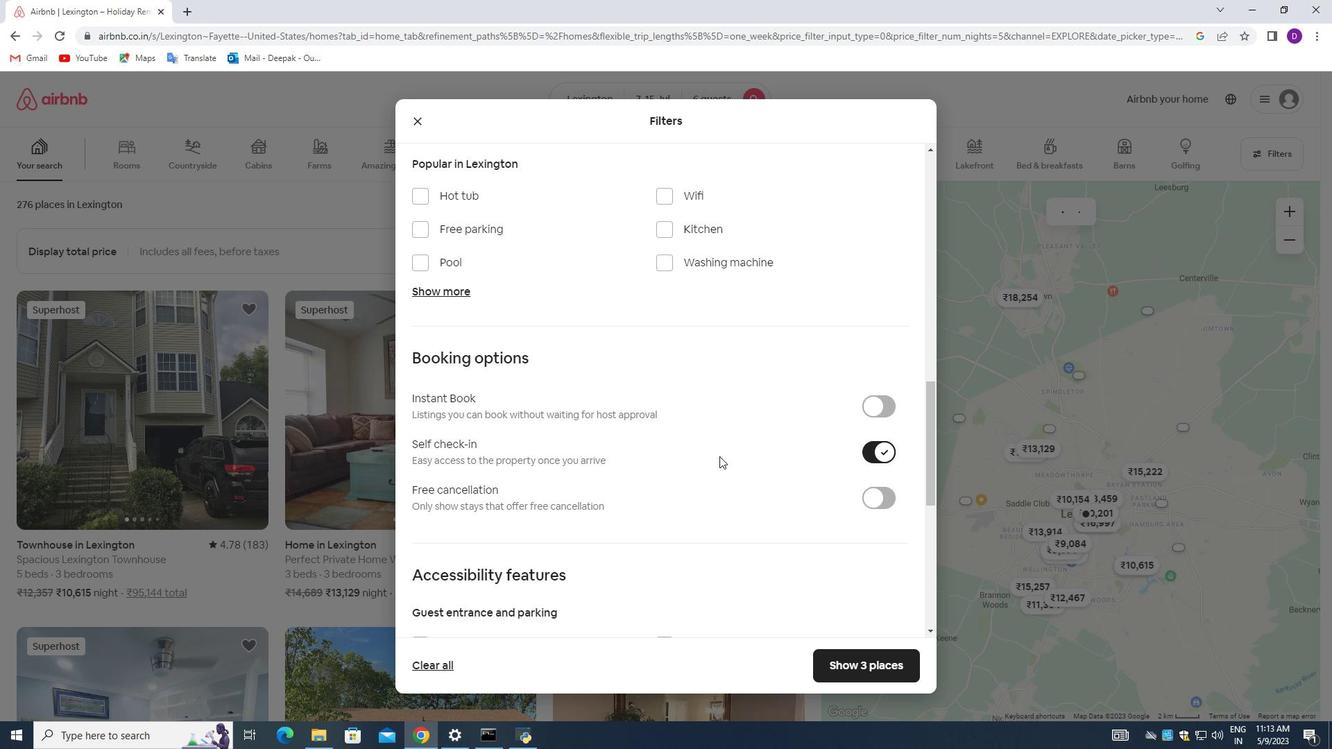 
Action: Mouse scrolled (706, 472) with delta (0, 0)
Screenshot: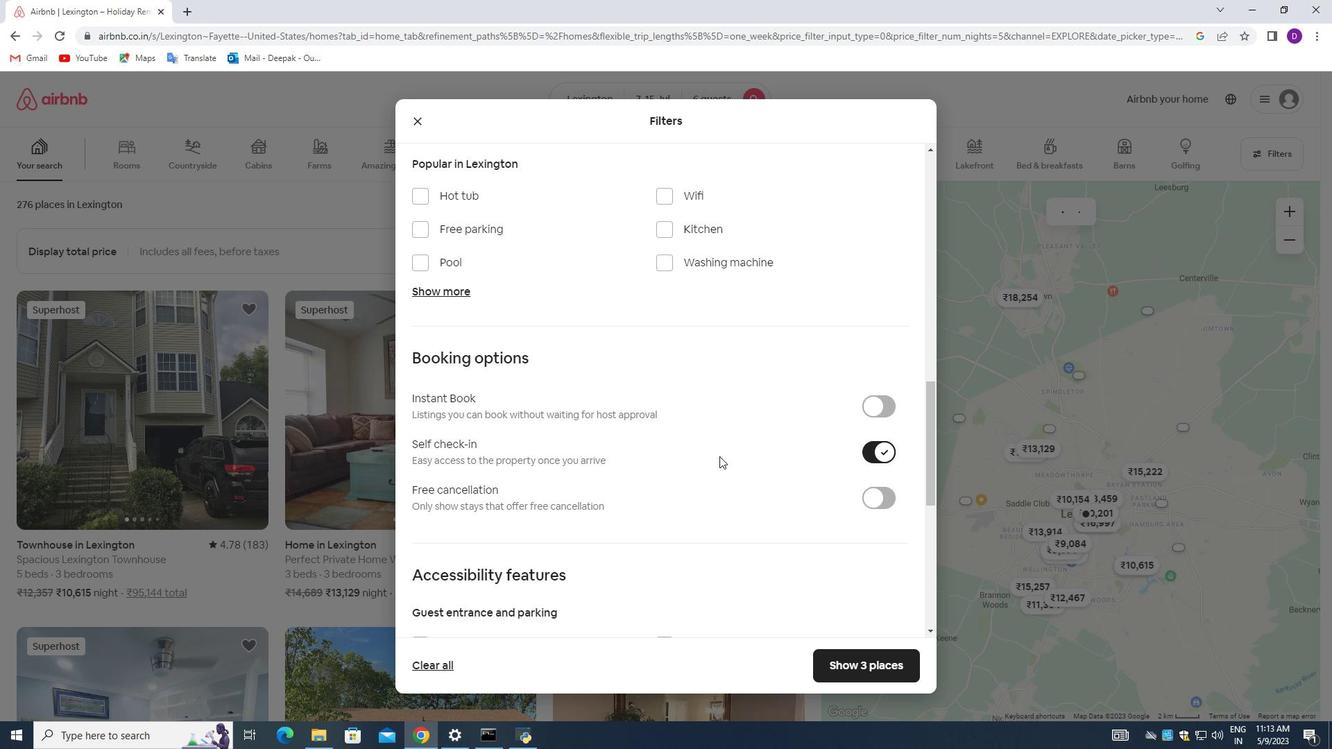 
Action: Mouse moved to (705, 474)
Screenshot: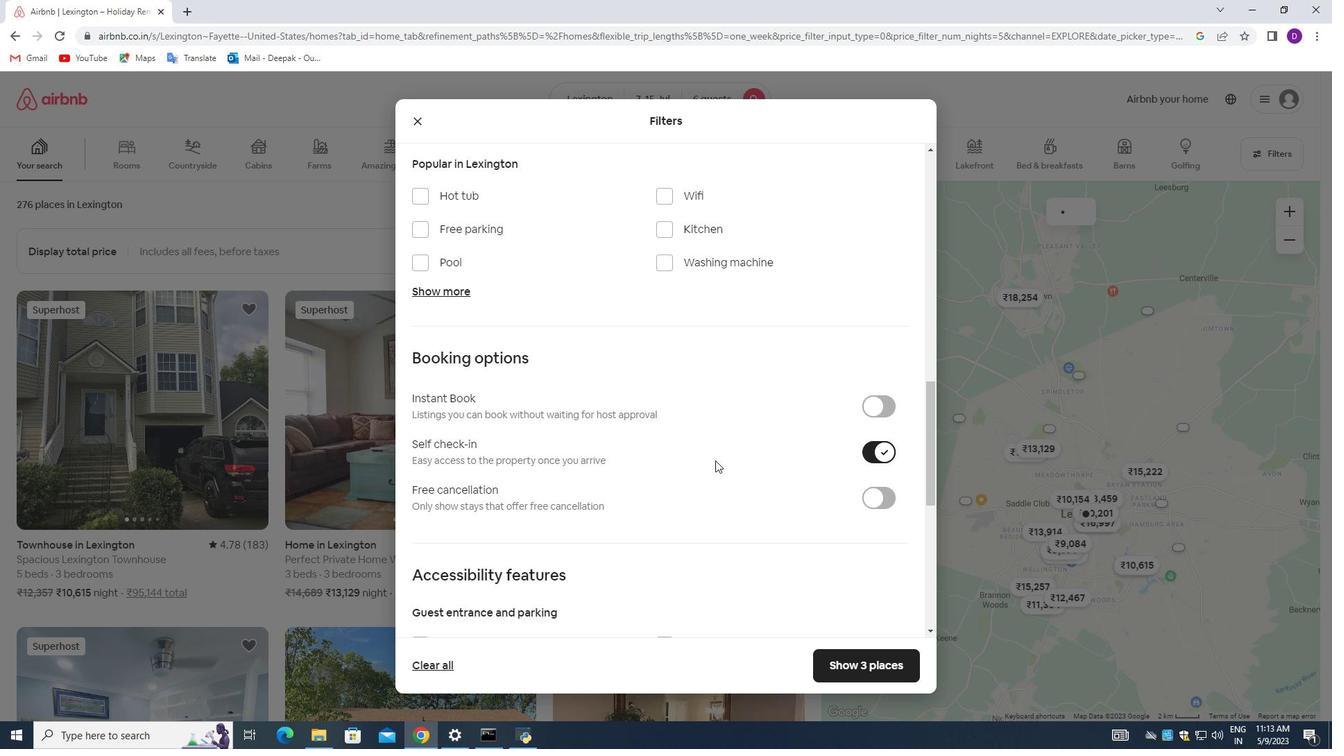 
Action: Mouse scrolled (705, 473) with delta (0, 0)
Screenshot: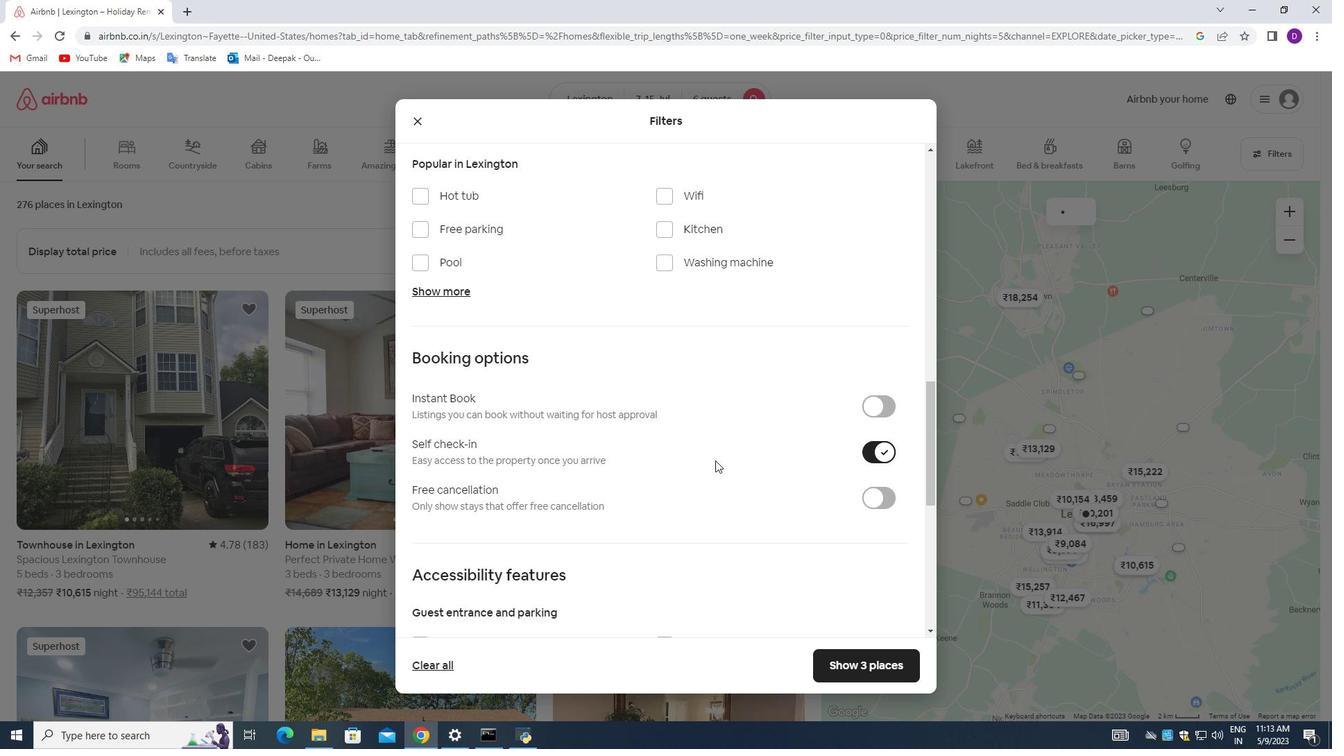 
Action: Mouse moved to (703, 475)
Screenshot: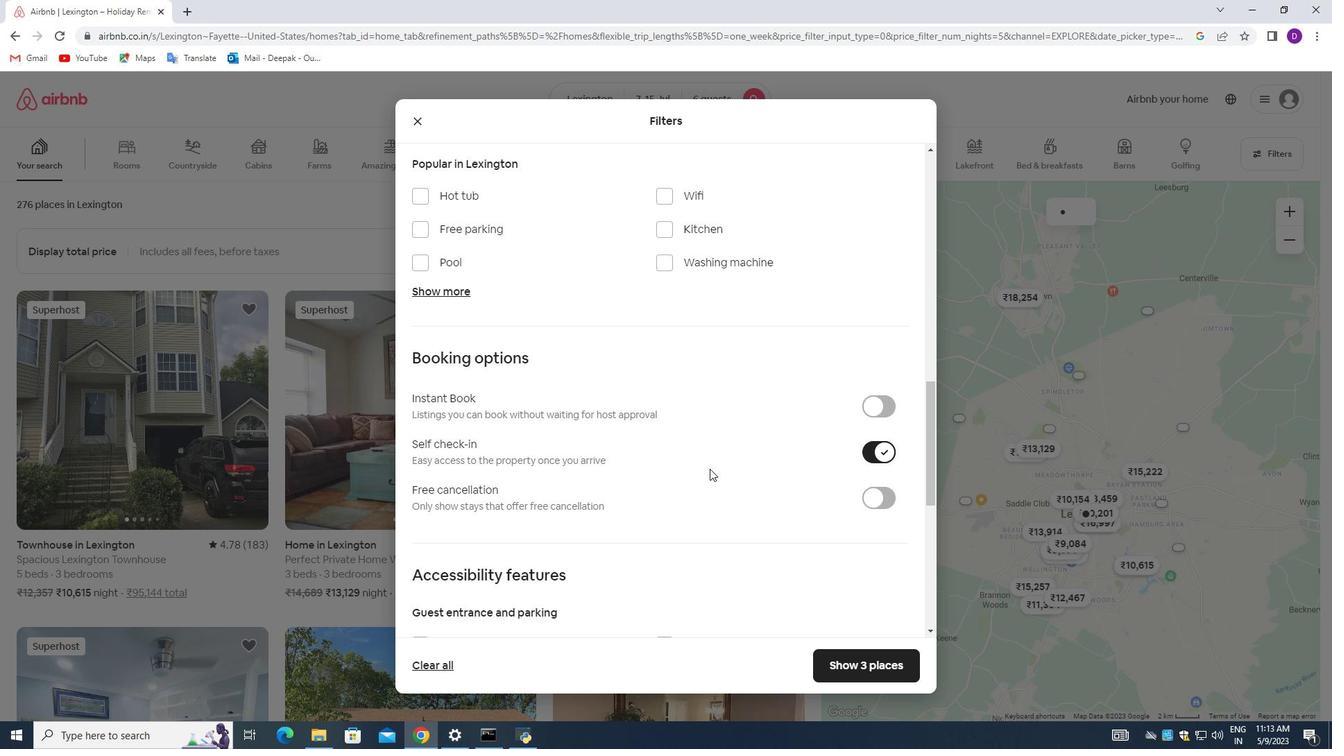 
Action: Mouse scrolled (703, 474) with delta (0, 0)
Screenshot: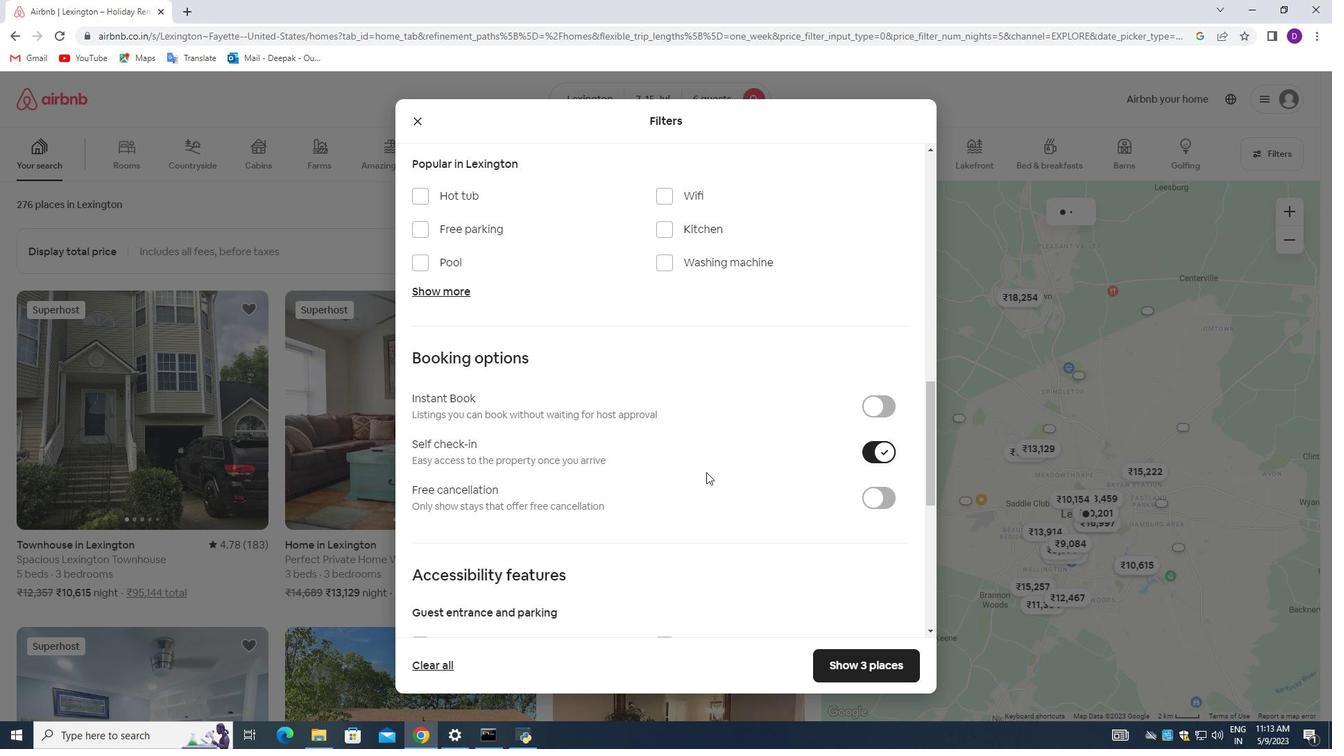 
Action: Mouse moved to (688, 484)
Screenshot: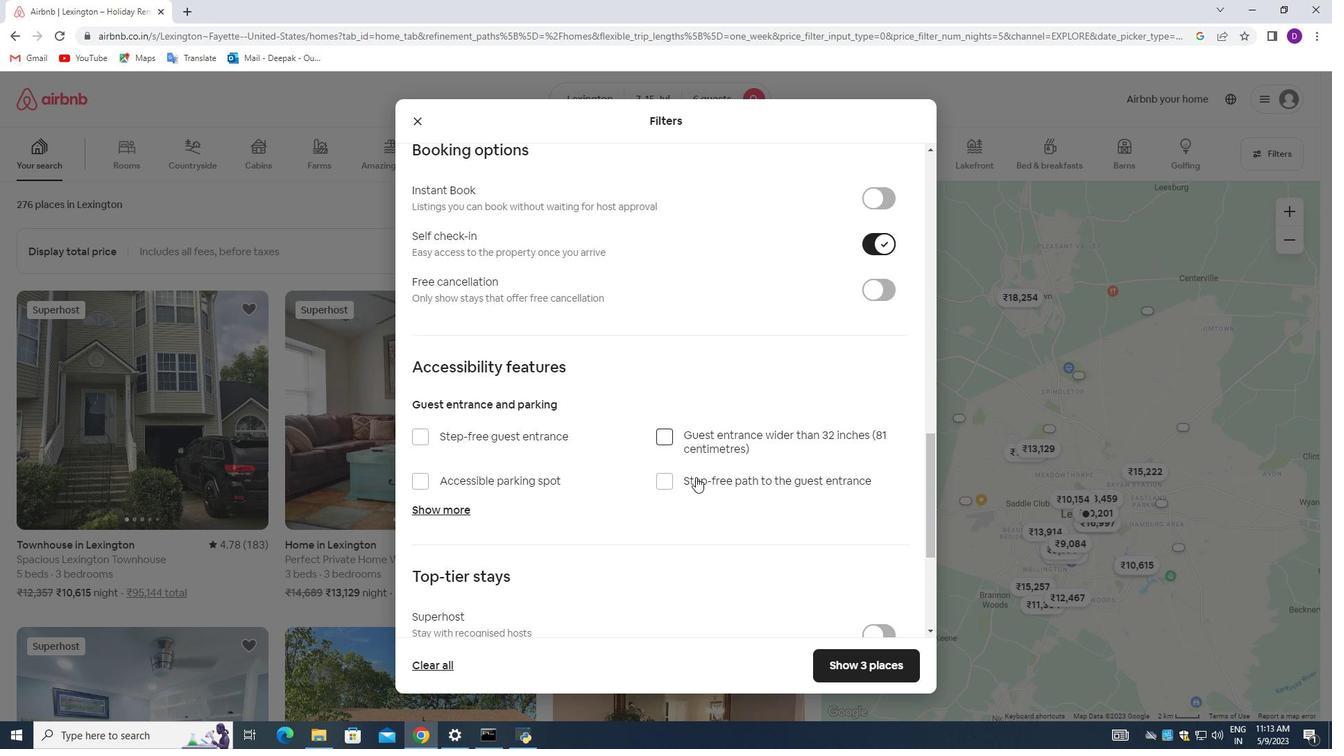 
Action: Mouse scrolled (688, 483) with delta (0, 0)
Screenshot: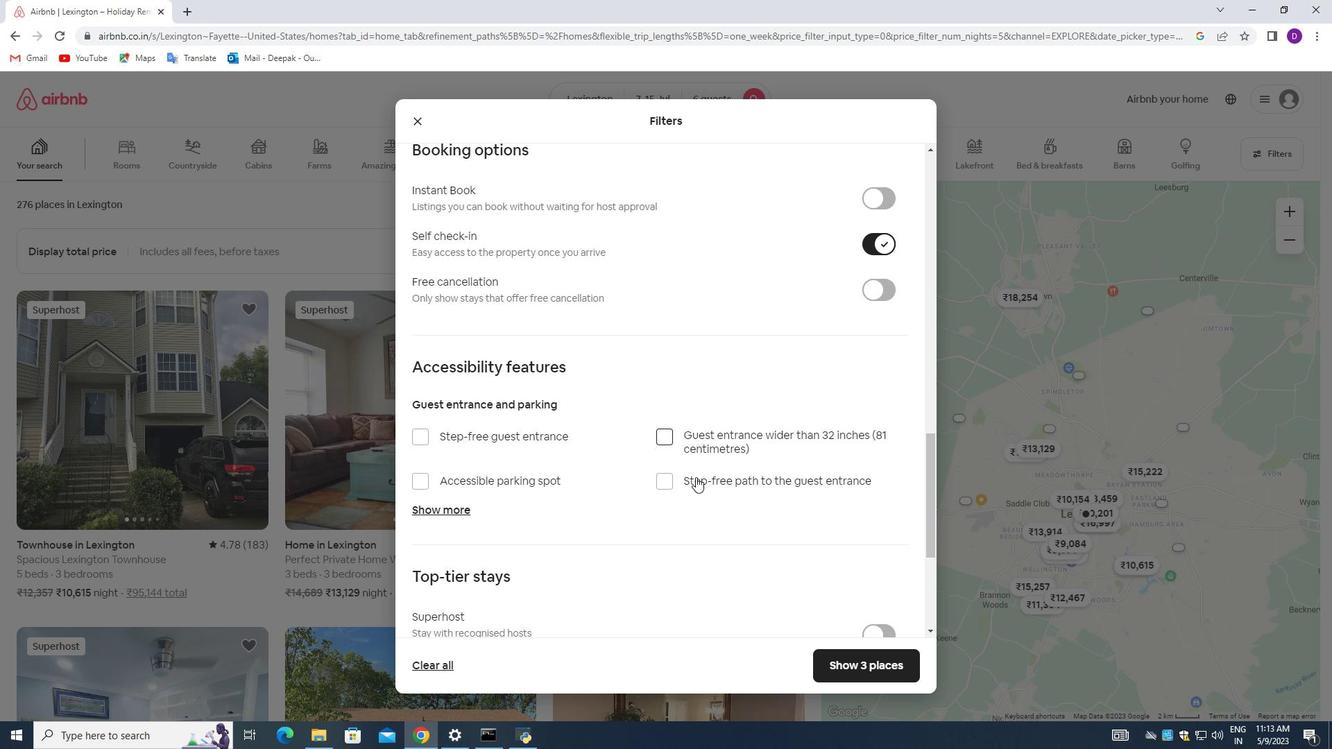 
Action: Mouse moved to (684, 486)
Screenshot: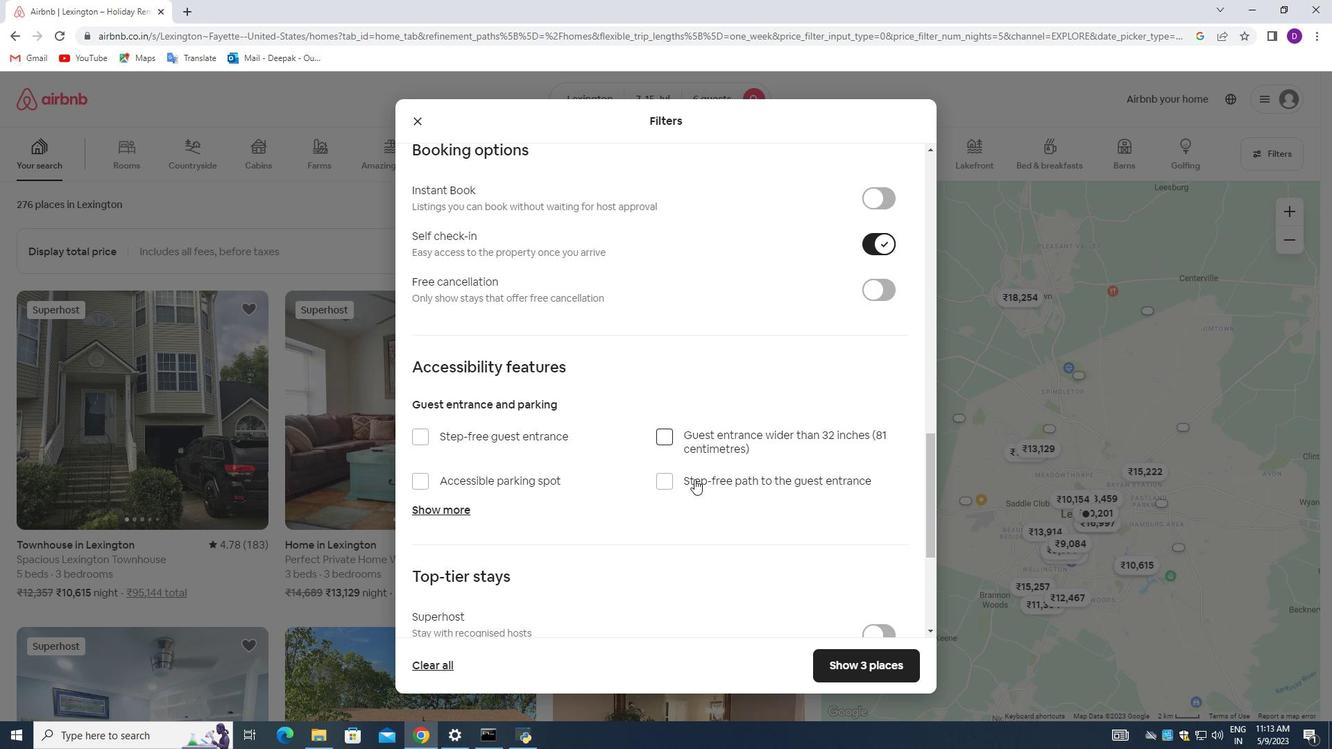 
Action: Mouse scrolled (684, 485) with delta (0, 0)
Screenshot: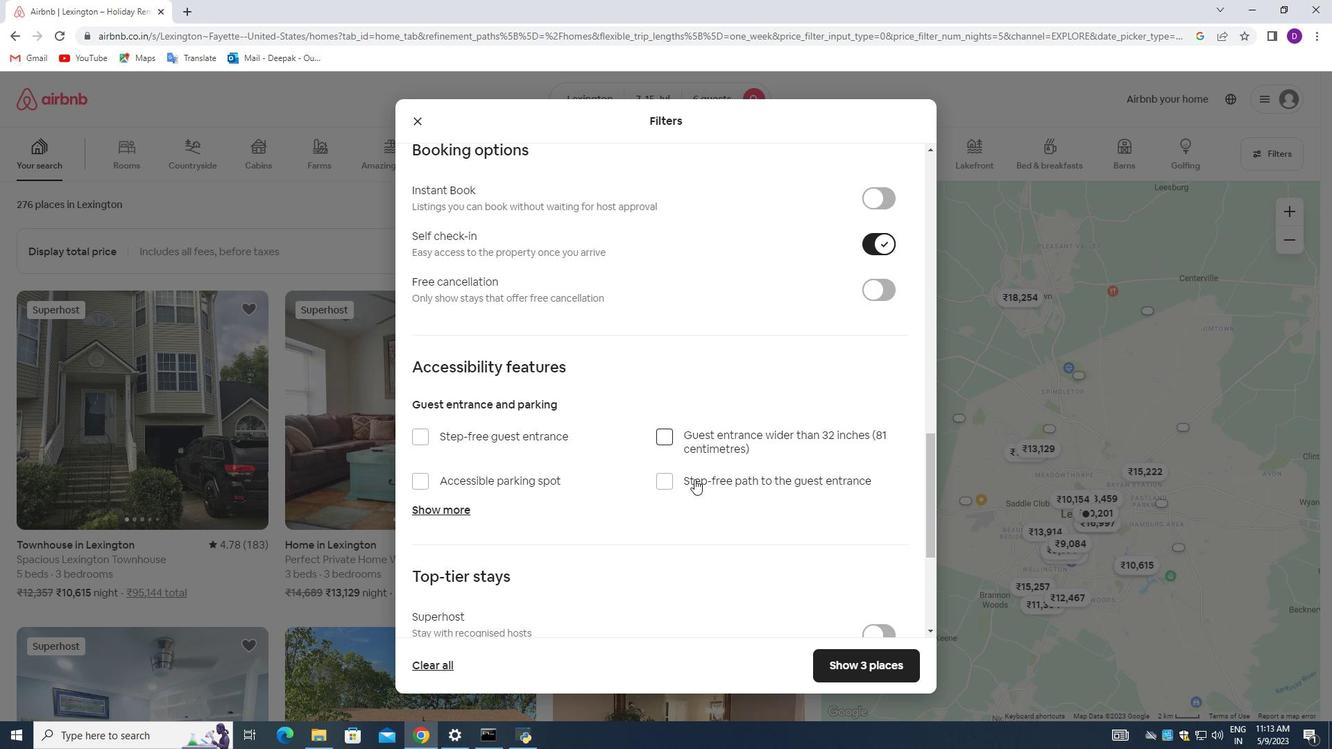 
Action: Mouse moved to (679, 487)
Screenshot: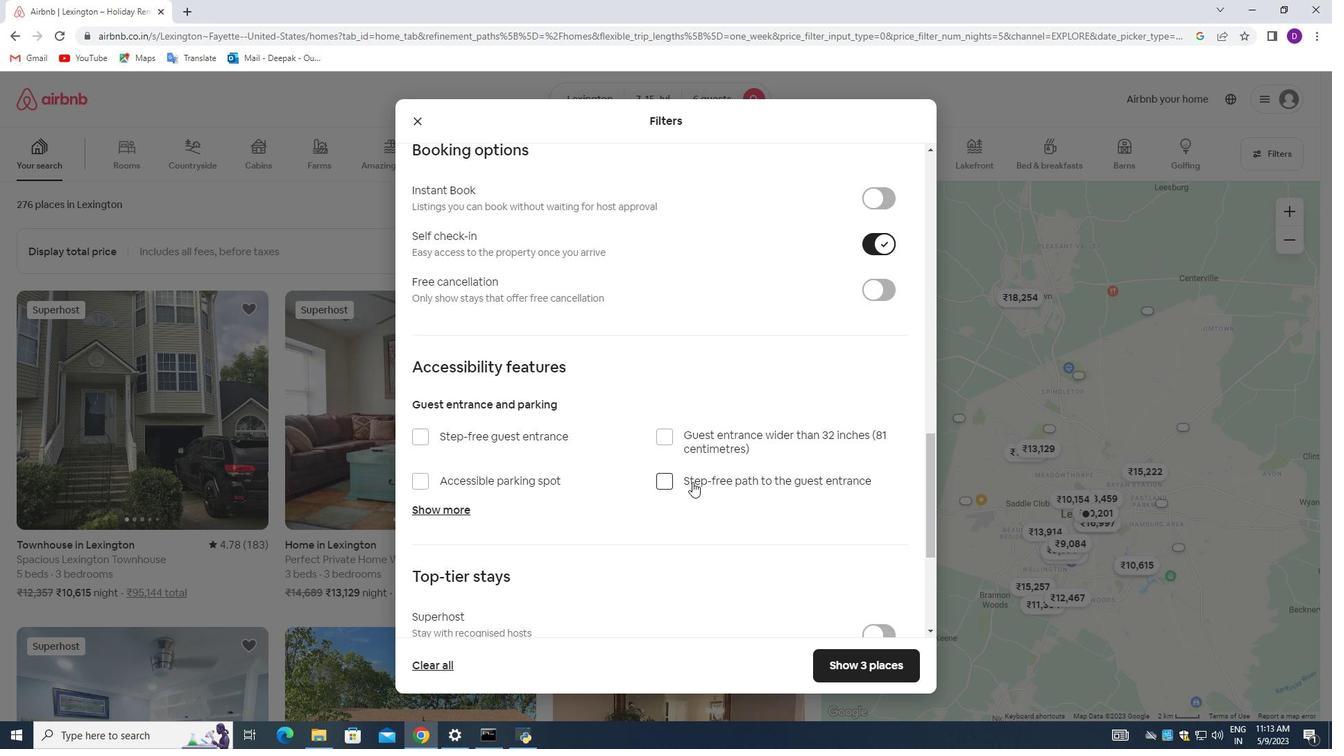 
Action: Mouse scrolled (679, 486) with delta (0, 0)
Screenshot: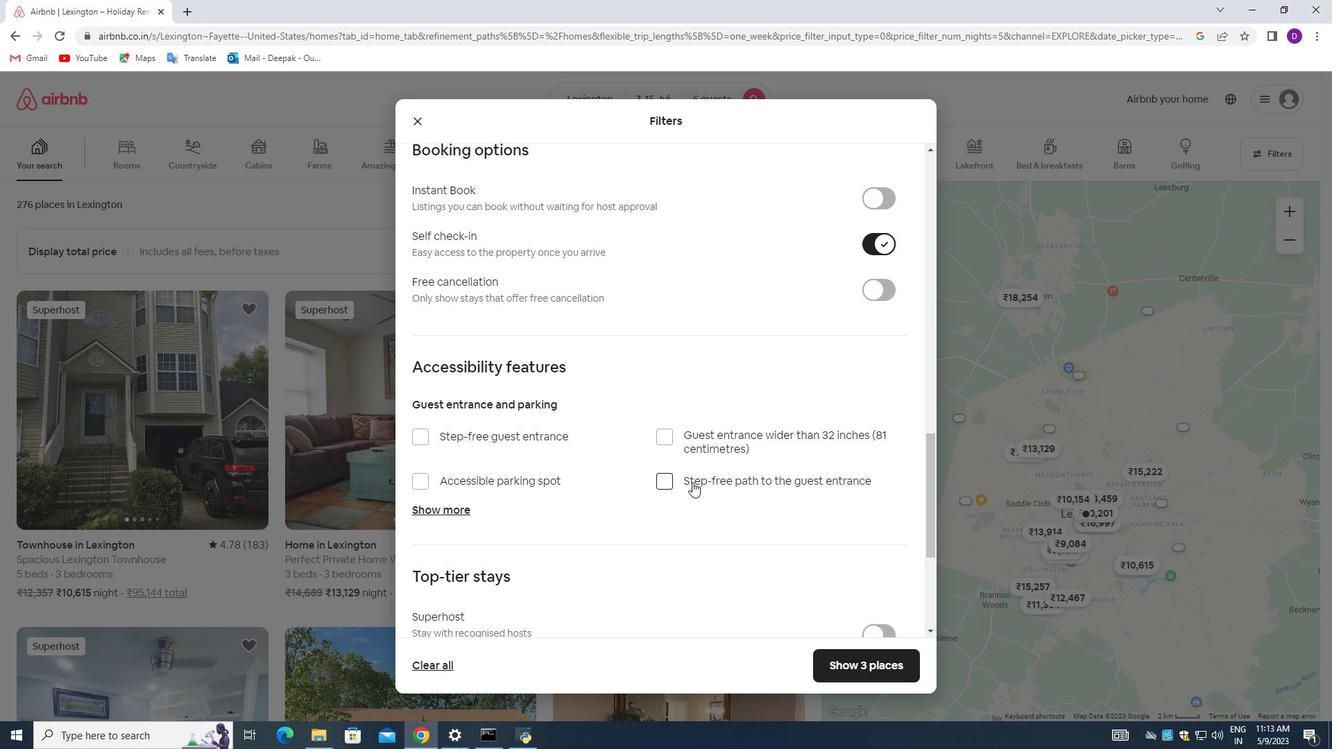 
Action: Mouse moved to (652, 506)
Screenshot: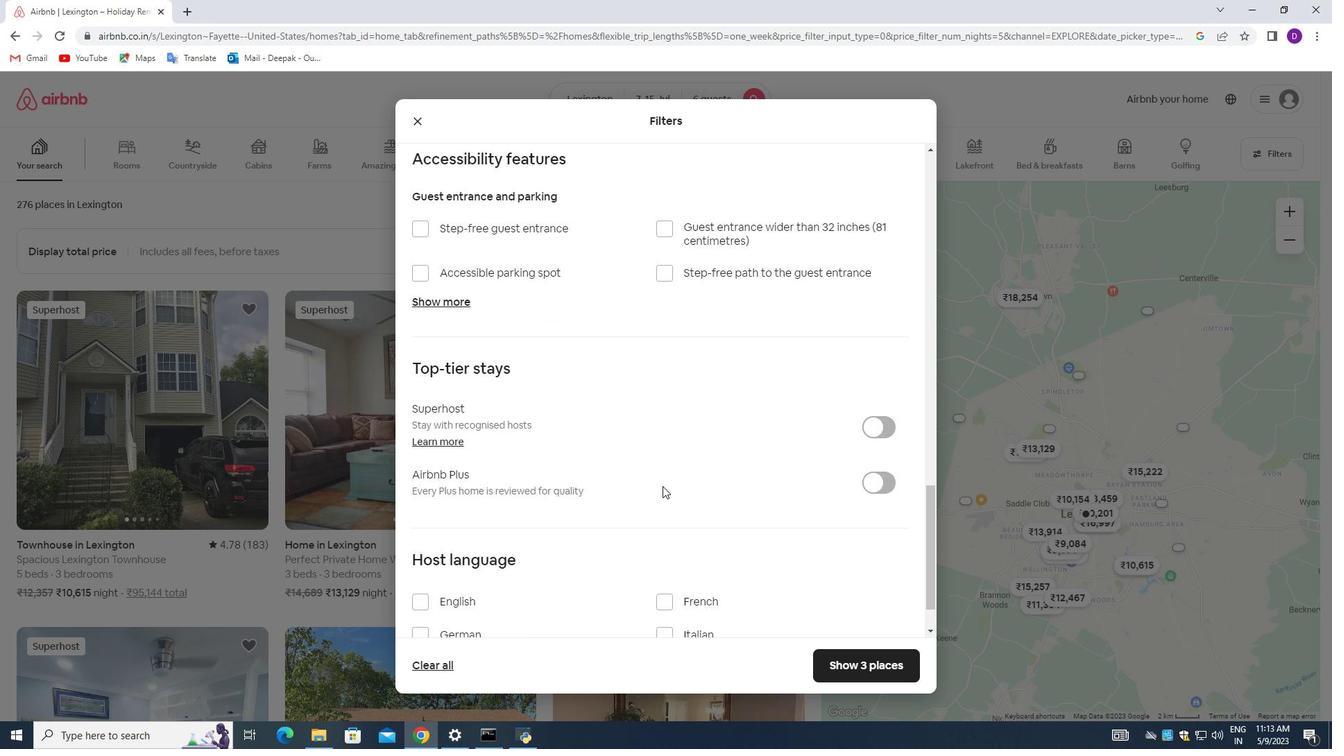 
Action: Mouse scrolled (652, 505) with delta (0, 0)
Screenshot: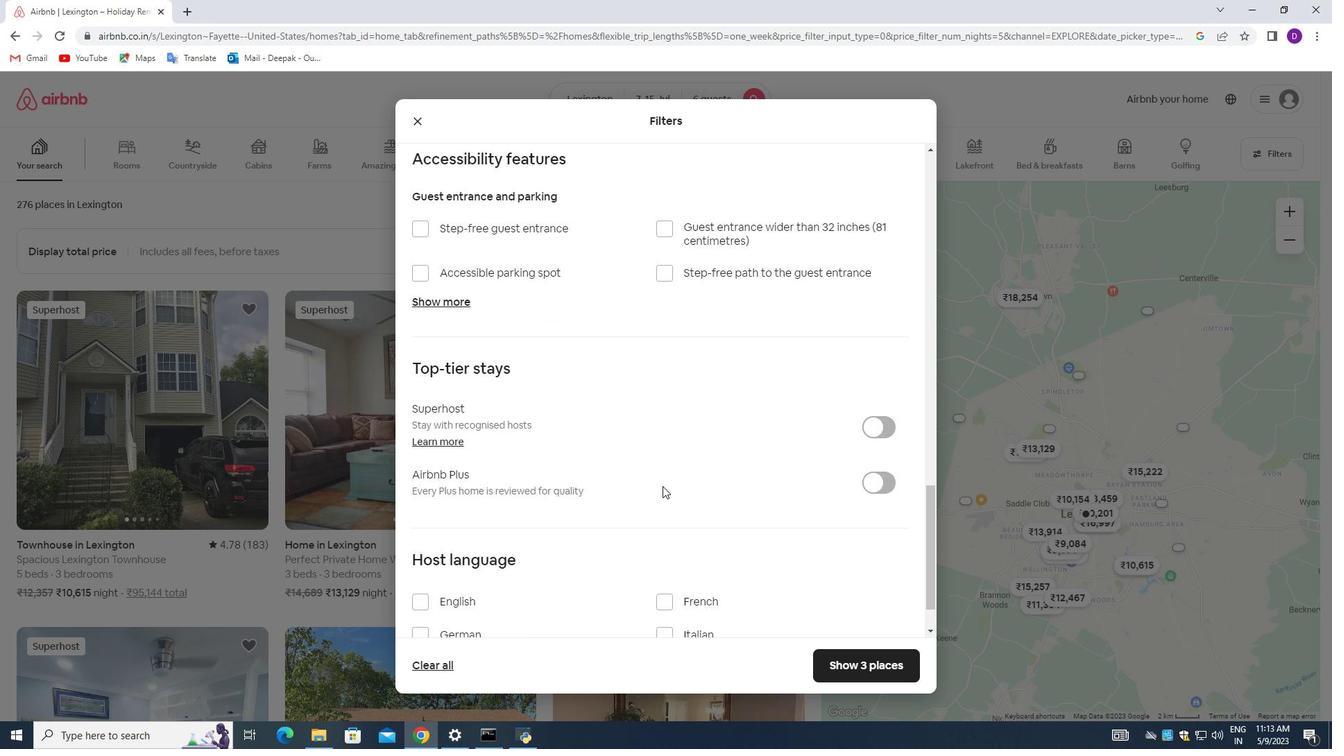 
Action: Mouse moved to (647, 509)
Screenshot: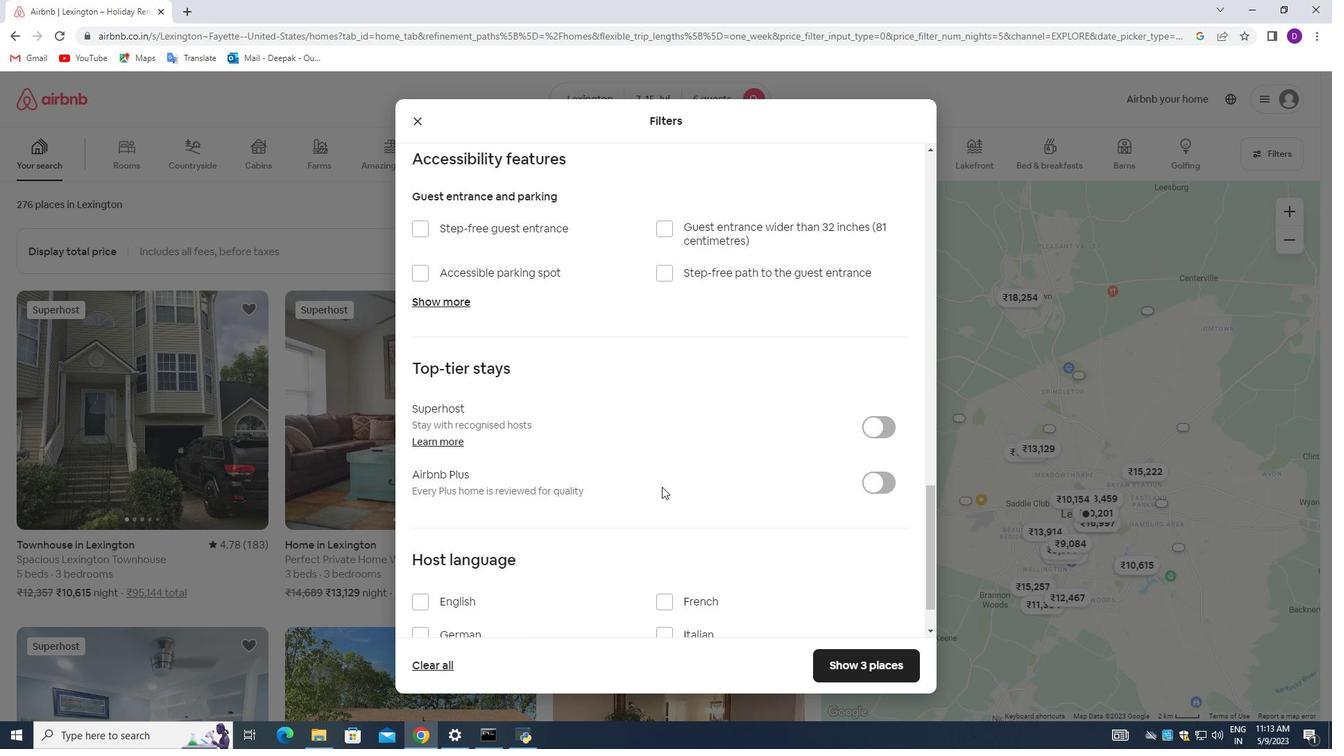 
Action: Mouse scrolled (647, 508) with delta (0, 0)
Screenshot: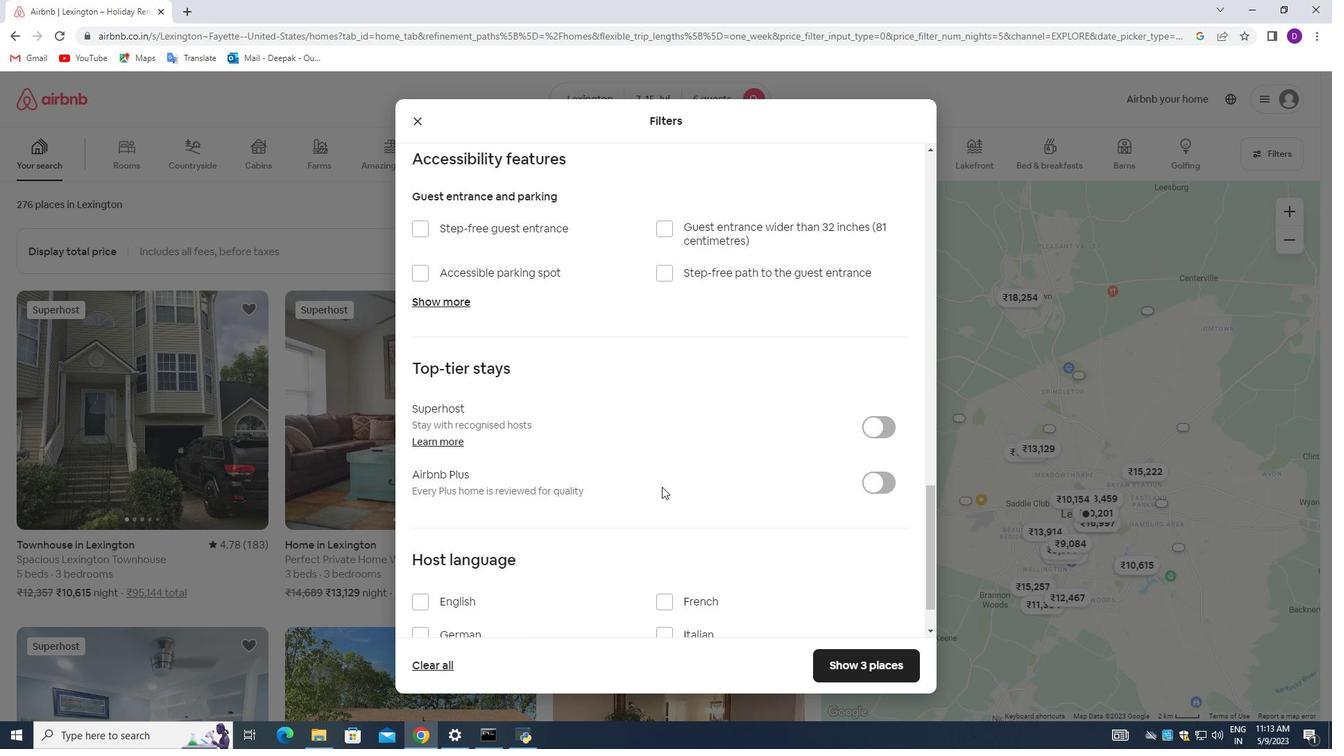 
Action: Mouse moved to (643, 512)
Screenshot: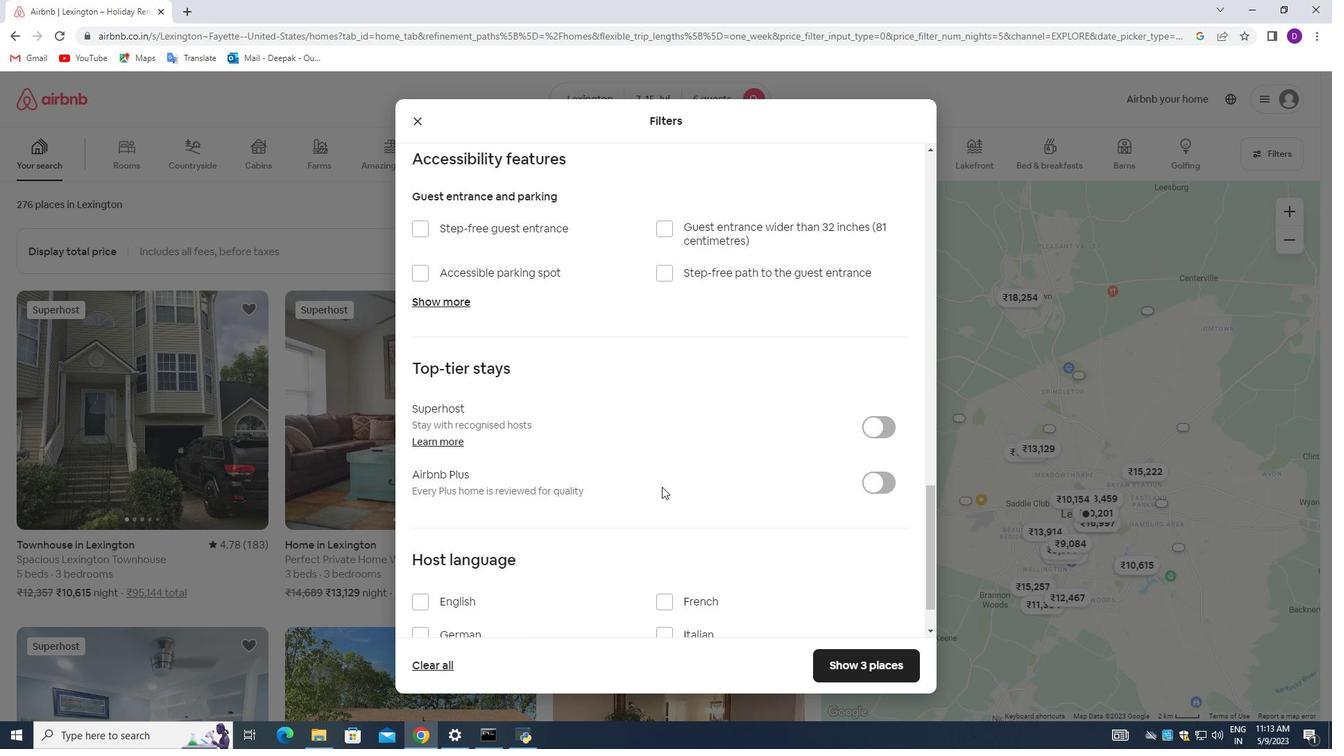 
Action: Mouse scrolled (643, 511) with delta (0, 0)
Screenshot: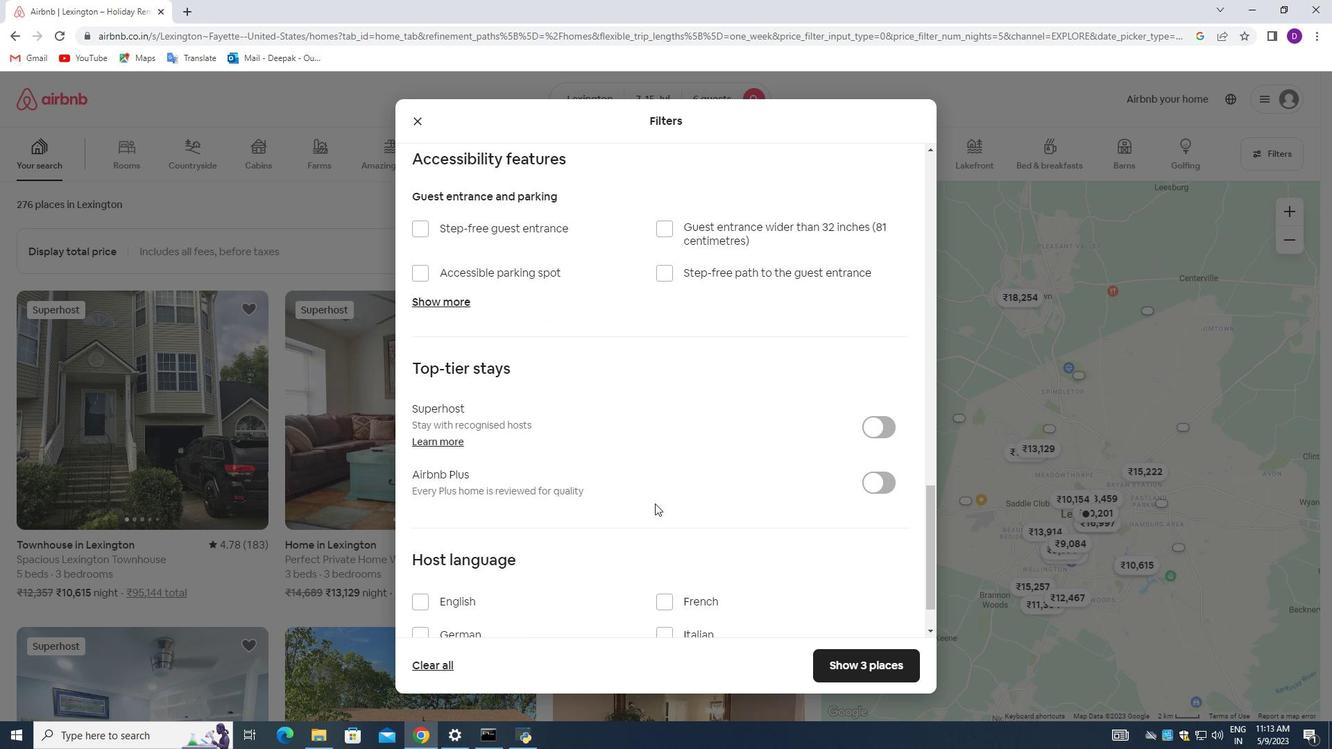
Action: Mouse moved to (642, 512)
Screenshot: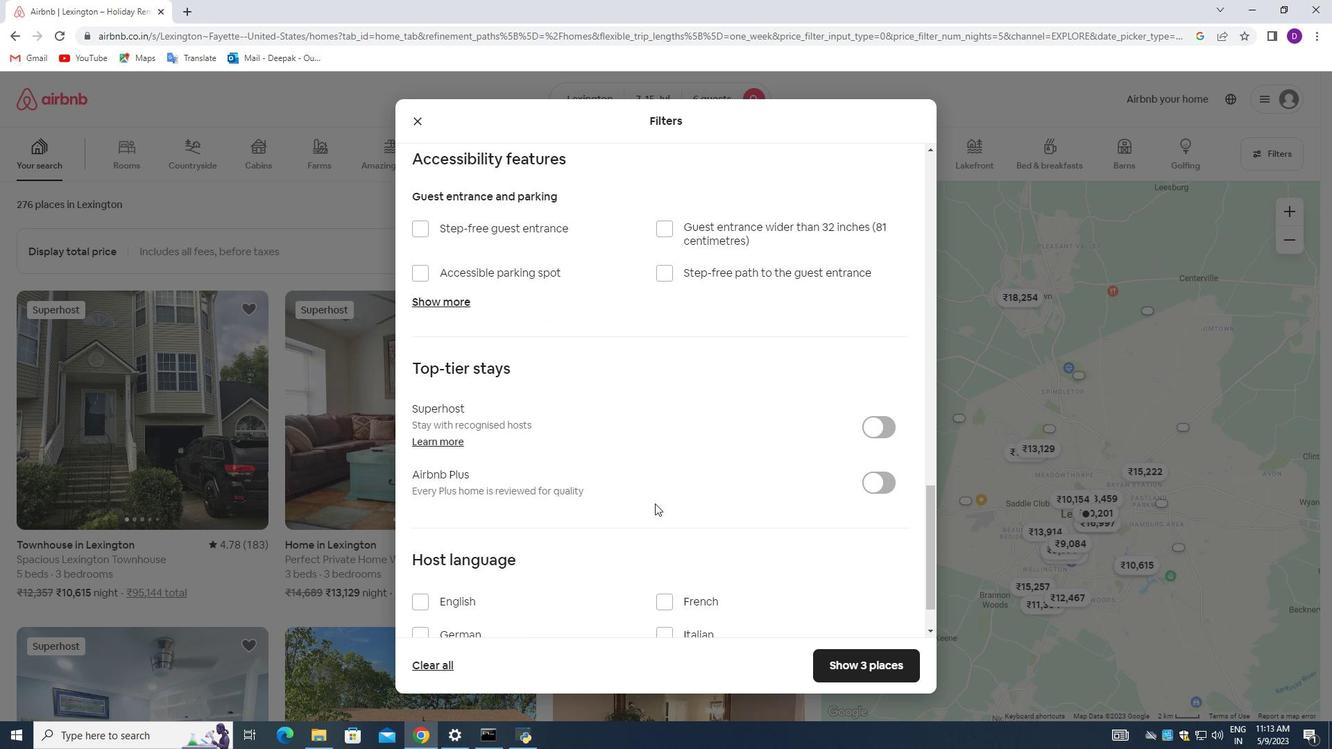
Action: Mouse scrolled (642, 511) with delta (0, 0)
Screenshot: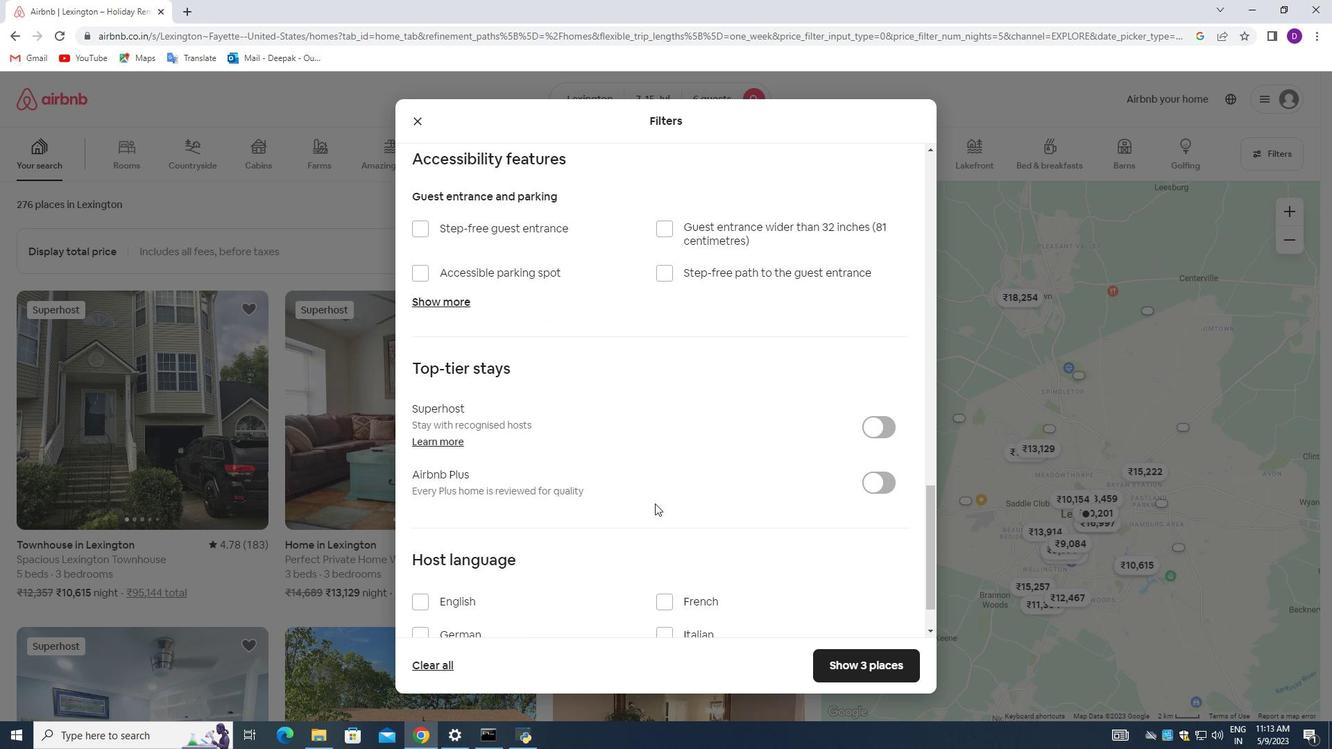
Action: Mouse moved to (423, 544)
Screenshot: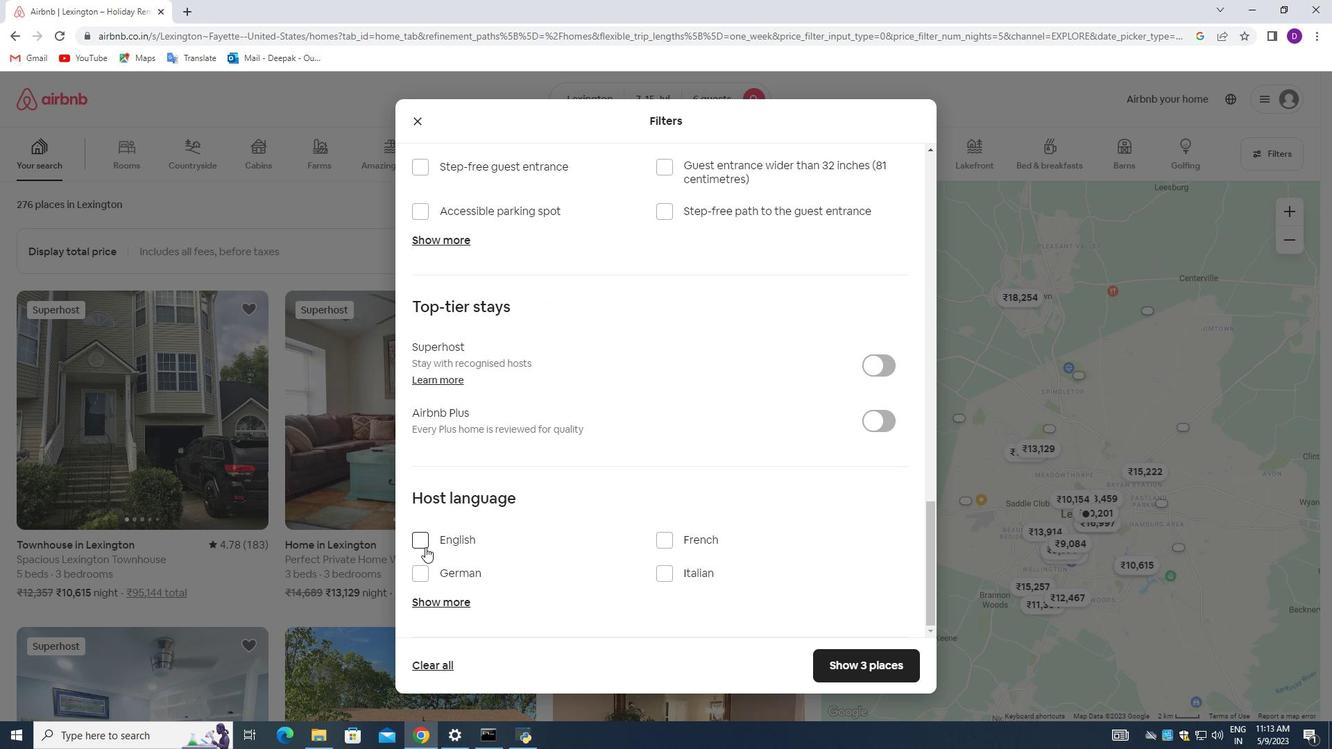 
Action: Mouse pressed left at (423, 544)
Screenshot: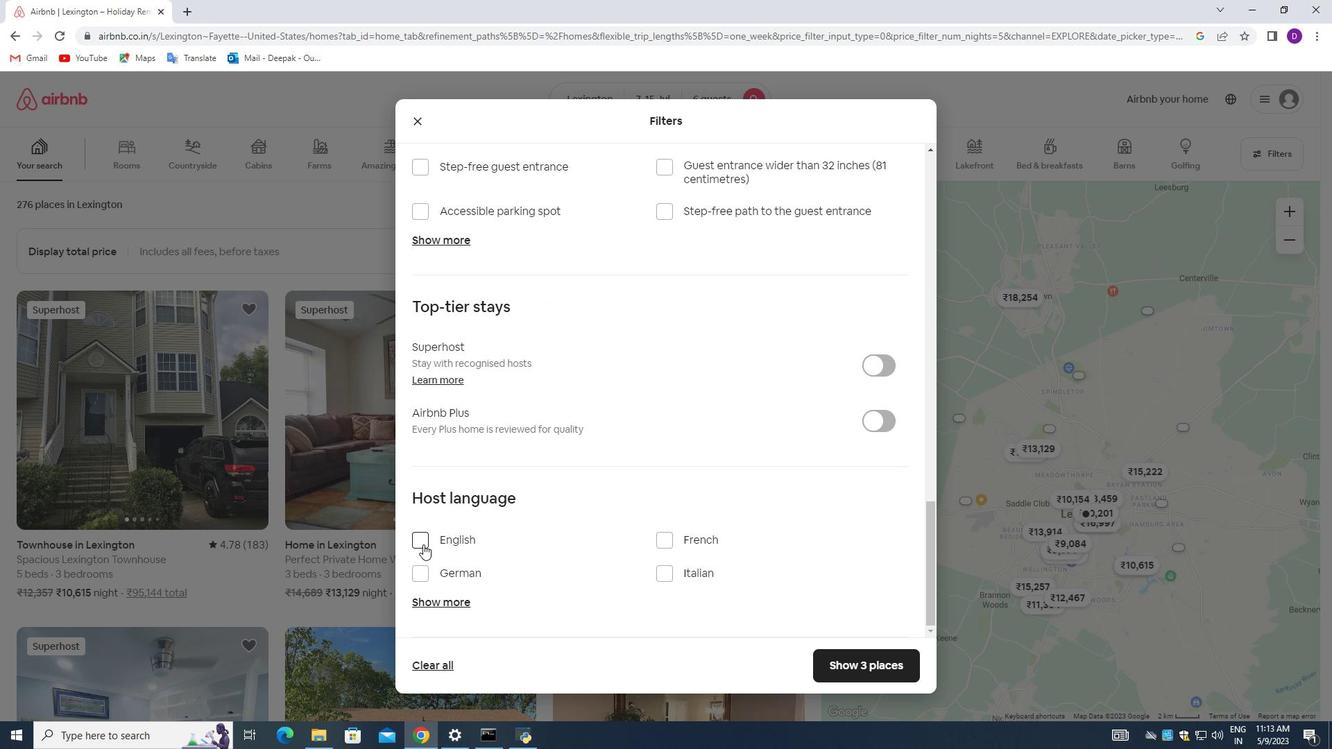 
Action: Mouse moved to (790, 582)
Screenshot: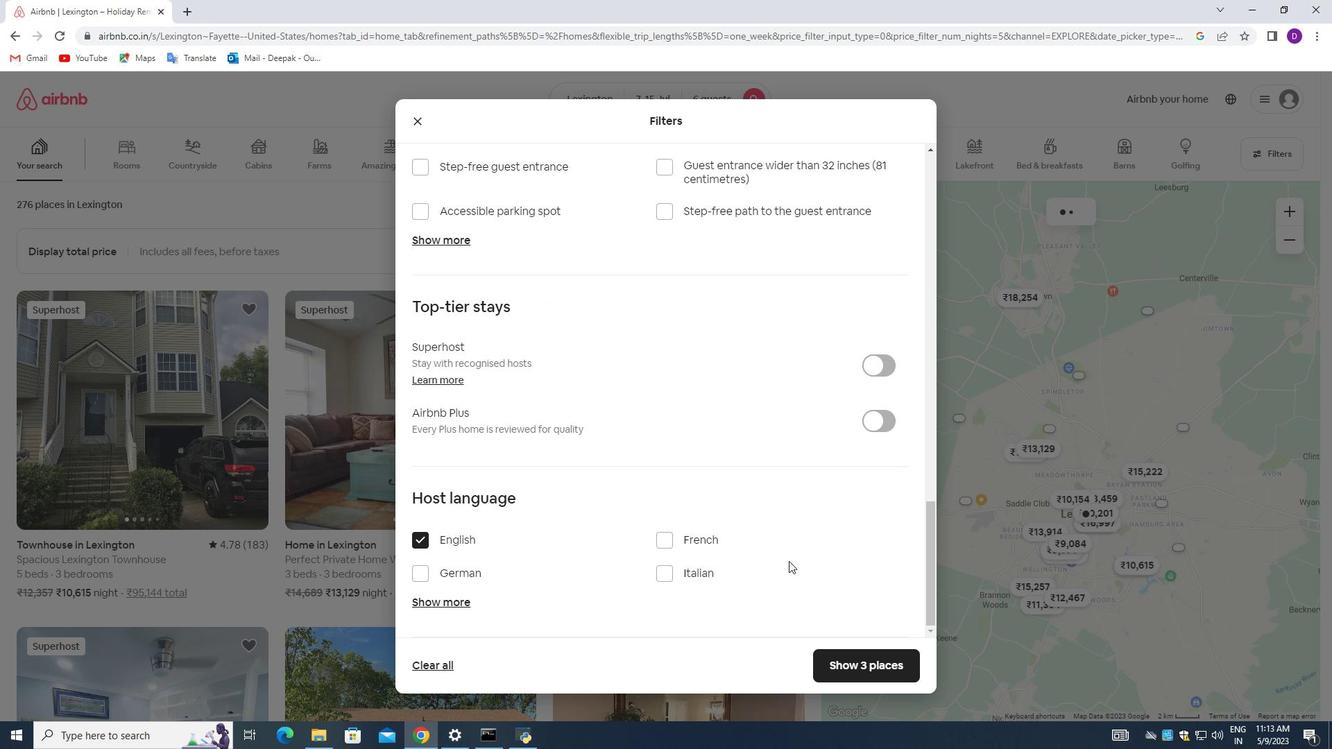 
Action: Mouse scrolled (790, 581) with delta (0, 0)
Screenshot: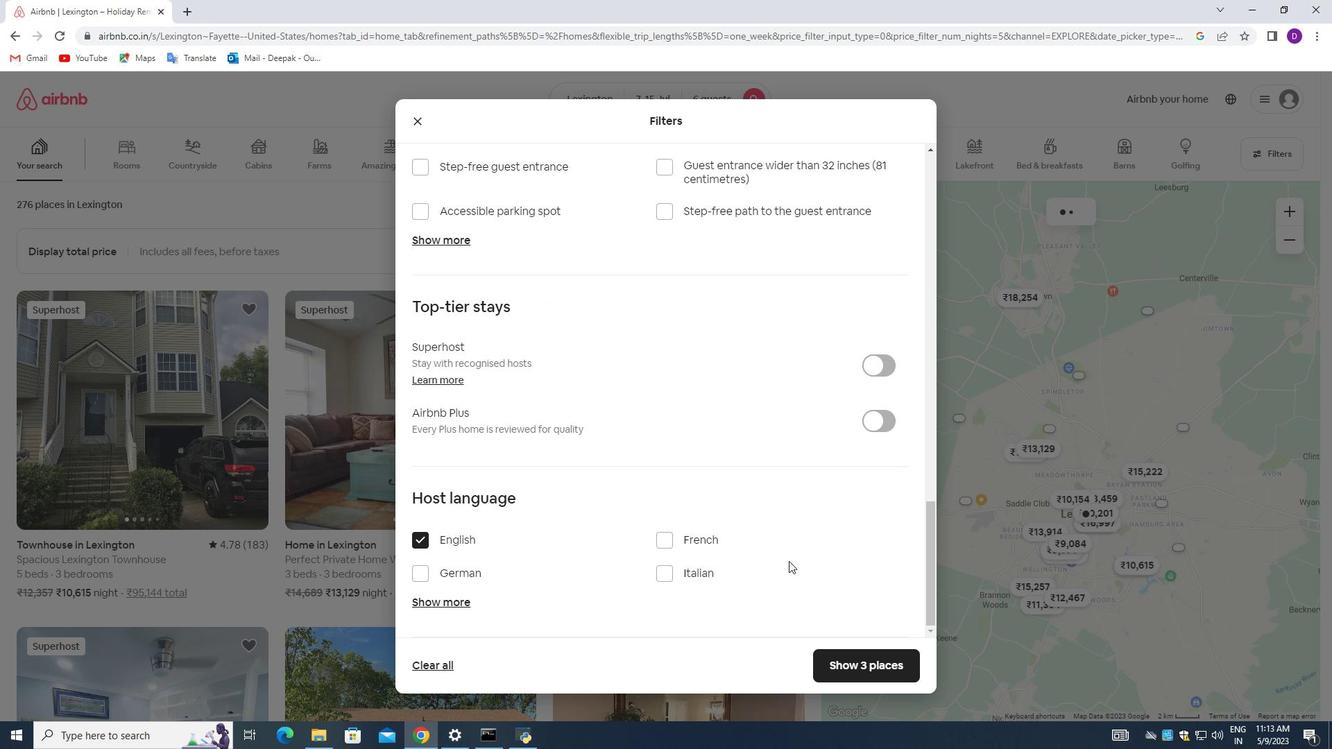 
Action: Mouse moved to (785, 592)
Screenshot: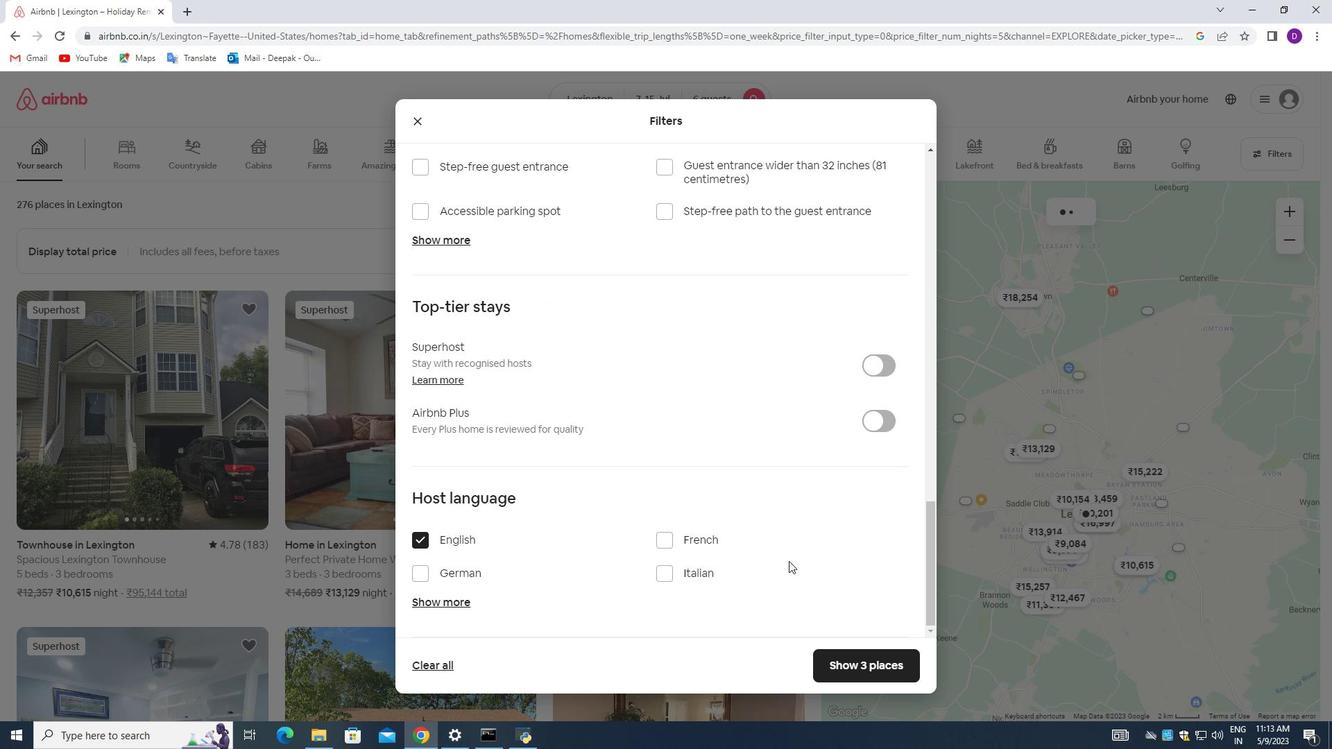 
Action: Mouse scrolled (785, 592) with delta (0, 0)
Screenshot: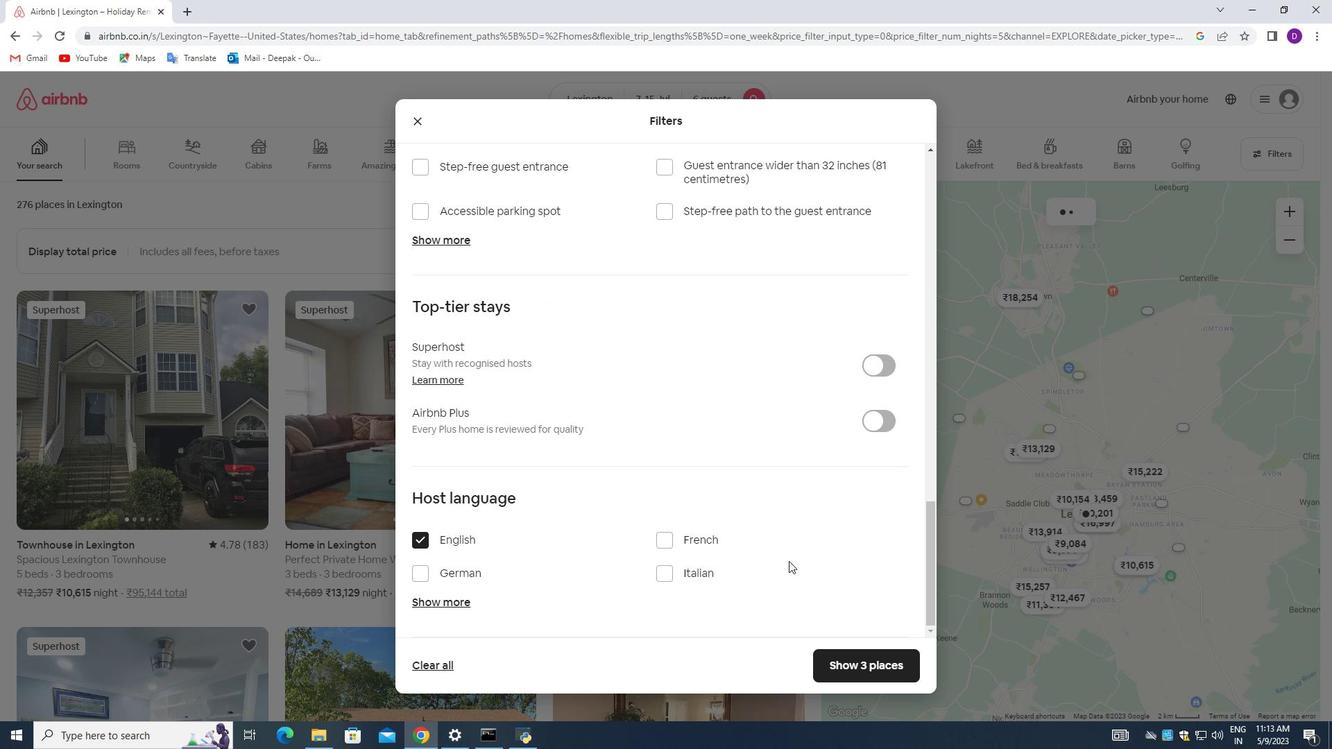 
Action: Mouse moved to (781, 599)
Screenshot: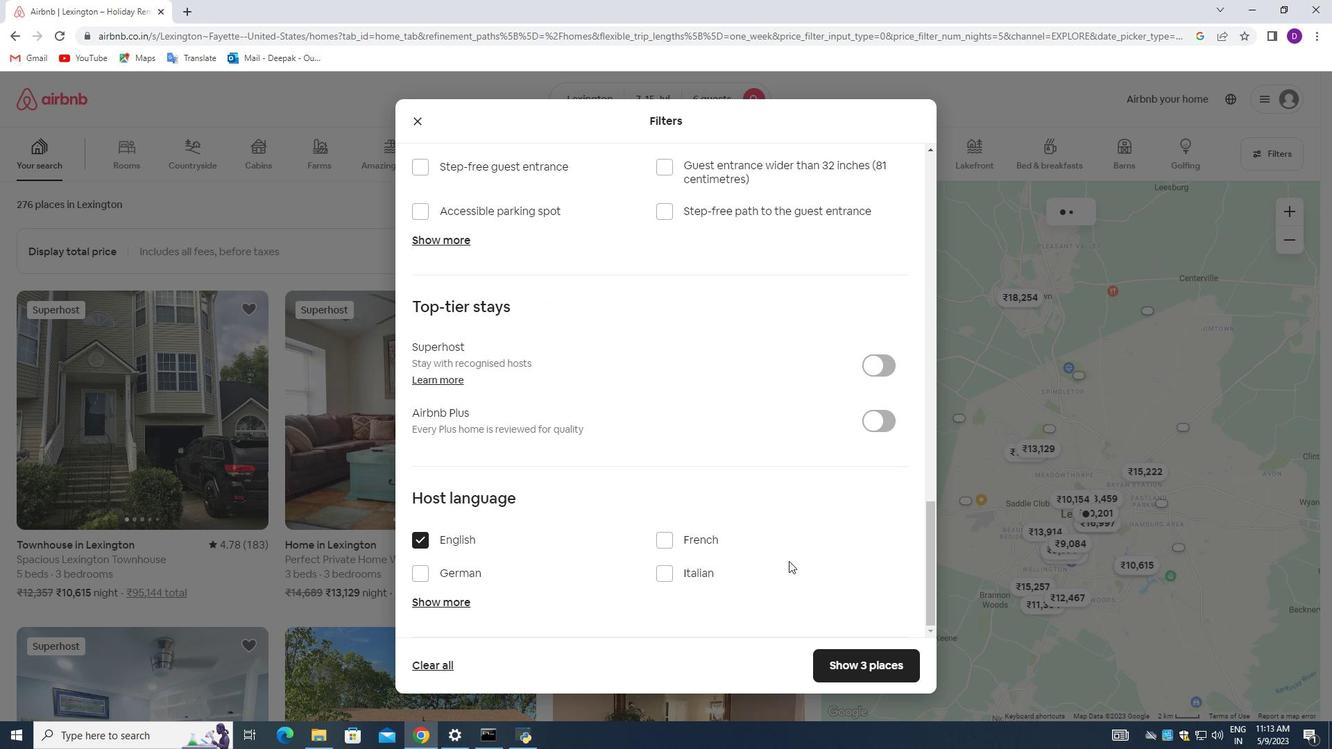
Action: Mouse scrolled (781, 598) with delta (0, 0)
Screenshot: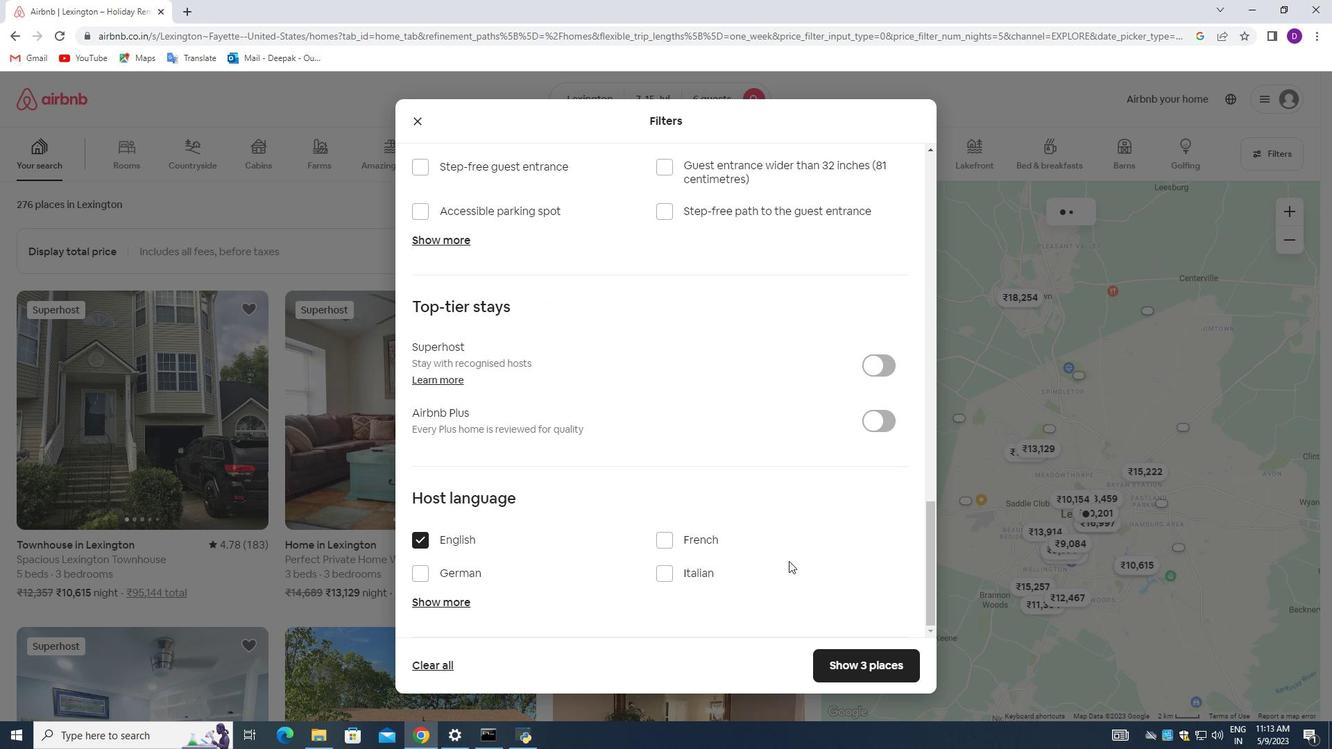 
Action: Mouse moved to (822, 660)
Screenshot: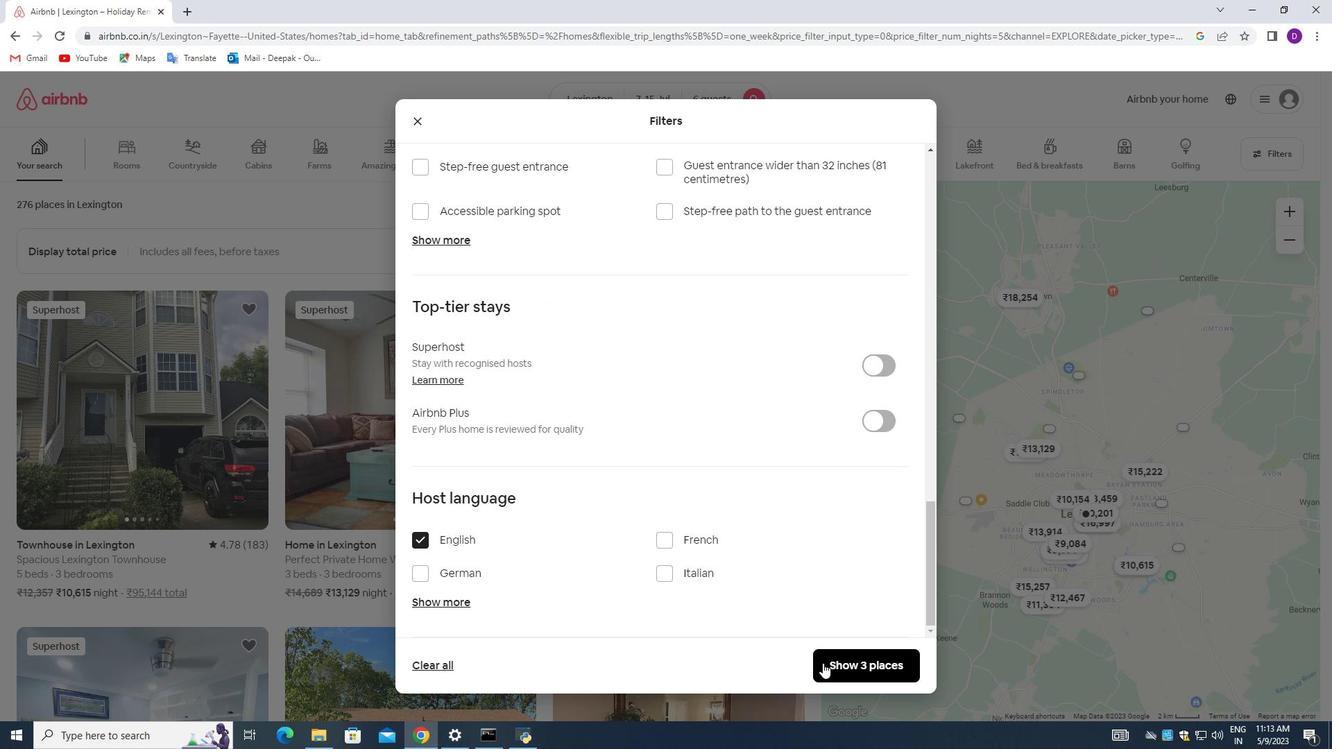 
Action: Mouse pressed left at (822, 660)
Screenshot: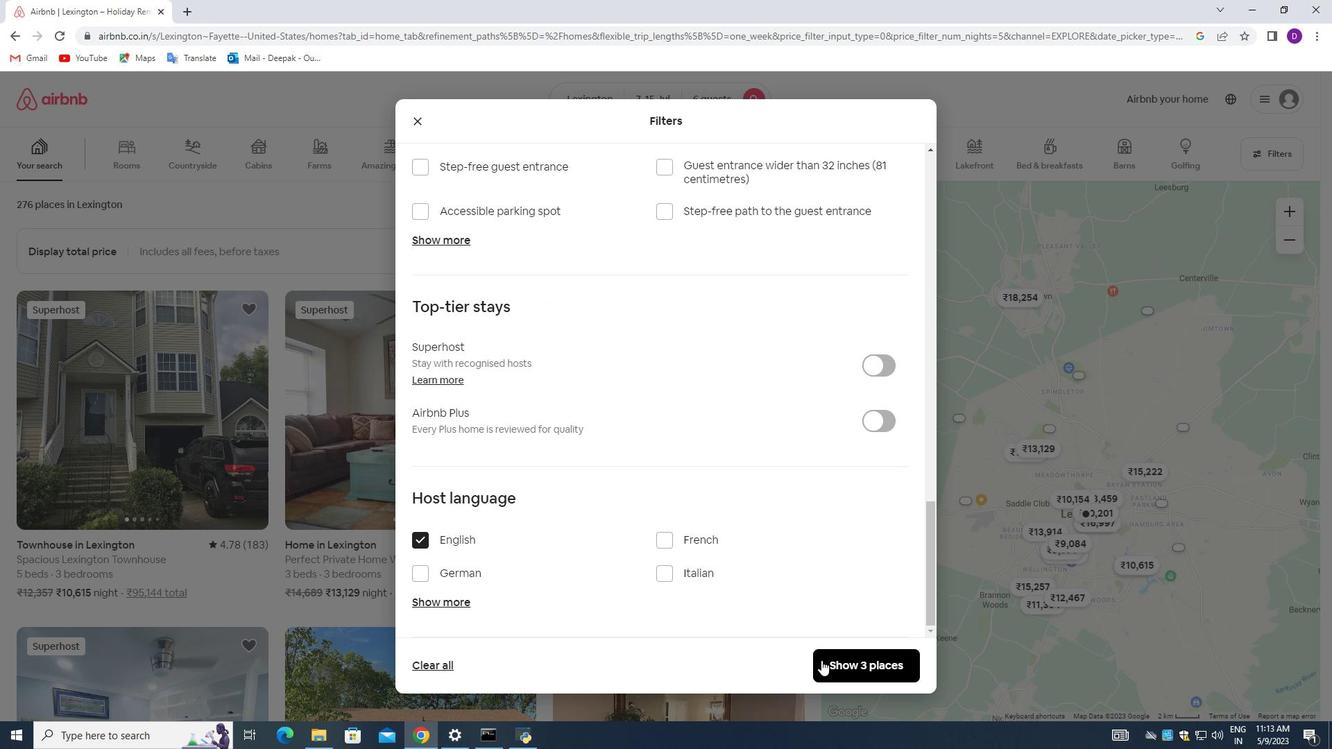 
Action: Mouse moved to (785, 532)
Screenshot: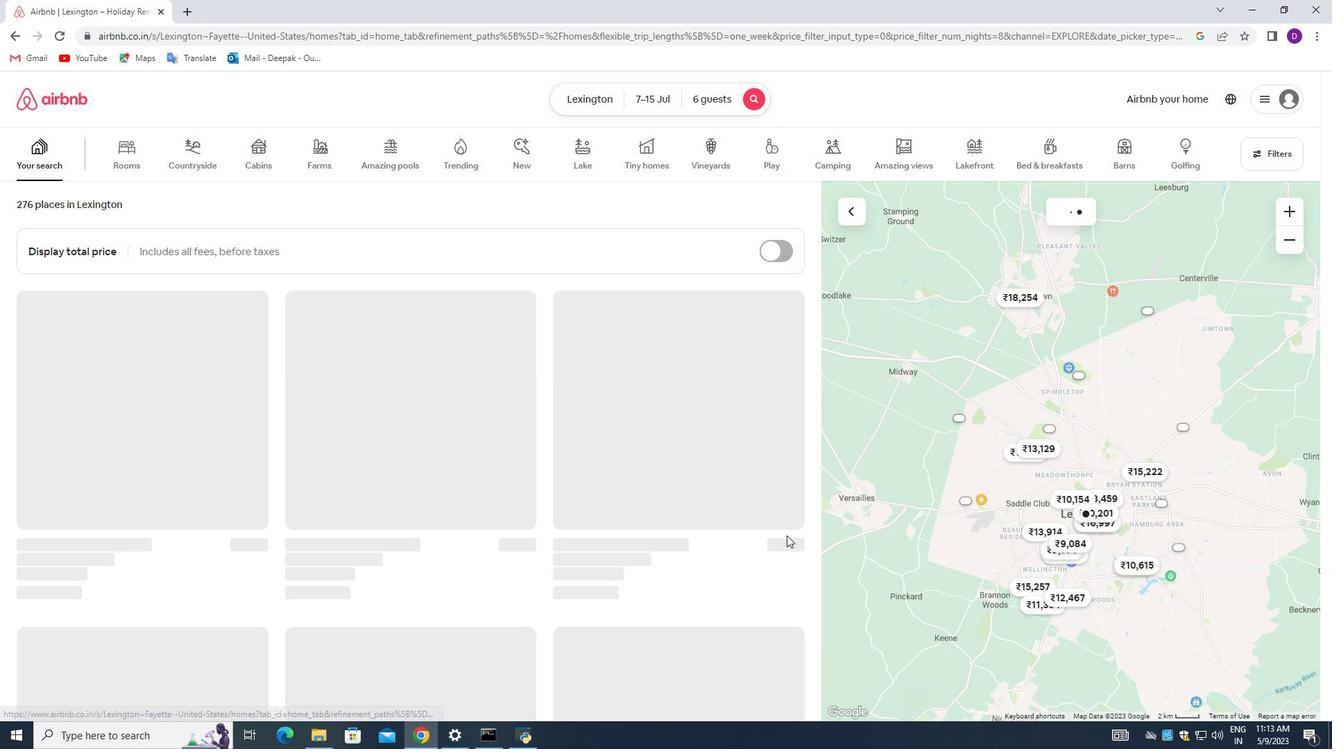 
